 Task: Play online Dominion games in medium mode.
Action: Mouse moved to (220, 336)
Screenshot: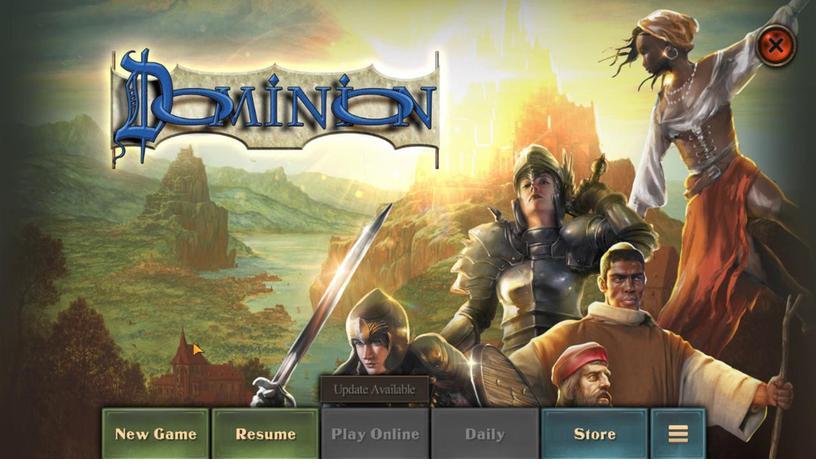 
Action: Mouse pressed left at (220, 336)
Screenshot: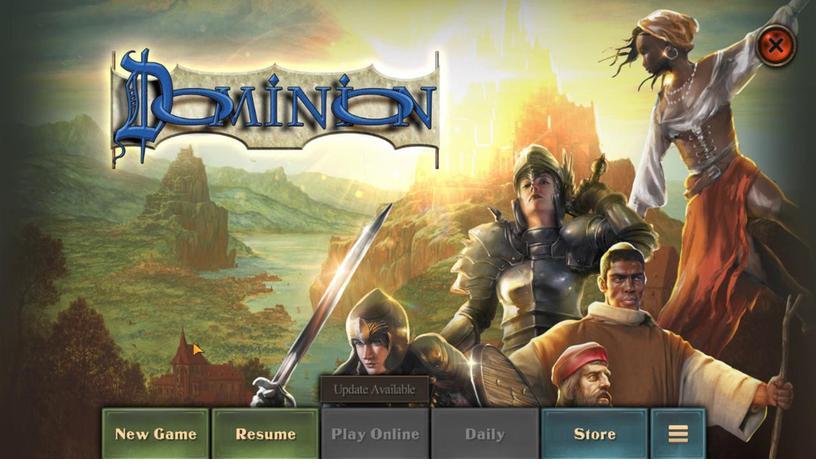 
Action: Mouse moved to (351, 368)
Screenshot: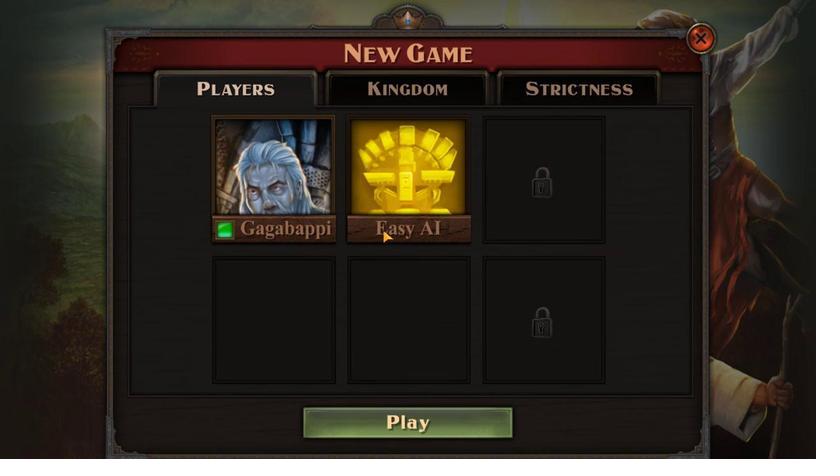 
Action: Mouse pressed left at (351, 368)
Screenshot: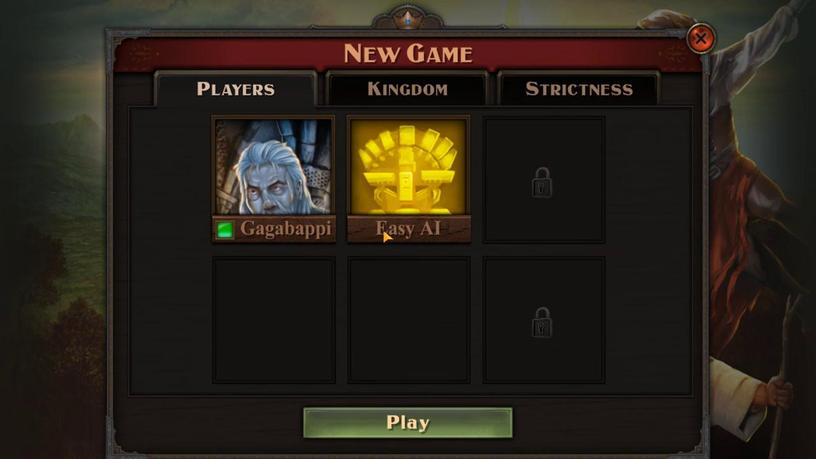 
Action: Mouse moved to (248, 352)
Screenshot: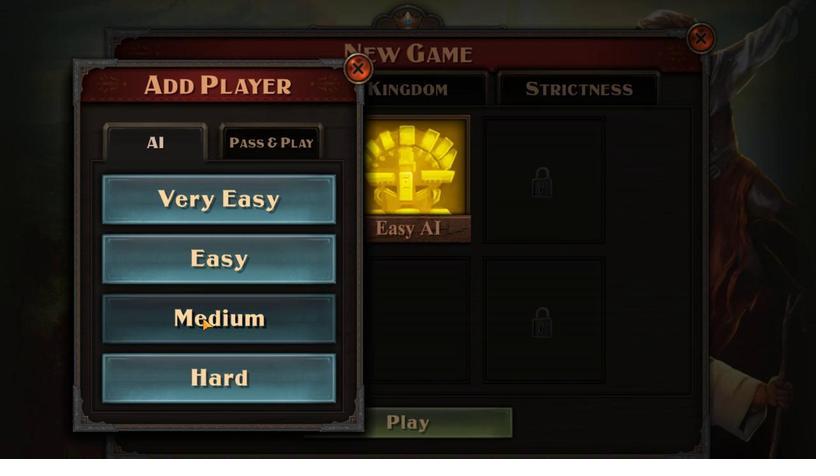 
Action: Mouse pressed left at (248, 352)
Screenshot: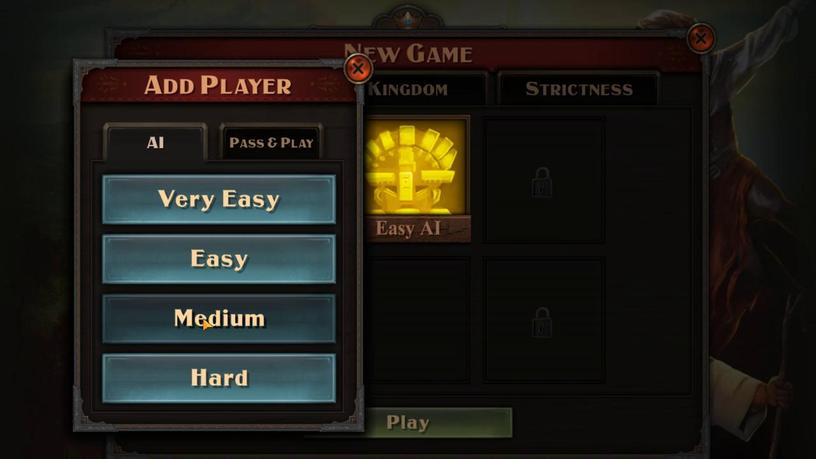 
Action: Mouse moved to (351, 335)
Screenshot: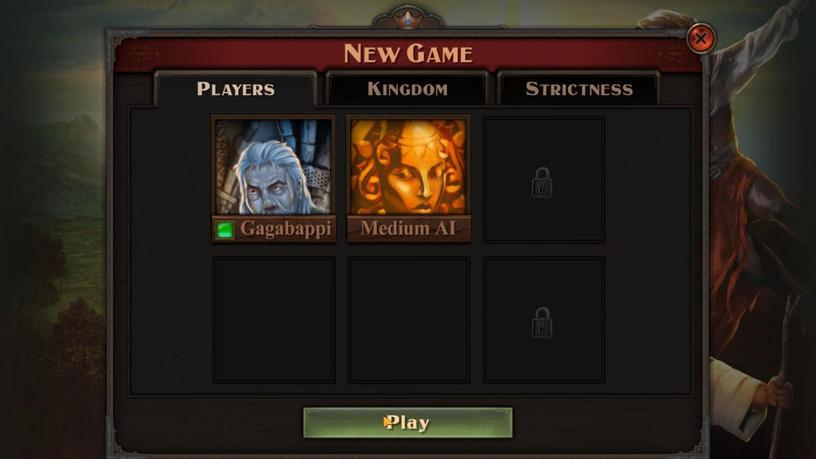 
Action: Mouse pressed left at (351, 335)
Screenshot: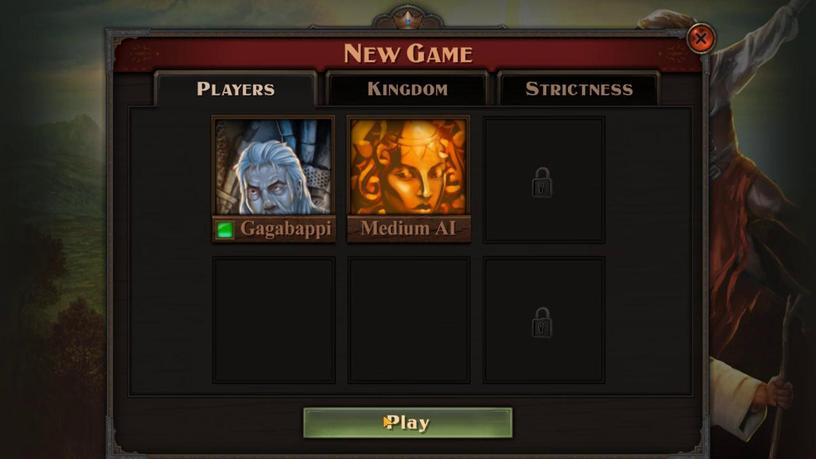 
Action: Mouse moved to (297, 339)
Screenshot: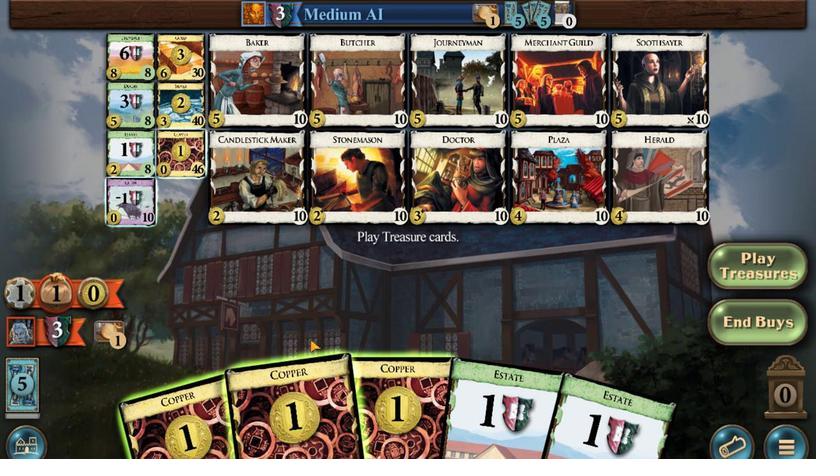 
Action: Mouse pressed left at (297, 339)
Screenshot: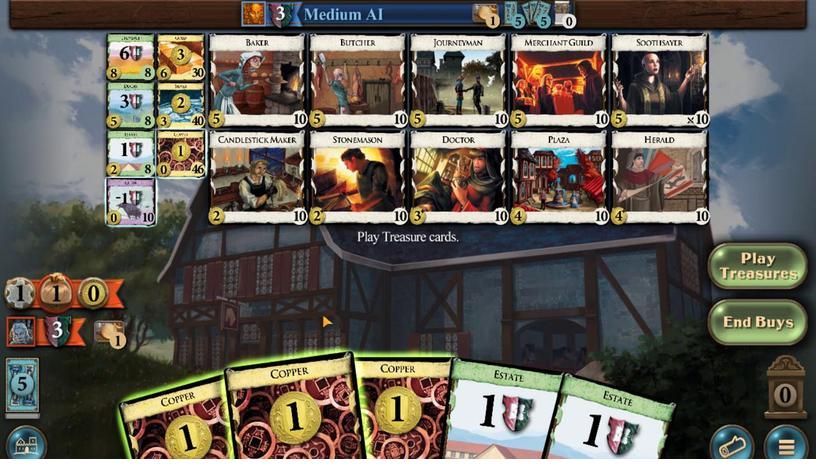 
Action: Mouse moved to (333, 338)
Screenshot: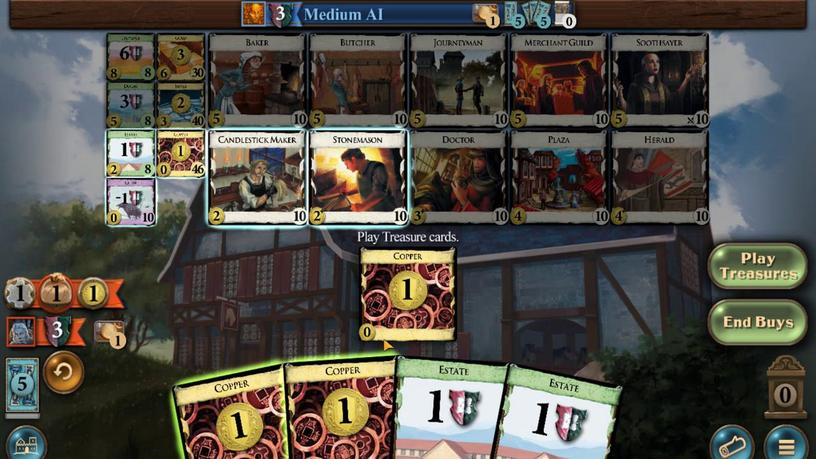 
Action: Mouse pressed left at (333, 338)
Screenshot: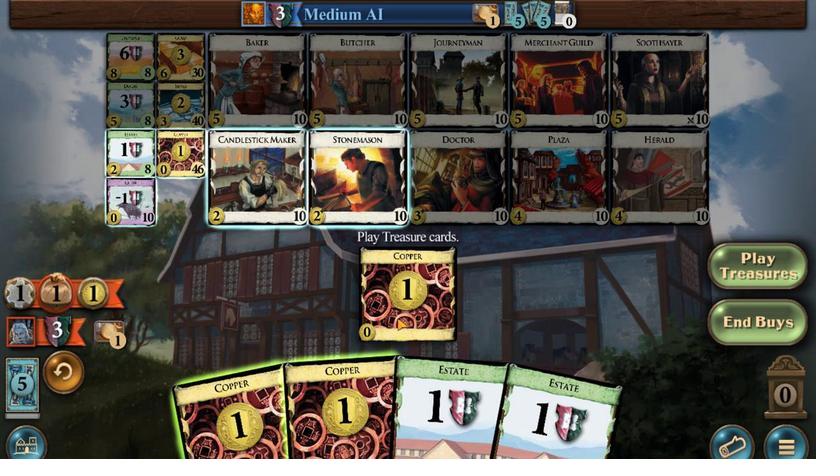 
Action: Mouse moved to (237, 391)
Screenshot: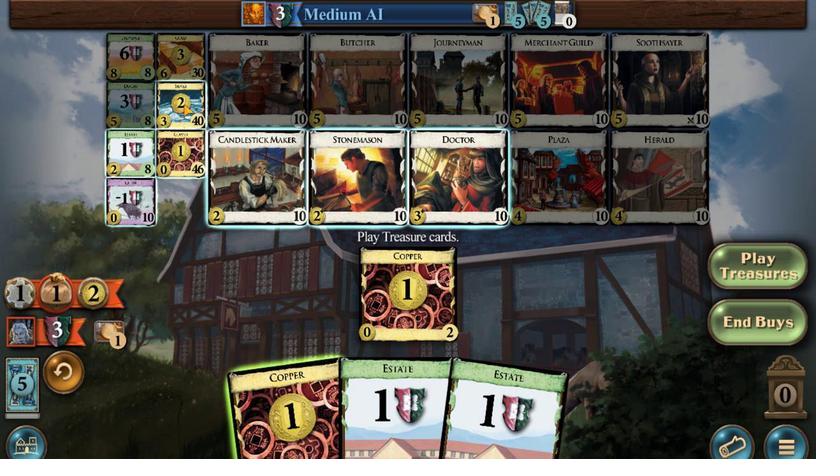 
Action: Mouse pressed left at (237, 391)
Screenshot: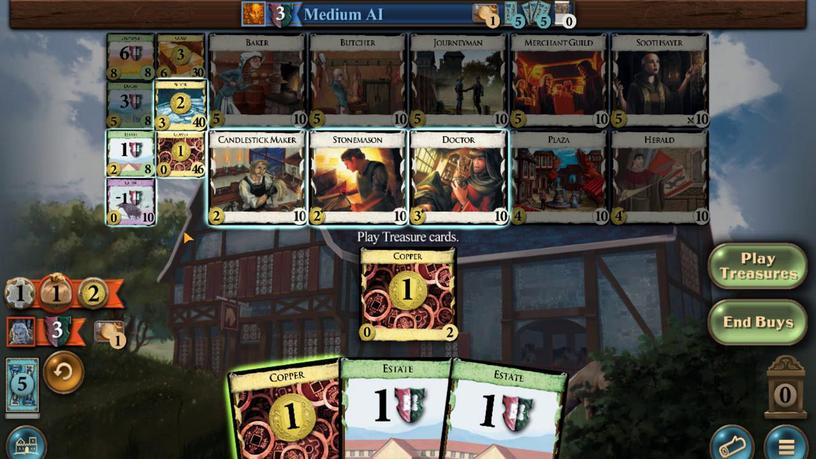 
Action: Mouse moved to (352, 337)
Screenshot: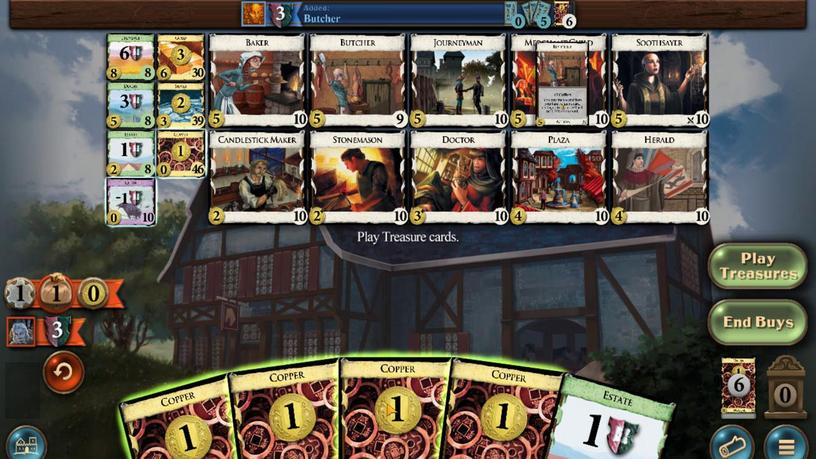 
Action: Mouse pressed left at (352, 337)
Screenshot: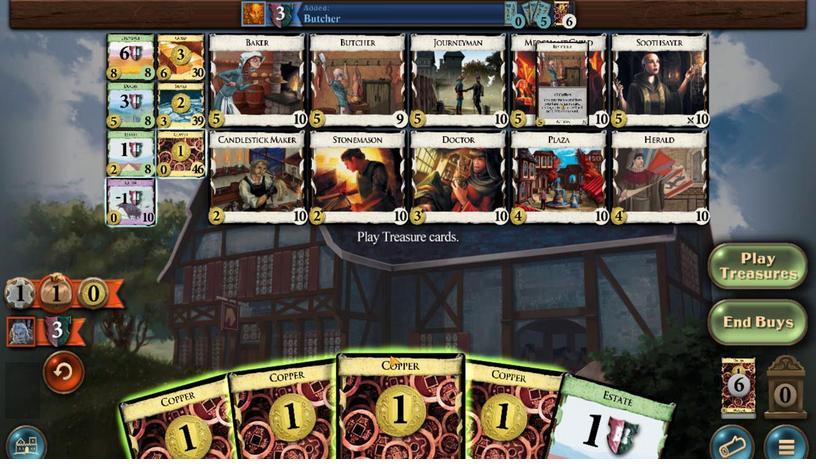 
Action: Mouse moved to (319, 333)
Screenshot: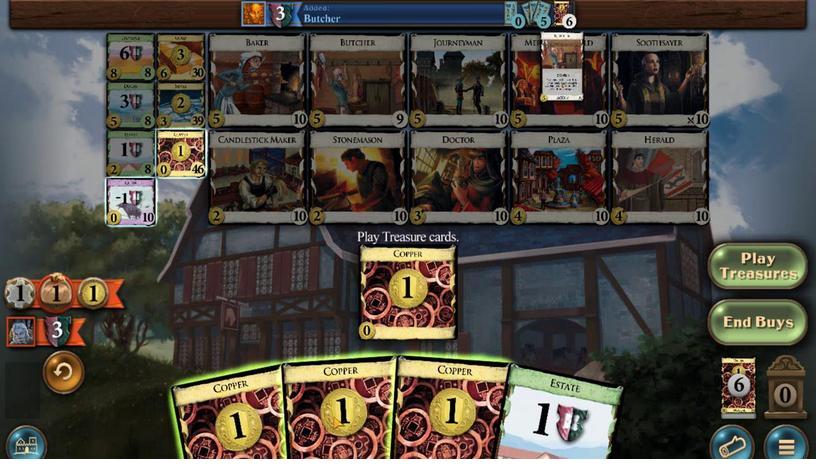 
Action: Mouse pressed left at (319, 333)
Screenshot: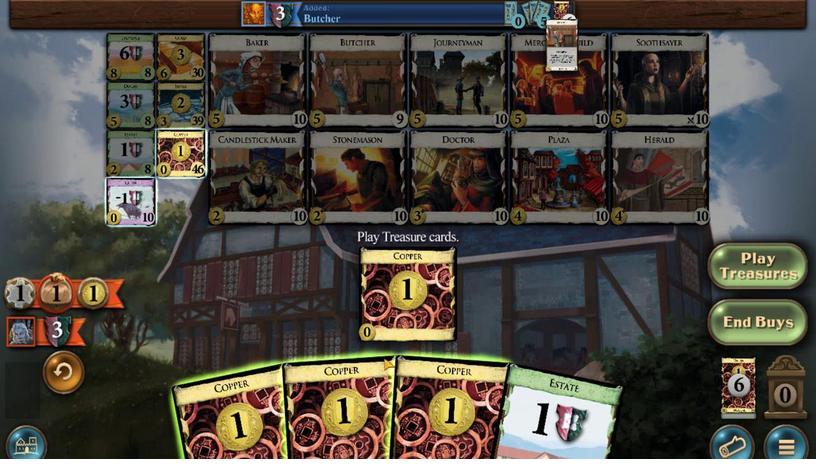 
Action: Mouse moved to (319, 338)
Screenshot: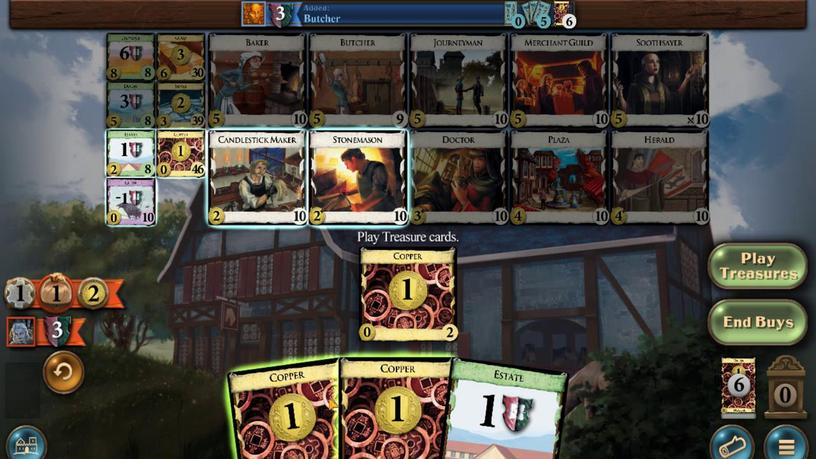 
Action: Mouse pressed left at (319, 338)
Screenshot: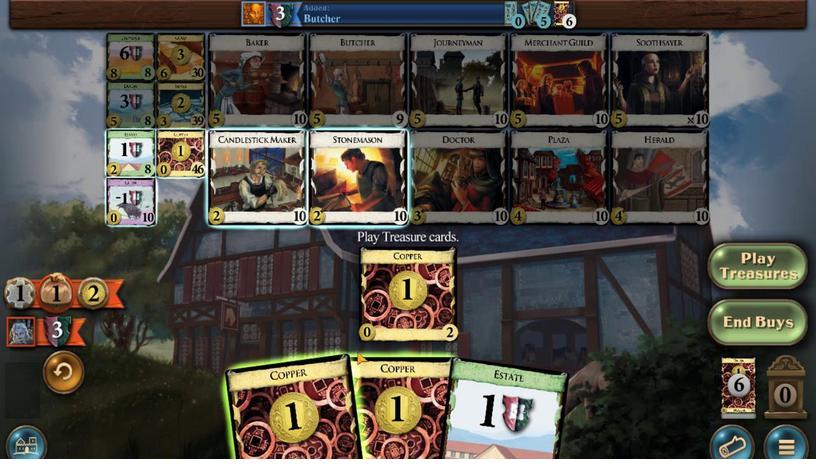 
Action: Mouse moved to (241, 391)
Screenshot: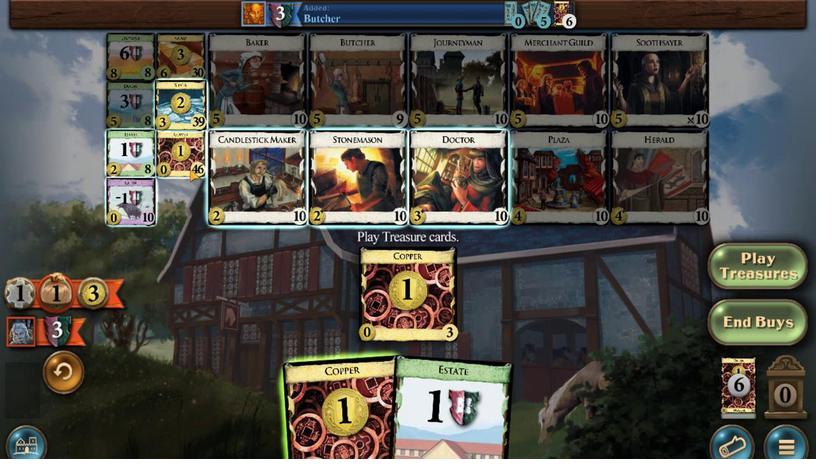 
Action: Mouse pressed left at (241, 391)
Screenshot: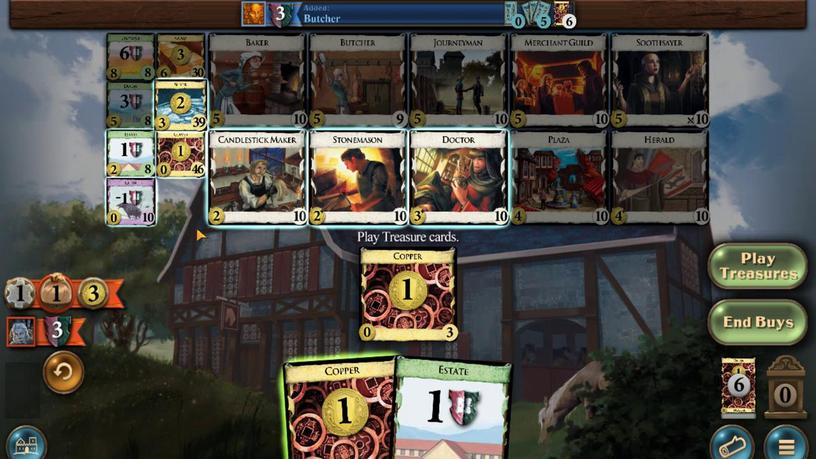 
Action: Mouse moved to (282, 335)
Screenshot: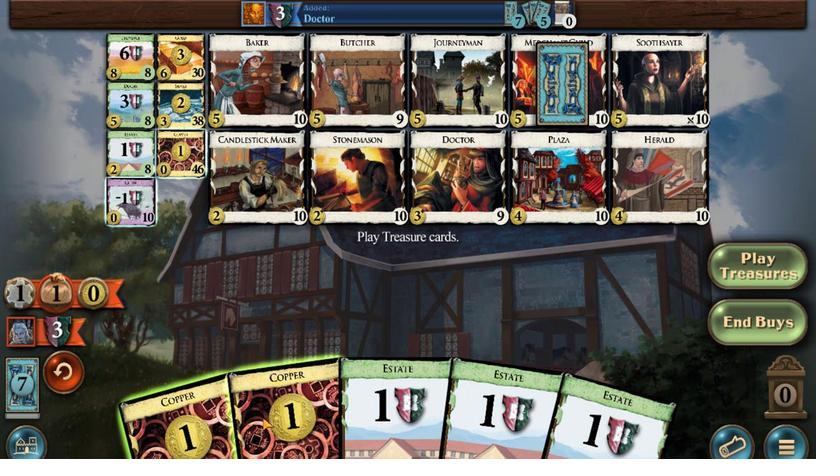 
Action: Mouse pressed left at (282, 335)
Screenshot: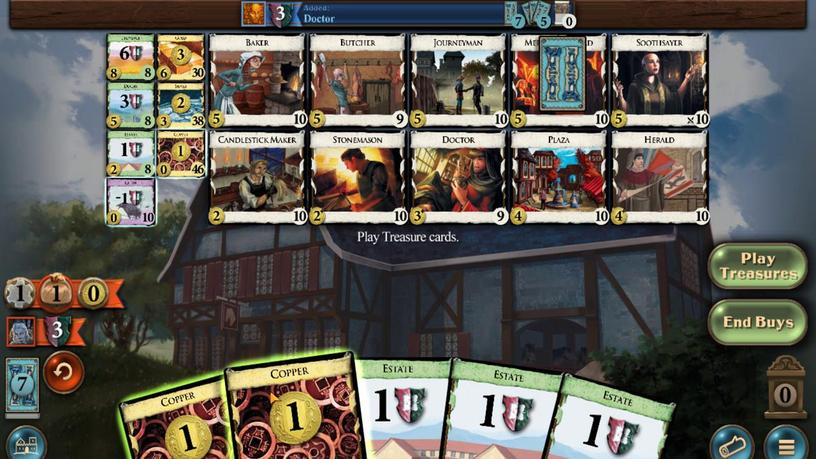 
Action: Mouse moved to (240, 380)
Screenshot: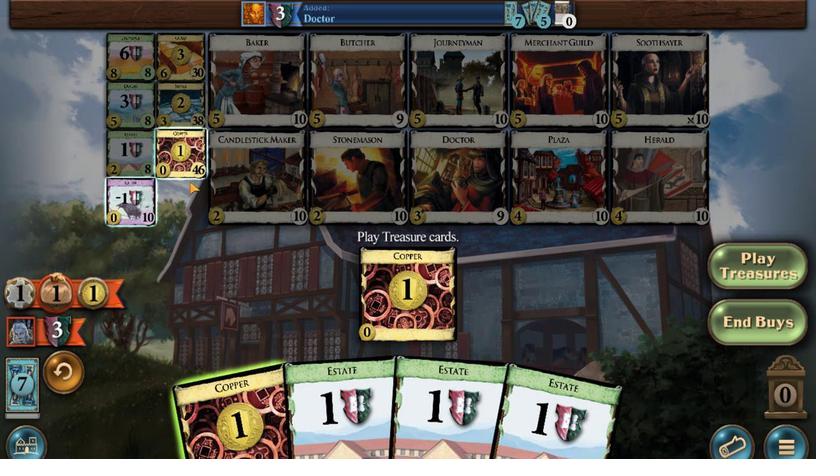 
Action: Mouse pressed left at (240, 380)
Screenshot: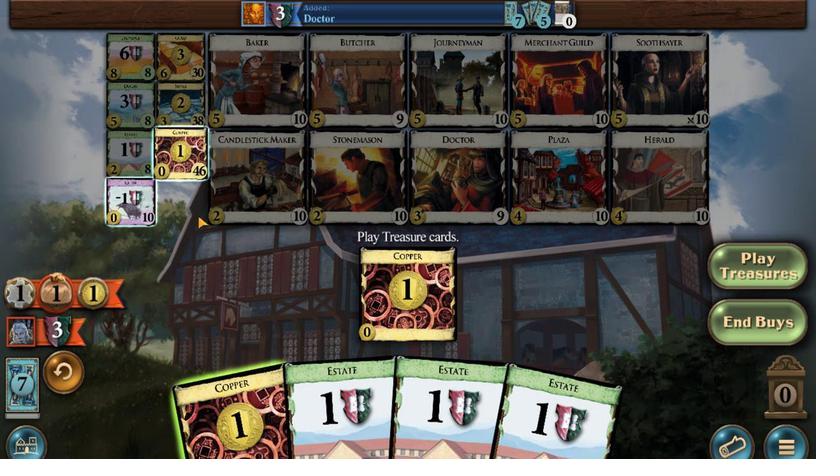 
Action: Mouse moved to (351, 334)
Screenshot: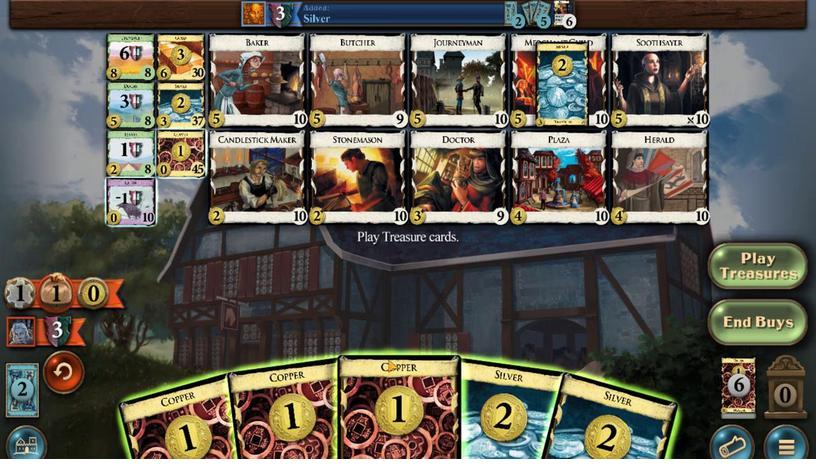 
Action: Mouse pressed left at (351, 334)
Screenshot: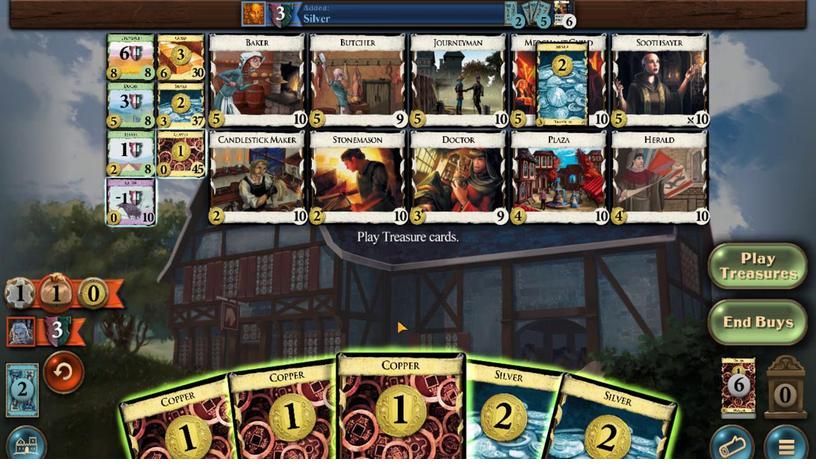 
Action: Mouse moved to (308, 338)
Screenshot: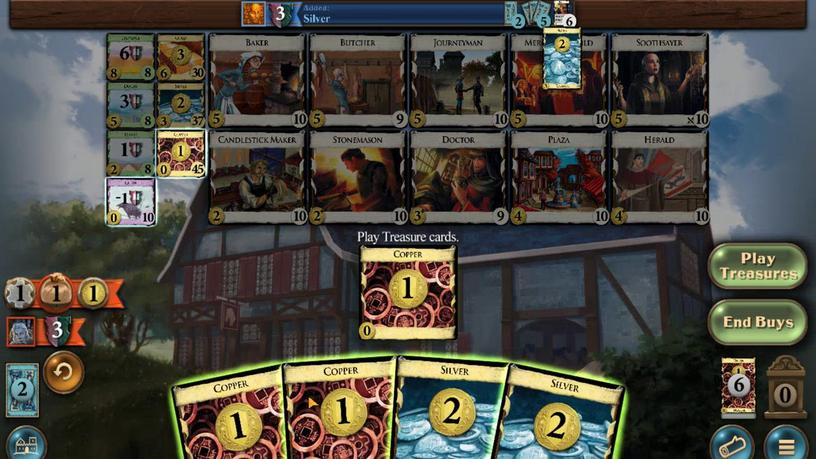 
Action: Mouse pressed left at (308, 338)
Screenshot: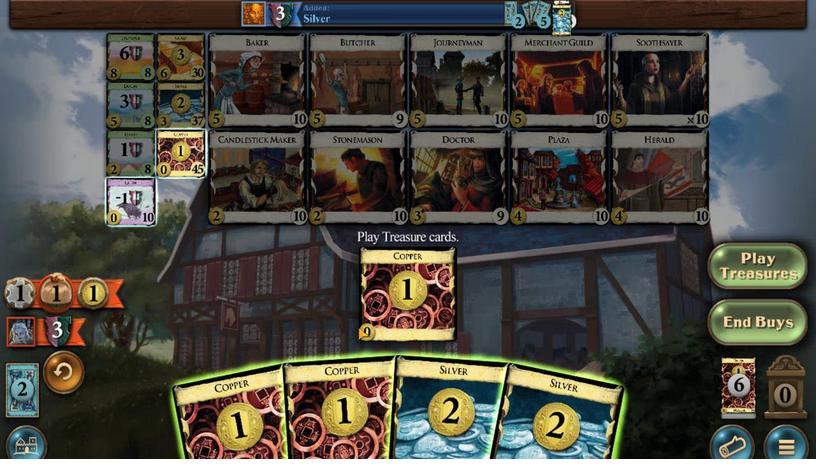 
Action: Mouse moved to (291, 336)
Screenshot: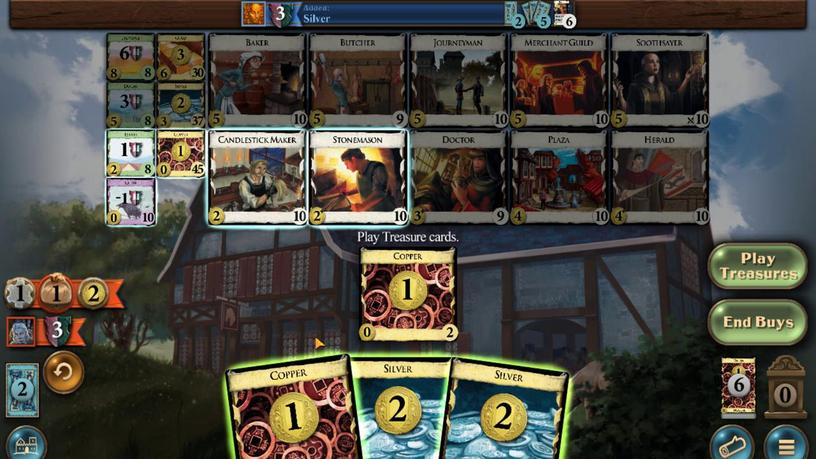 
Action: Mouse pressed left at (291, 336)
Screenshot: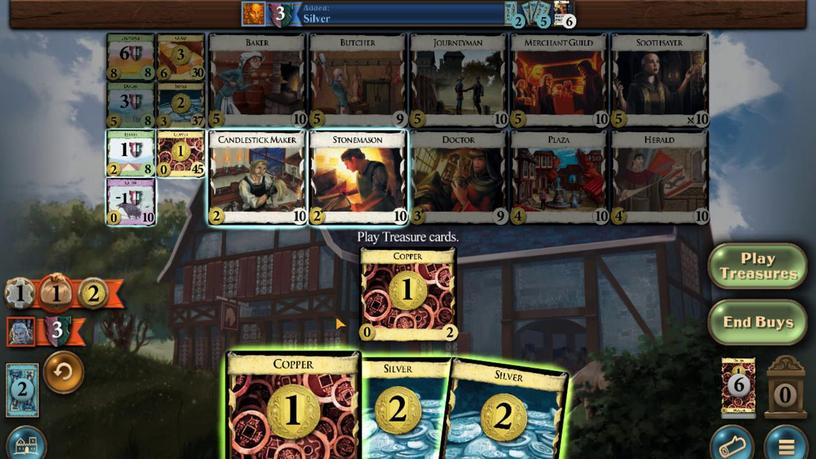 
Action: Mouse moved to (231, 389)
Screenshot: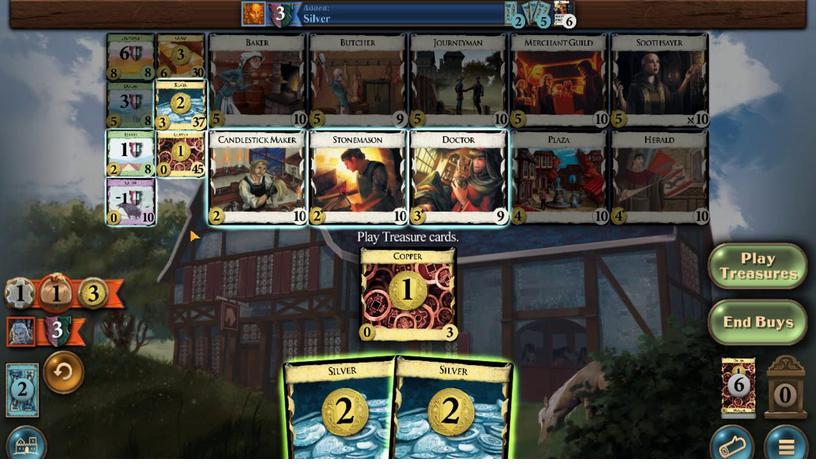 
Action: Mouse pressed left at (231, 389)
Screenshot: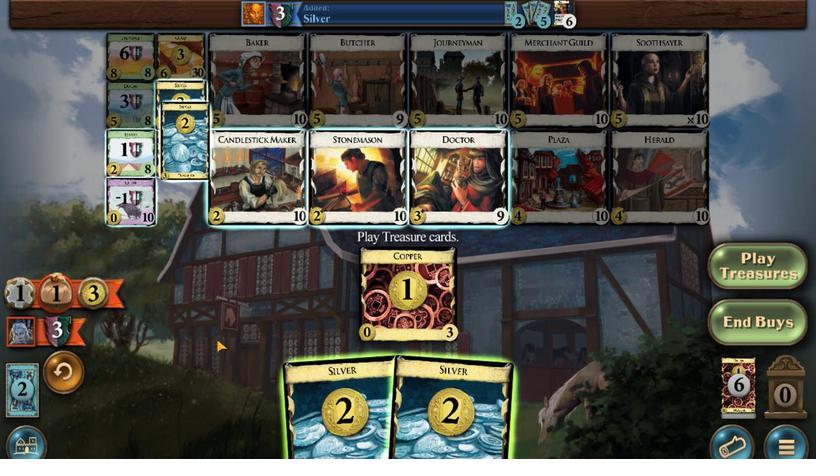
Action: Mouse moved to (458, 331)
Screenshot: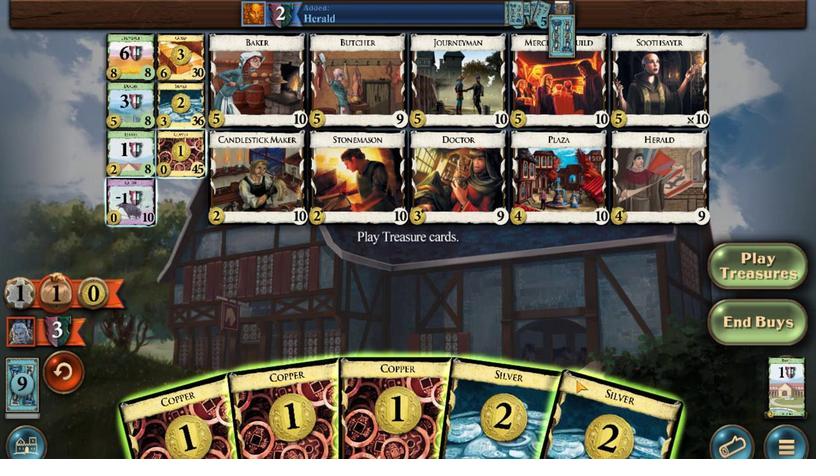 
Action: Mouse pressed left at (458, 331)
Screenshot: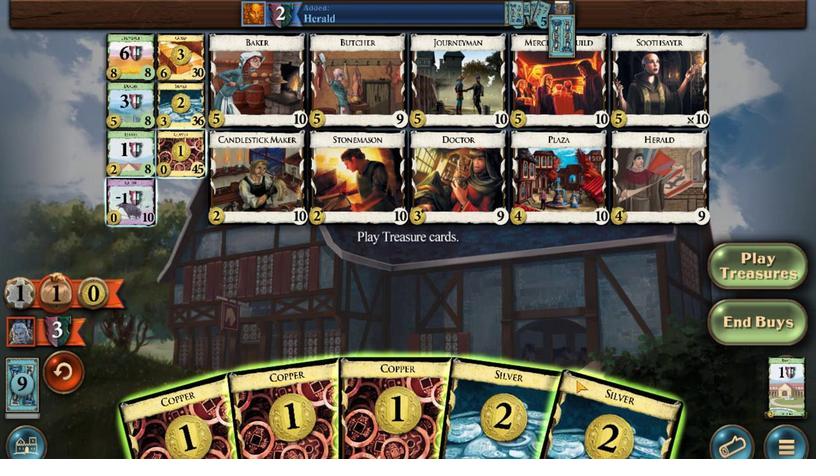 
Action: Mouse moved to (412, 335)
Screenshot: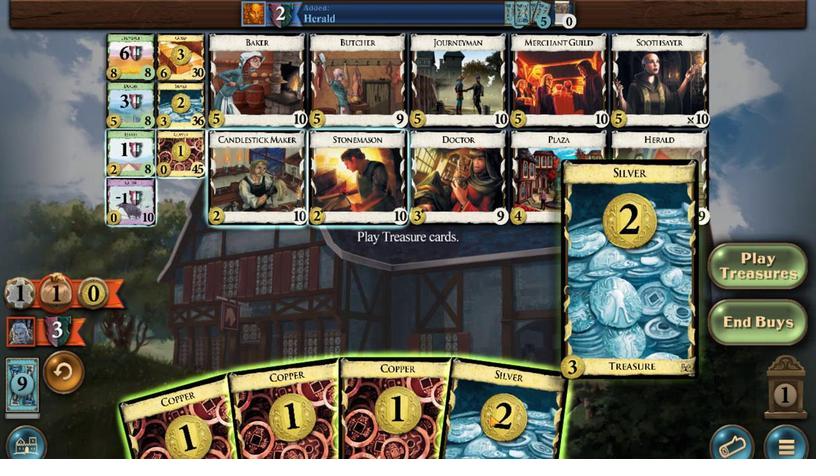 
Action: Mouse pressed left at (412, 335)
Screenshot: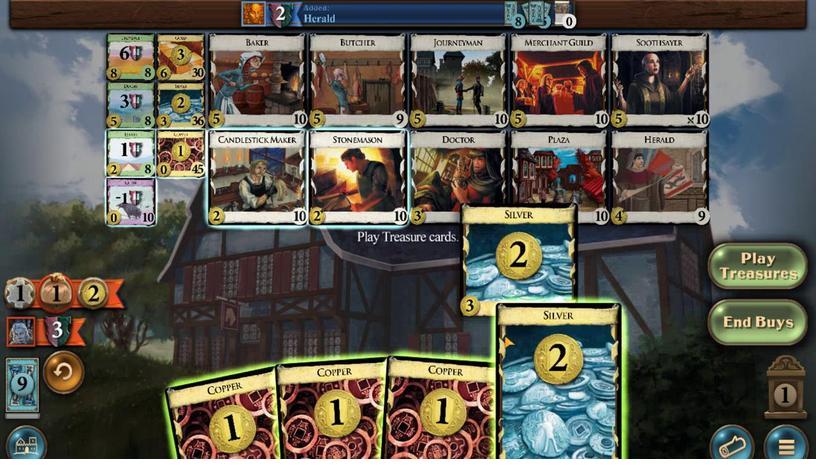 
Action: Mouse moved to (391, 335)
Screenshot: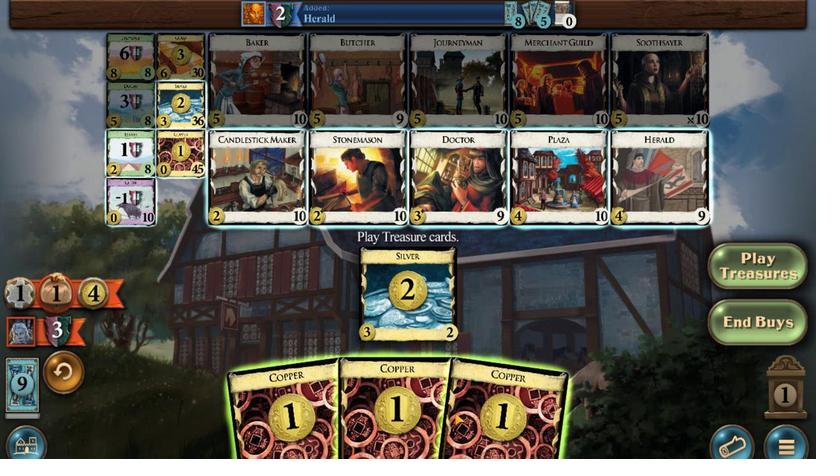 
Action: Mouse pressed left at (391, 335)
Screenshot: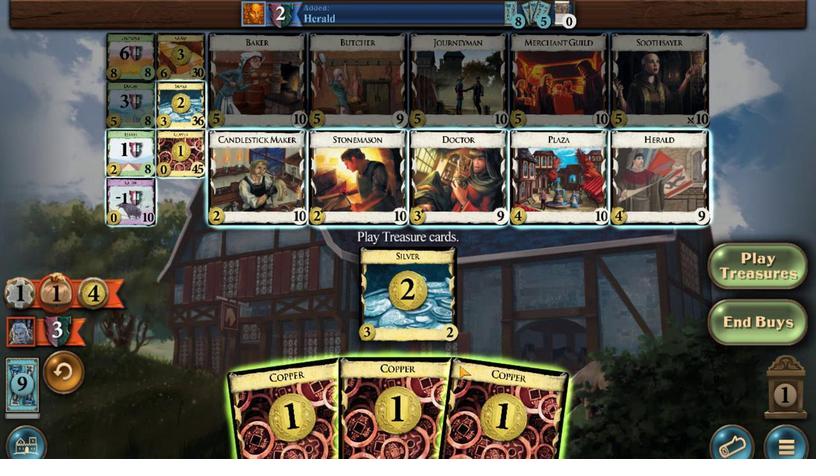 
Action: Mouse moved to (354, 336)
Screenshot: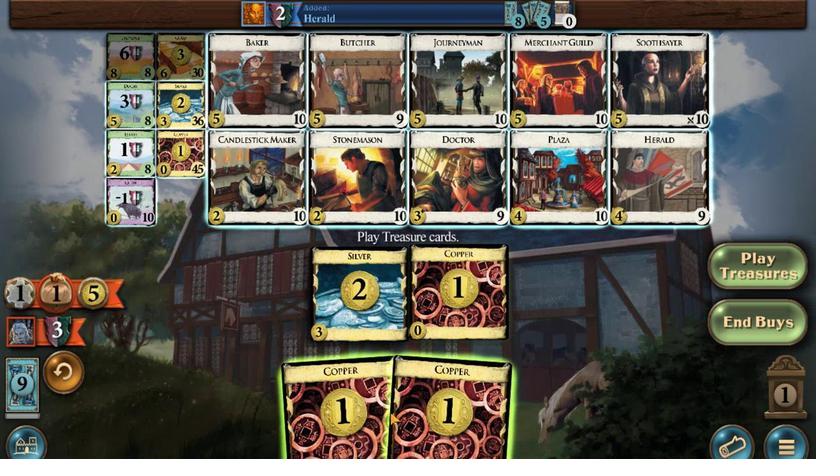 
Action: Mouse pressed left at (354, 336)
Screenshot: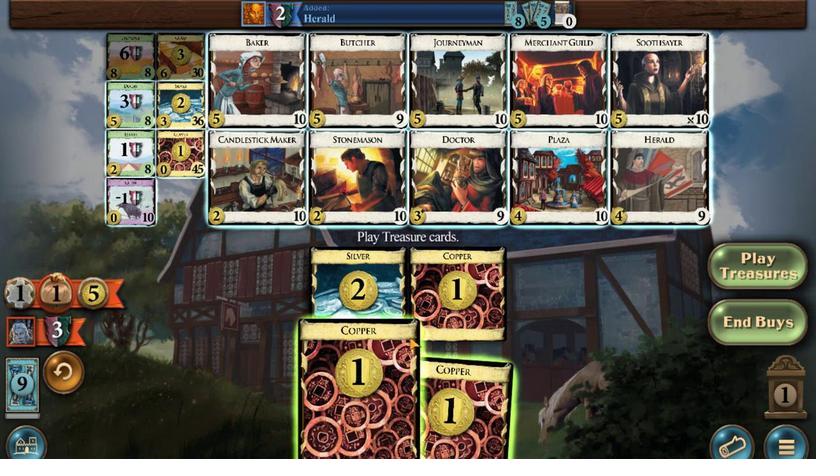 
Action: Mouse moved to (355, 336)
Screenshot: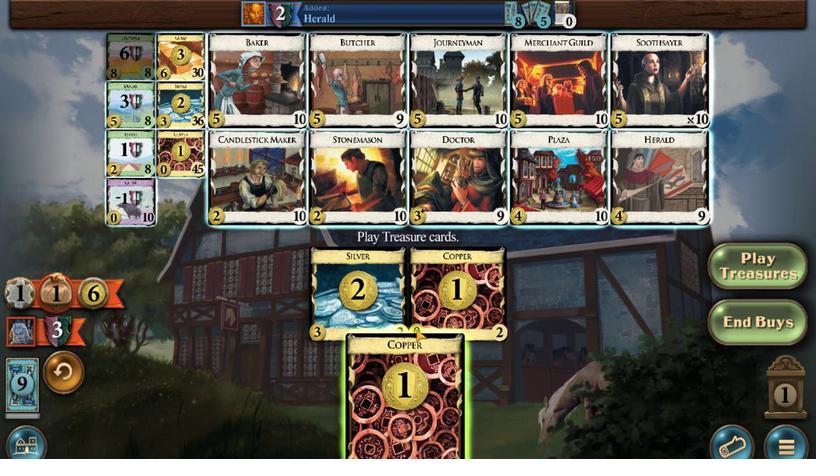 
Action: Mouse pressed left at (355, 336)
Screenshot: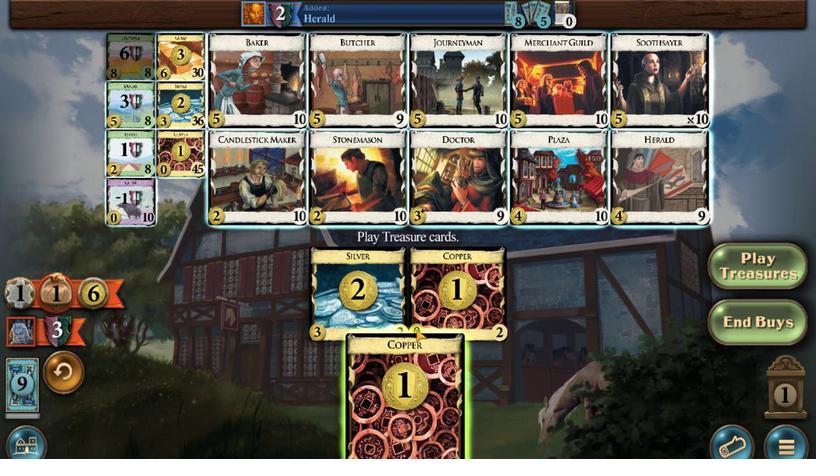 
Action: Mouse moved to (204, 390)
Screenshot: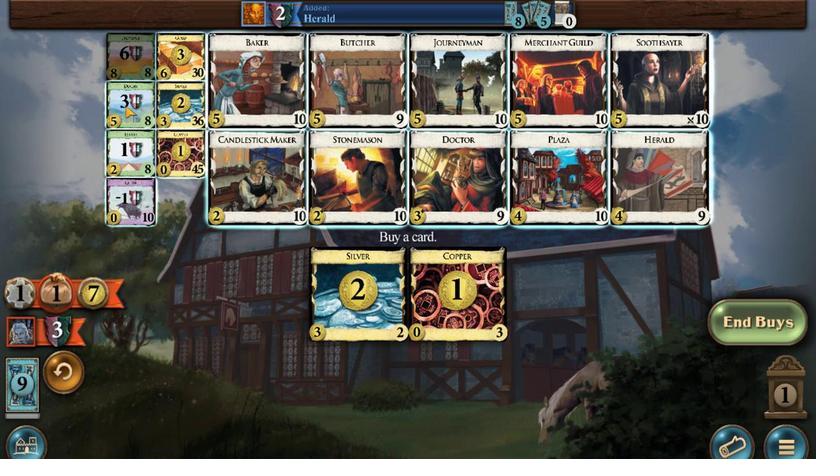 
Action: Mouse pressed left at (204, 390)
Screenshot: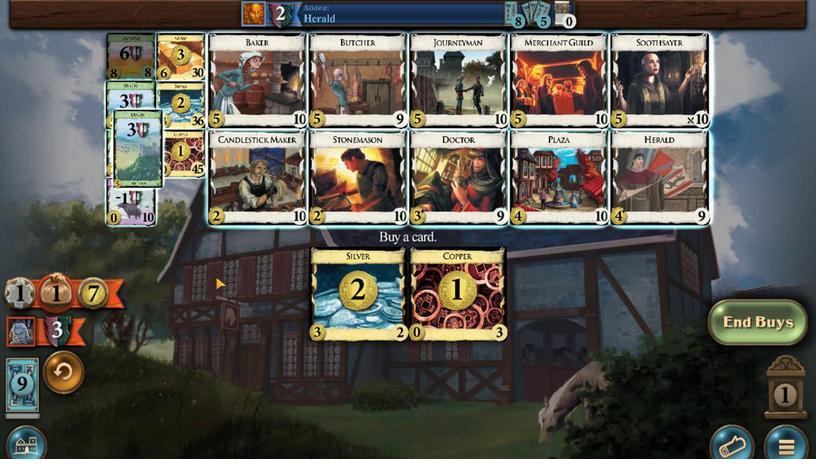 
Action: Mouse moved to (356, 335)
Screenshot: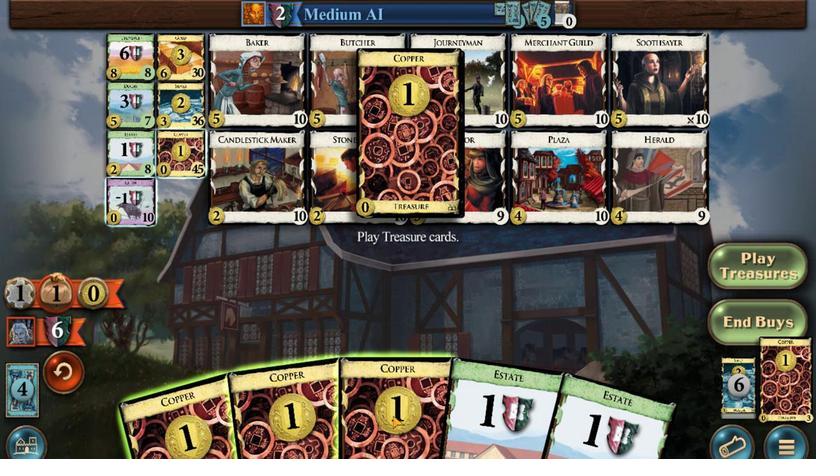 
Action: Mouse pressed left at (356, 335)
Screenshot: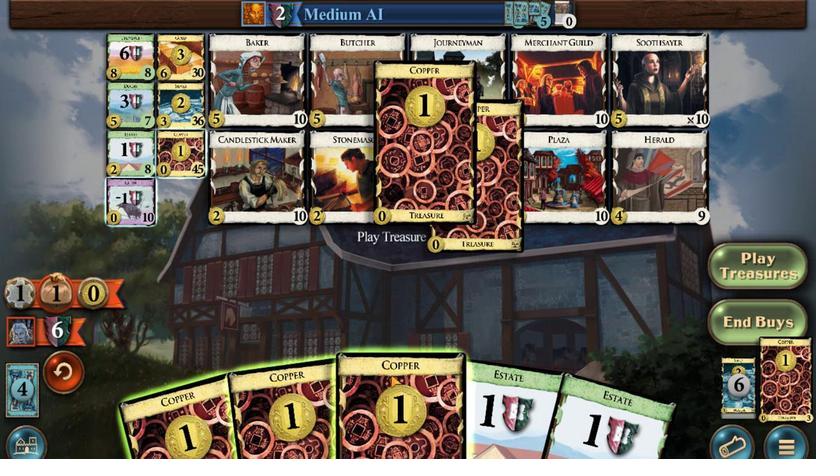 
Action: Mouse moved to (319, 332)
Screenshot: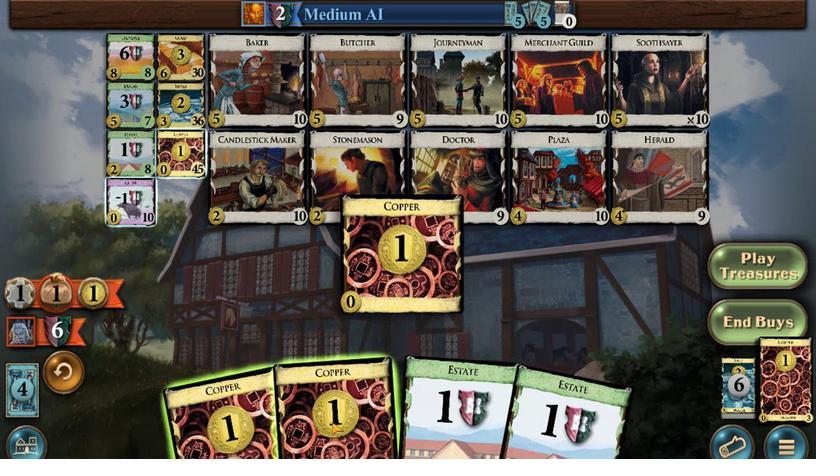 
Action: Mouse pressed left at (319, 332)
Screenshot: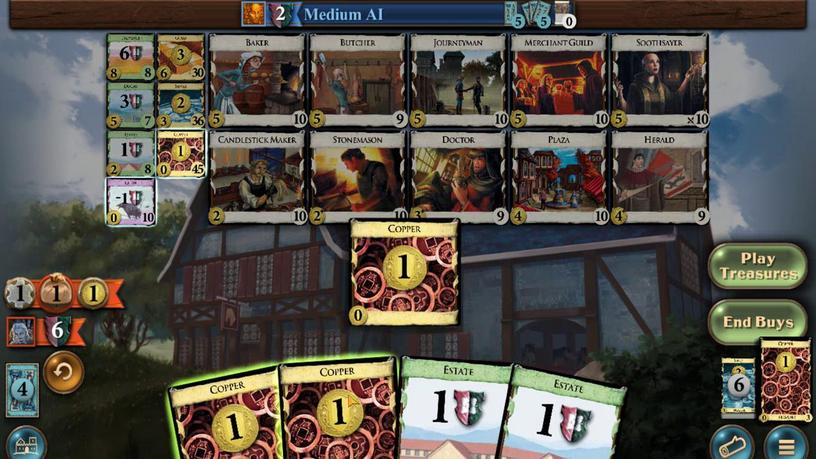 
Action: Mouse moved to (310, 336)
Screenshot: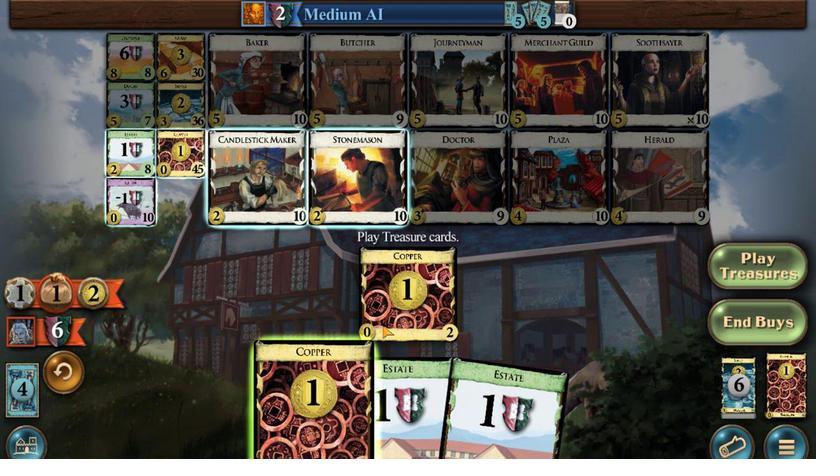 
Action: Mouse pressed left at (310, 336)
Screenshot: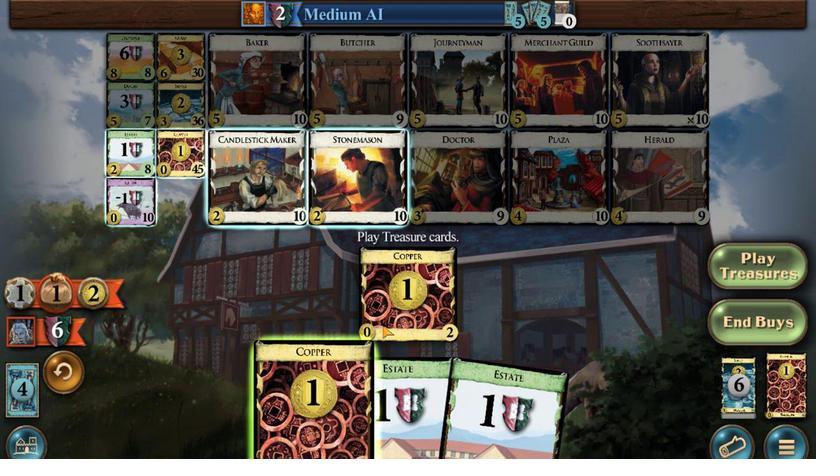 
Action: Mouse moved to (245, 388)
Screenshot: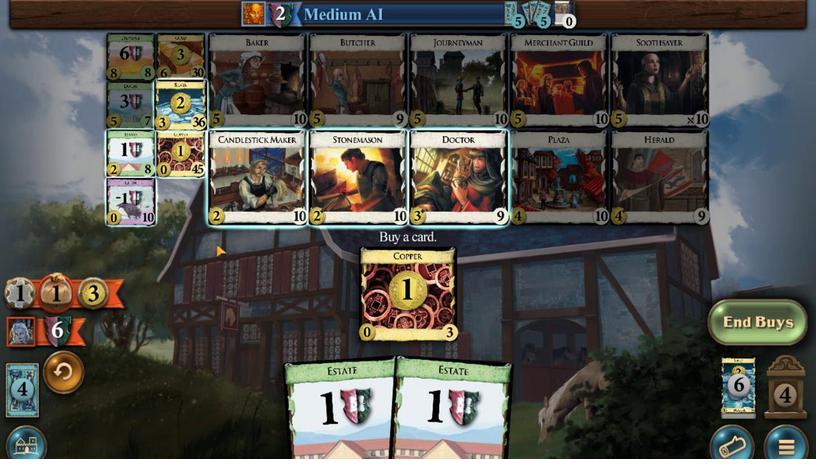 
Action: Mouse pressed left at (245, 388)
Screenshot: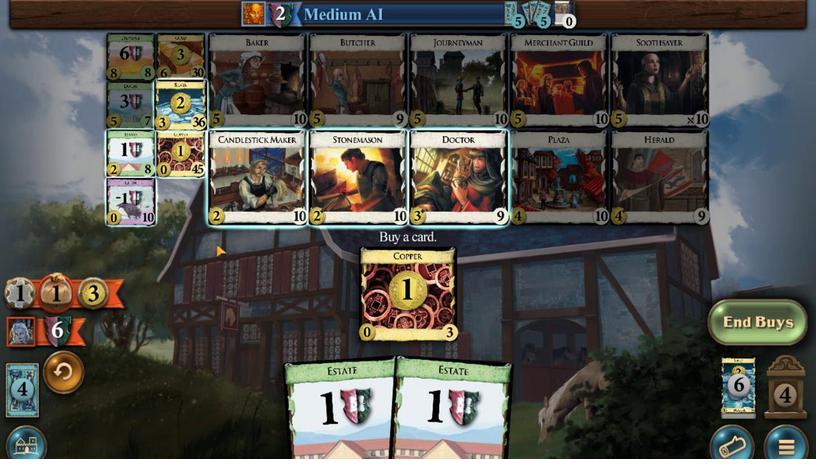 
Action: Mouse moved to (296, 334)
Screenshot: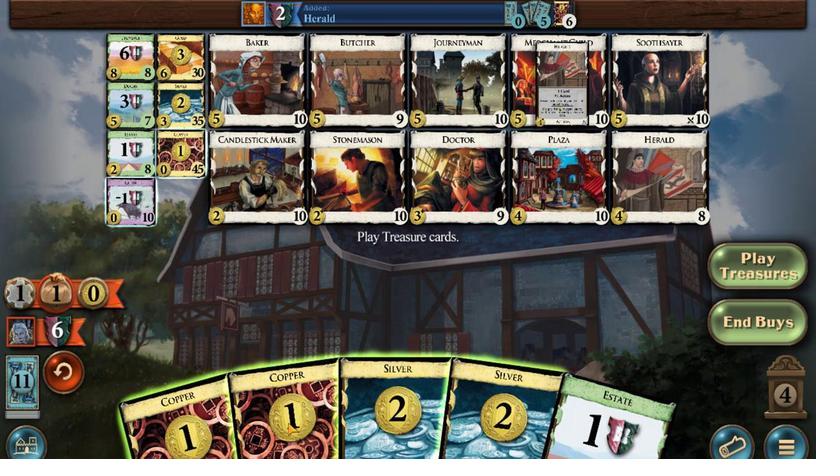 
Action: Mouse pressed left at (296, 334)
Screenshot: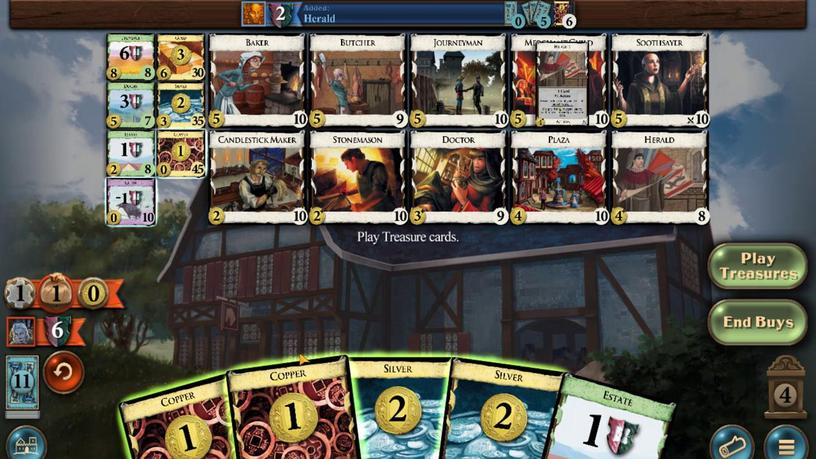 
Action: Mouse moved to (335, 333)
Screenshot: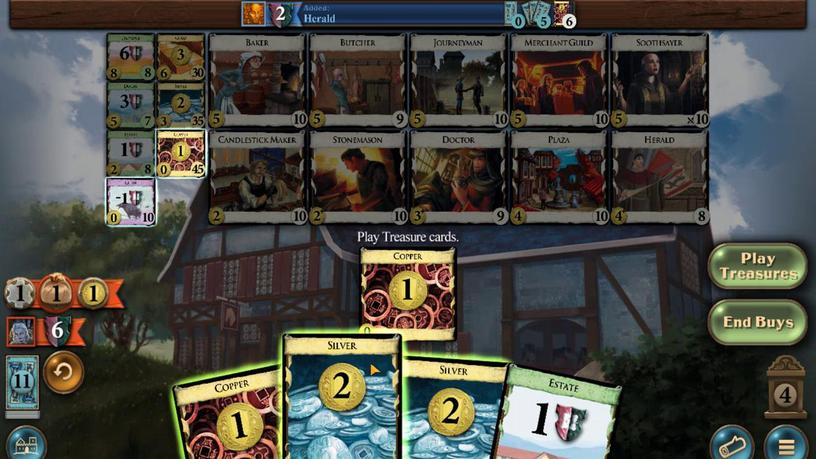 
Action: Mouse pressed left at (335, 333)
Screenshot: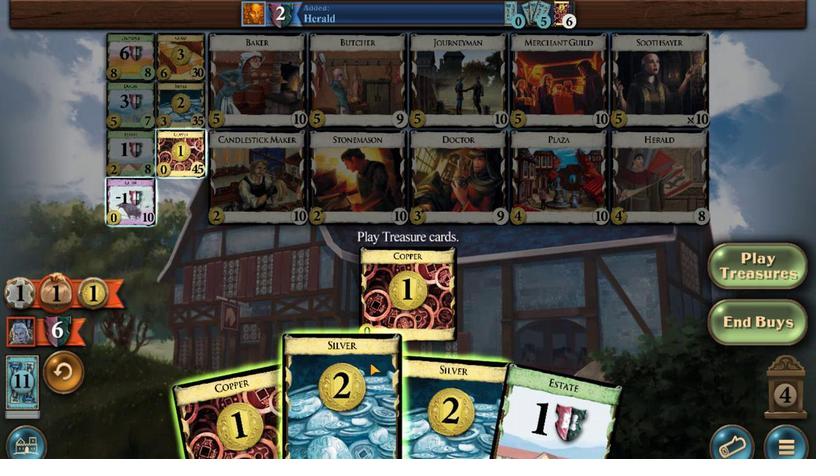 
Action: Mouse moved to (231, 389)
Screenshot: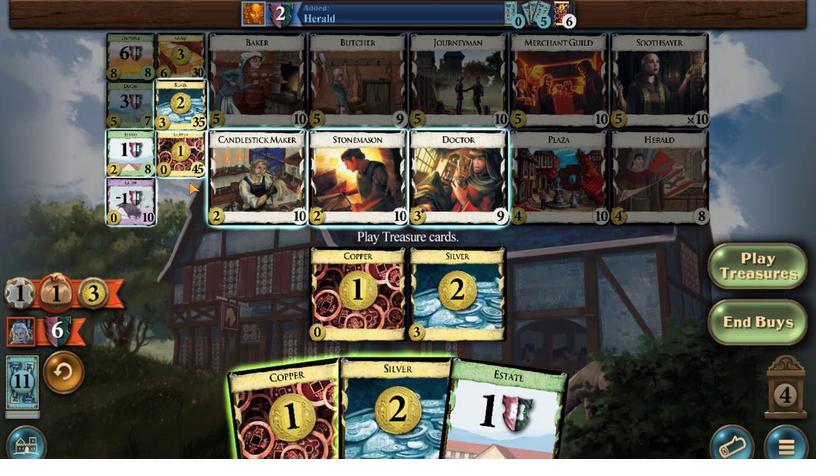 
Action: Mouse pressed left at (231, 389)
Screenshot: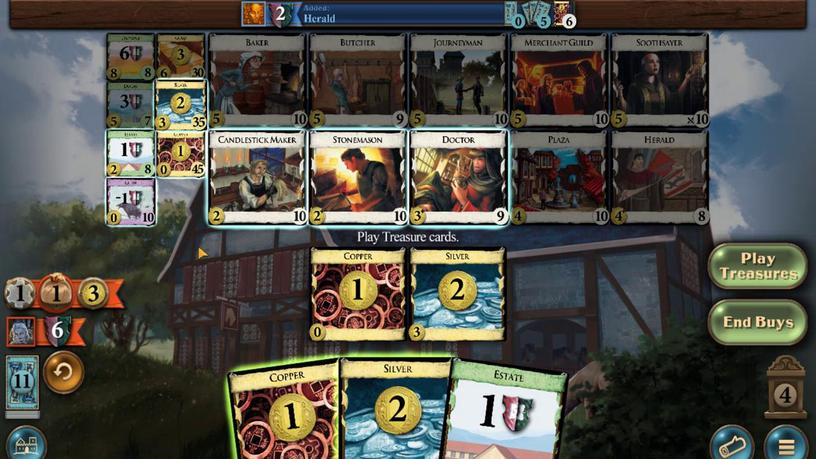 
Action: Mouse moved to (306, 335)
Screenshot: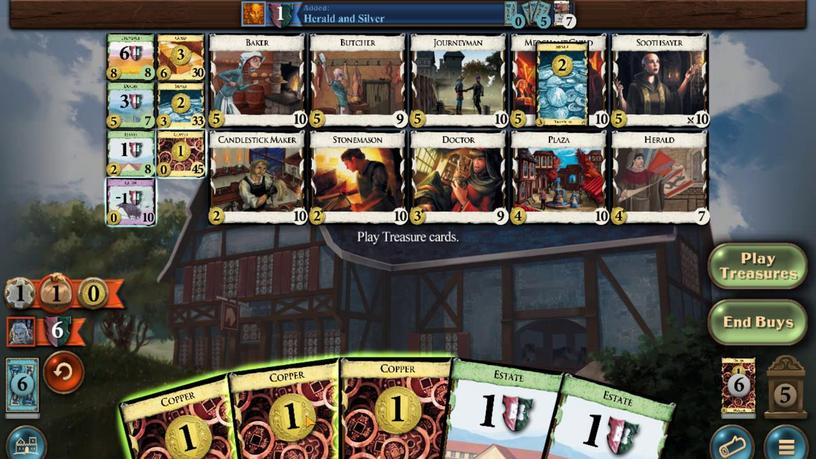 
Action: Mouse pressed left at (306, 335)
Screenshot: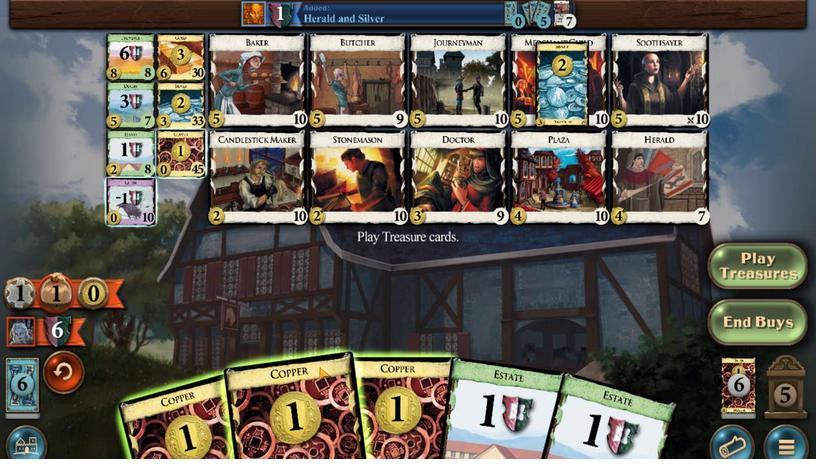 
Action: Mouse moved to (328, 341)
Screenshot: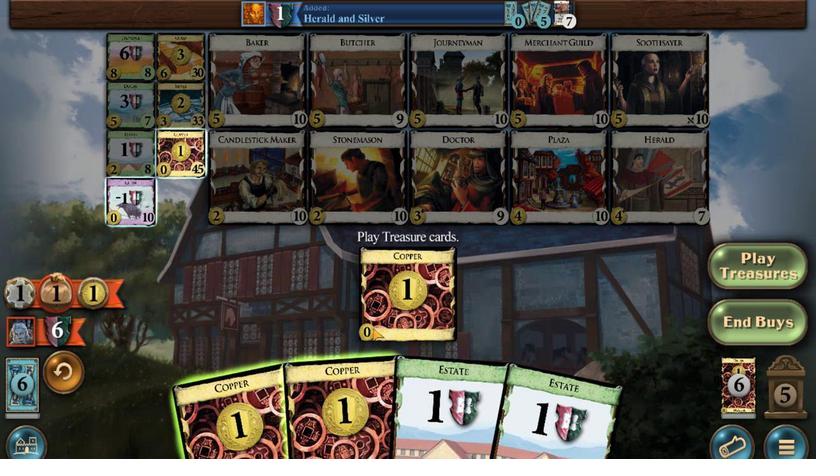 
Action: Mouse pressed left at (328, 341)
Screenshot: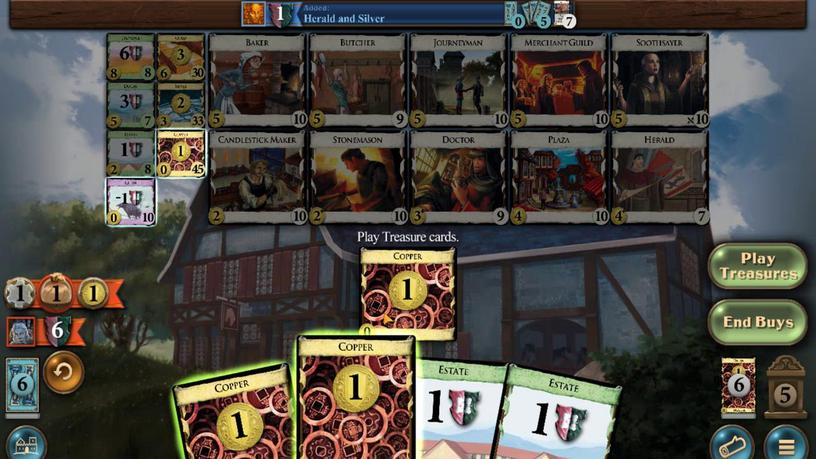
Action: Mouse moved to (307, 341)
Screenshot: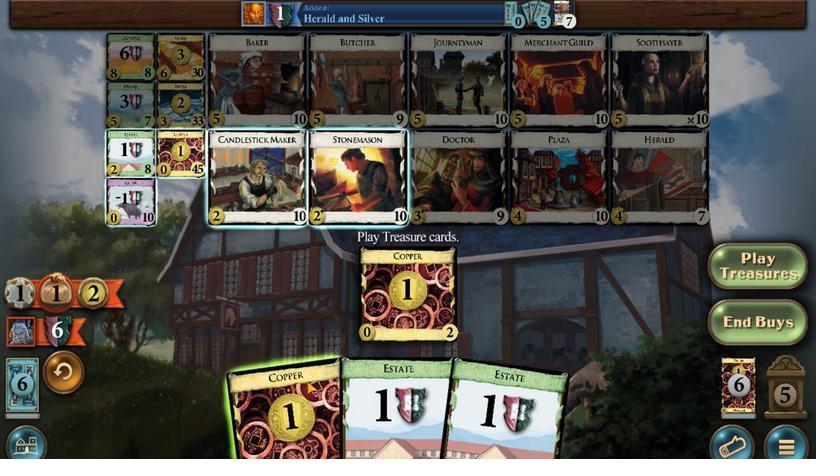 
Action: Mouse pressed left at (307, 341)
Screenshot: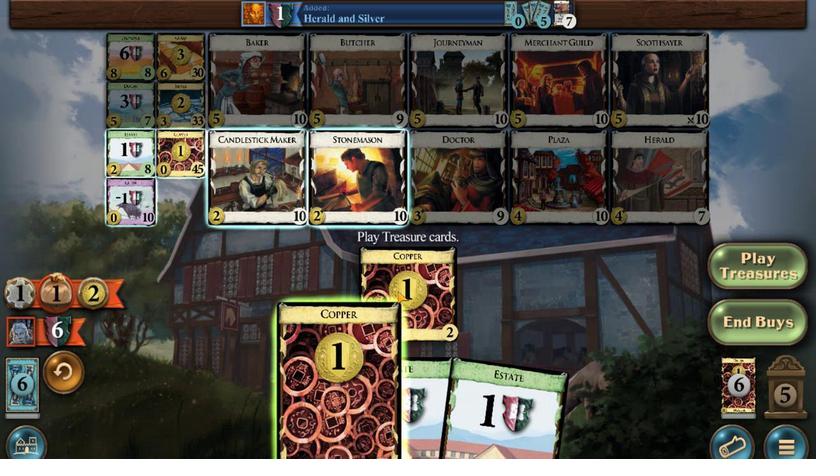 
Action: Mouse moved to (246, 389)
Screenshot: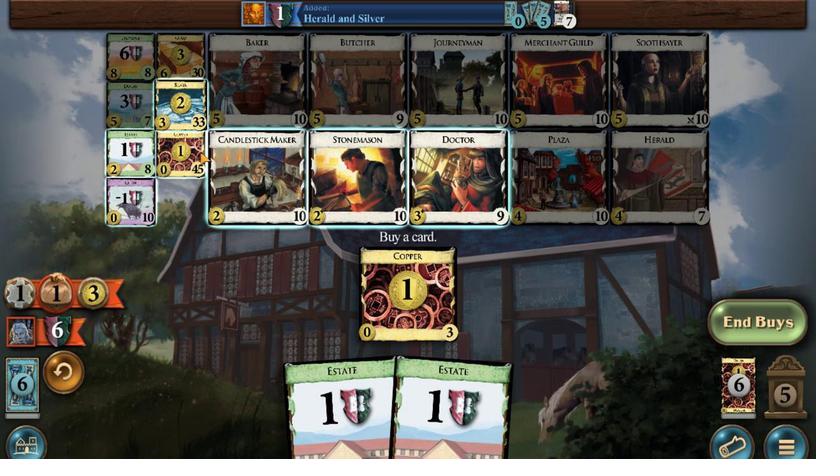 
Action: Mouse pressed left at (246, 389)
Screenshot: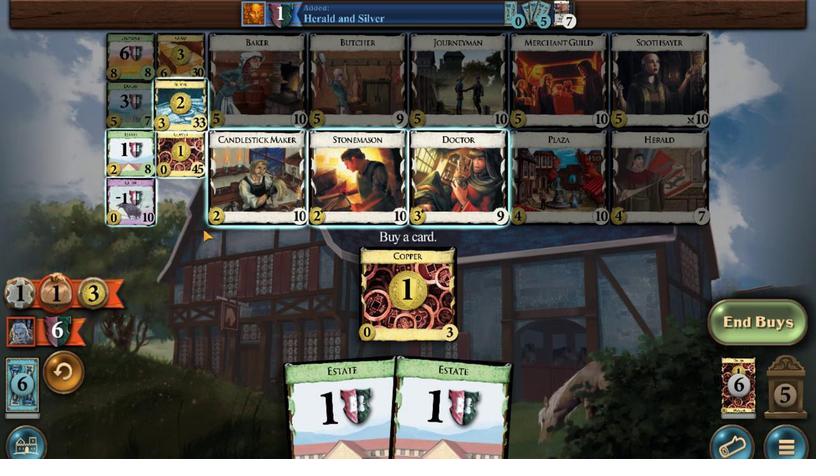 
Action: Mouse moved to (365, 336)
Screenshot: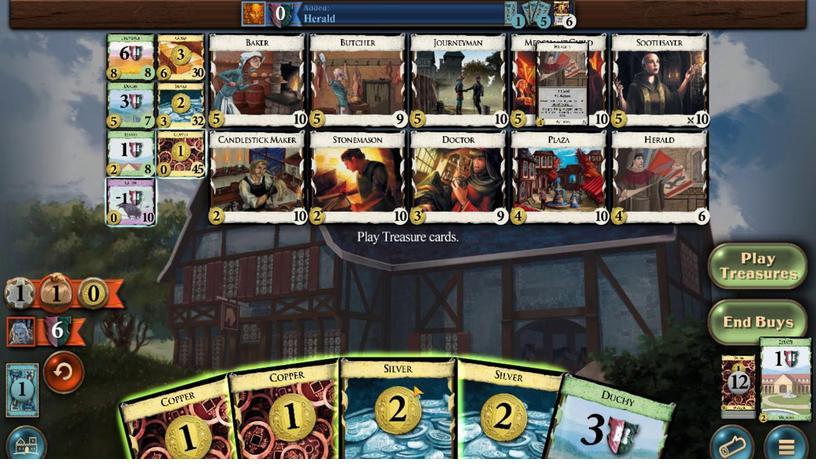 
Action: Mouse pressed left at (365, 336)
Screenshot: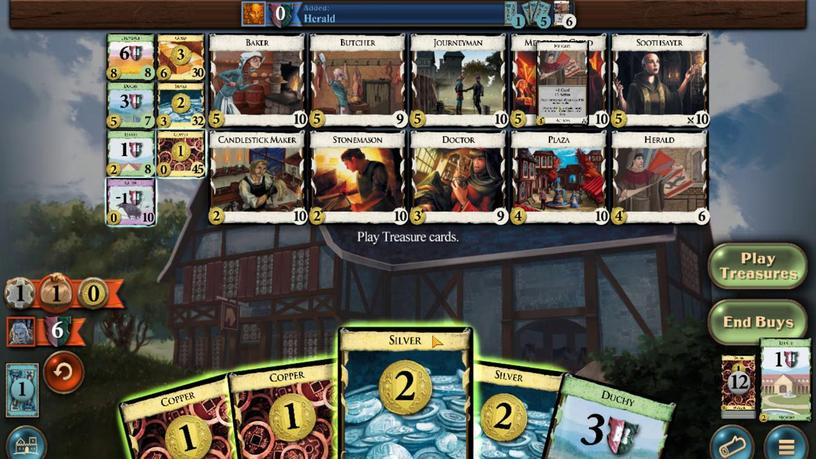 
Action: Mouse moved to (291, 333)
Screenshot: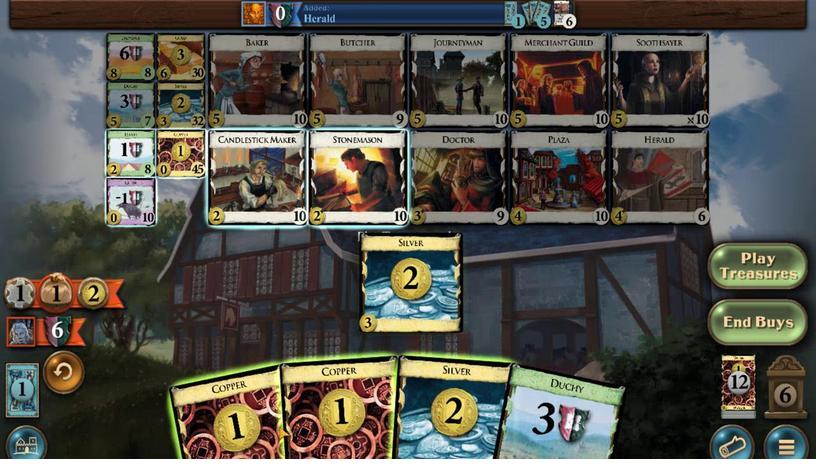 
Action: Mouse pressed left at (291, 333)
Screenshot: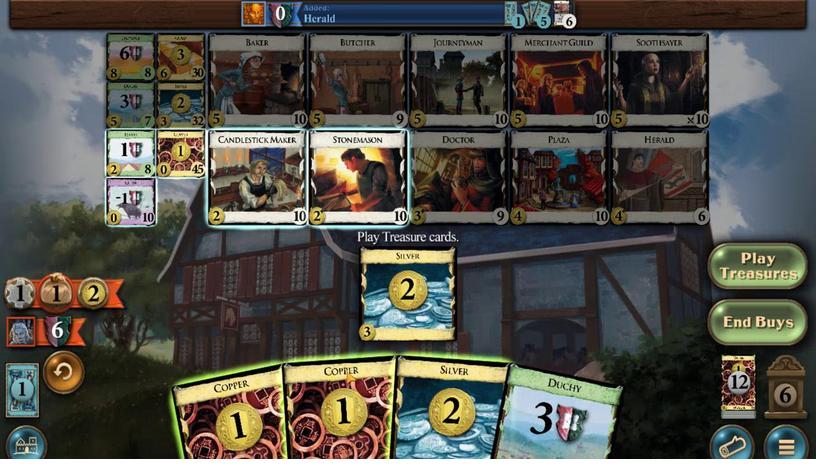 
Action: Mouse moved to (229, 391)
Screenshot: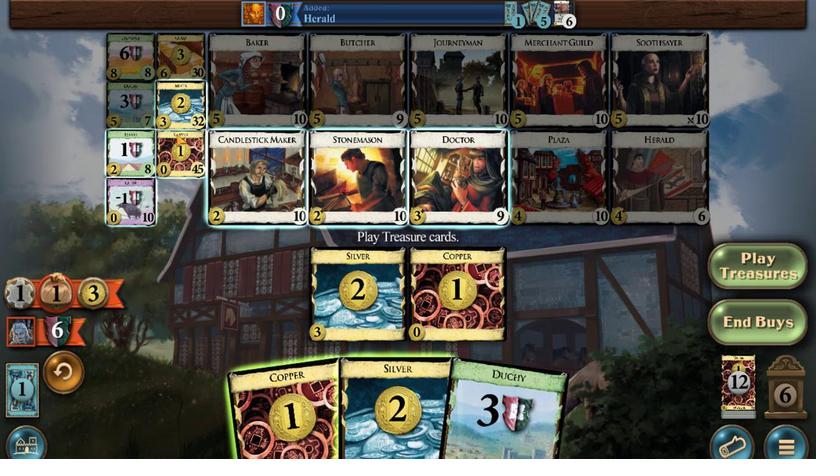 
Action: Mouse pressed left at (229, 391)
Screenshot: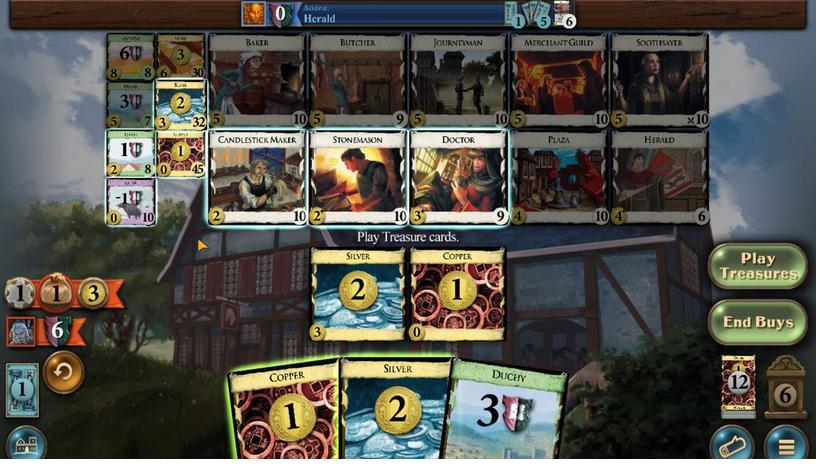 
Action: Mouse moved to (410, 335)
Screenshot: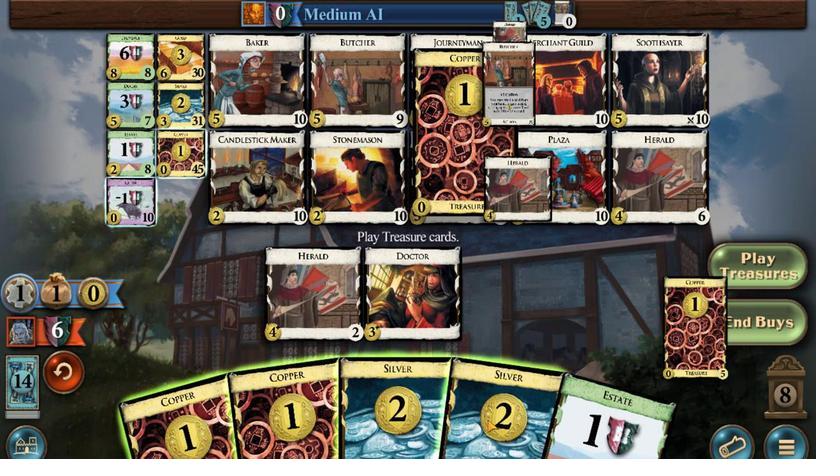 
Action: Mouse pressed left at (410, 335)
Screenshot: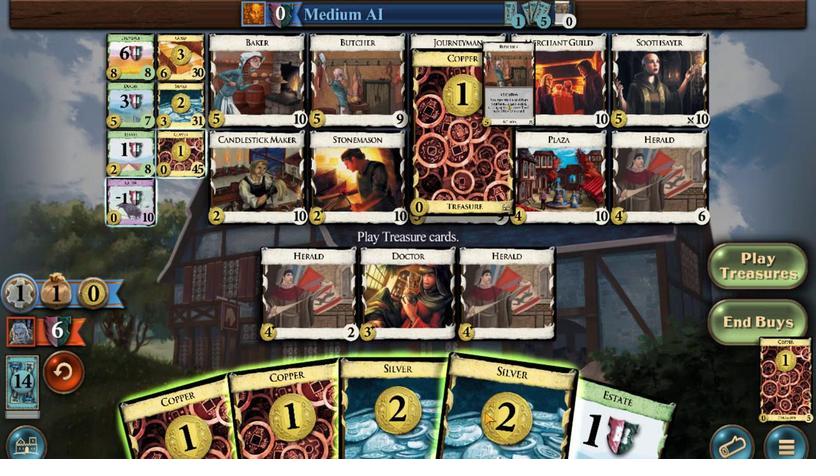 
Action: Mouse moved to (364, 351)
Screenshot: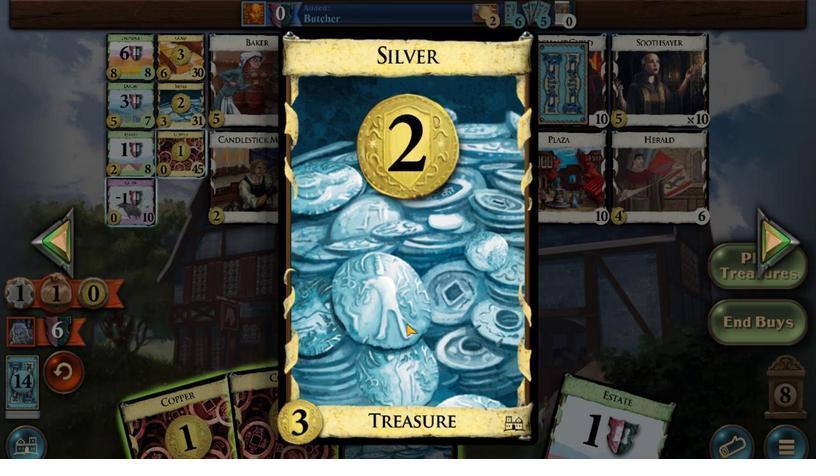 
Action: Mouse pressed left at (364, 351)
Screenshot: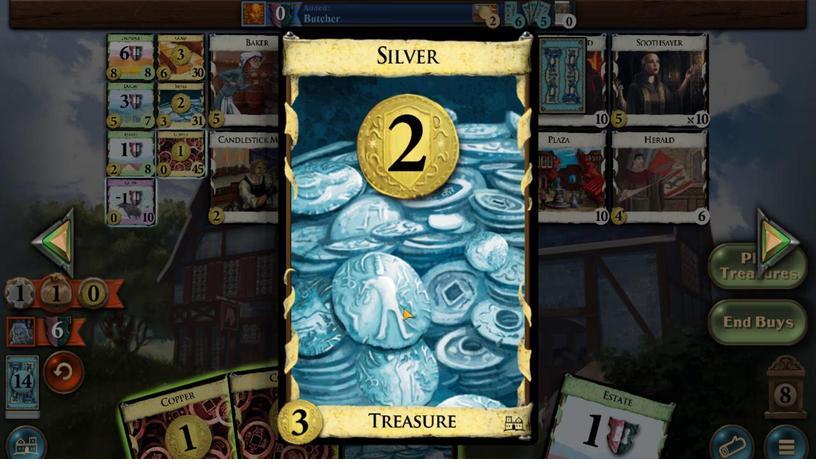 
Action: Mouse moved to (400, 340)
Screenshot: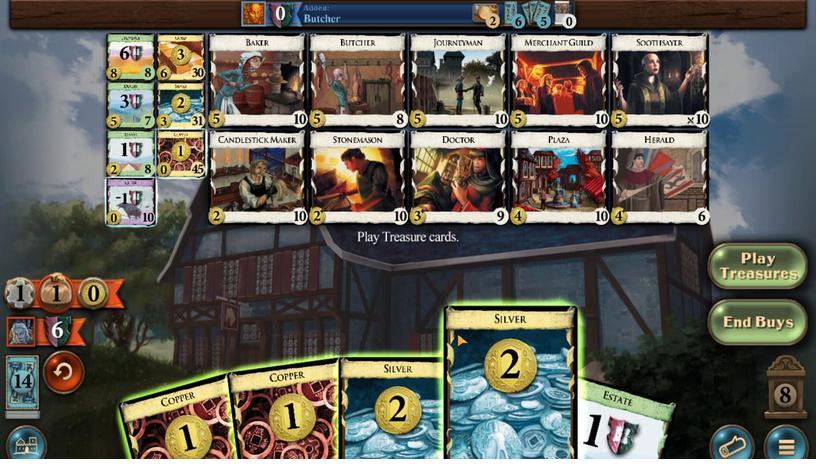 
Action: Mouse pressed left at (400, 340)
Screenshot: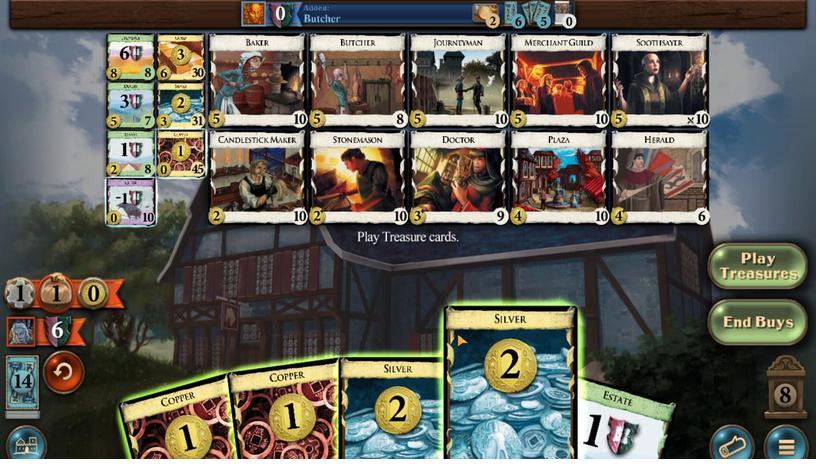 
Action: Mouse moved to (375, 338)
Screenshot: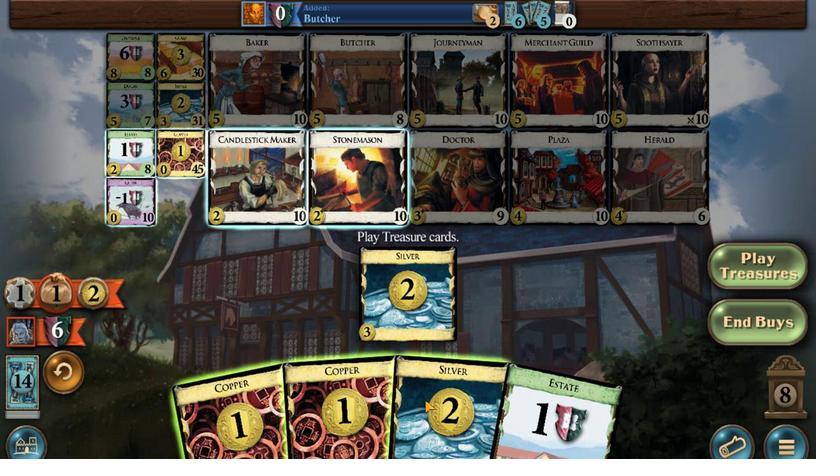 
Action: Mouse pressed left at (375, 338)
Screenshot: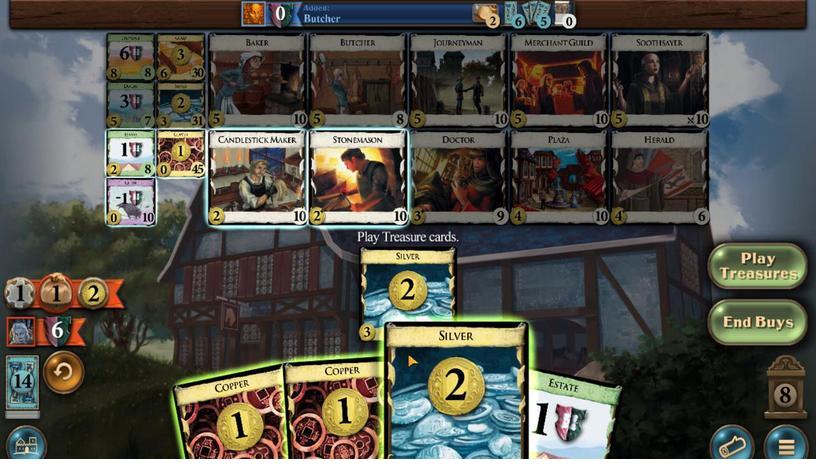 
Action: Mouse moved to (341, 337)
Screenshot: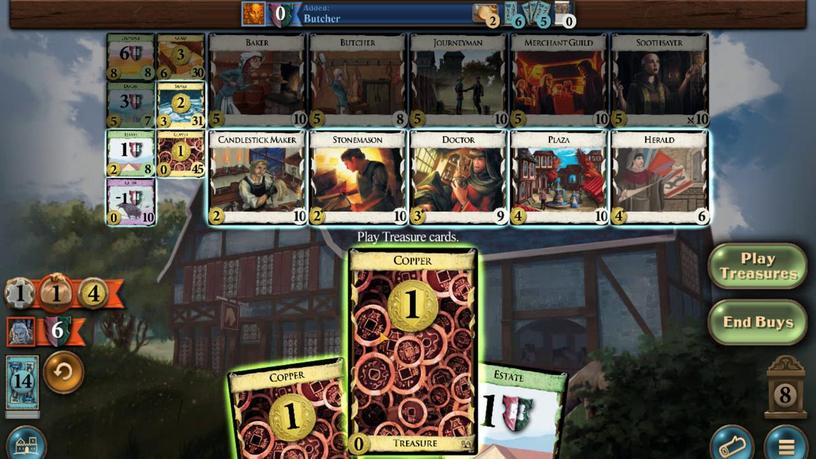 
Action: Mouse pressed left at (341, 337)
Screenshot: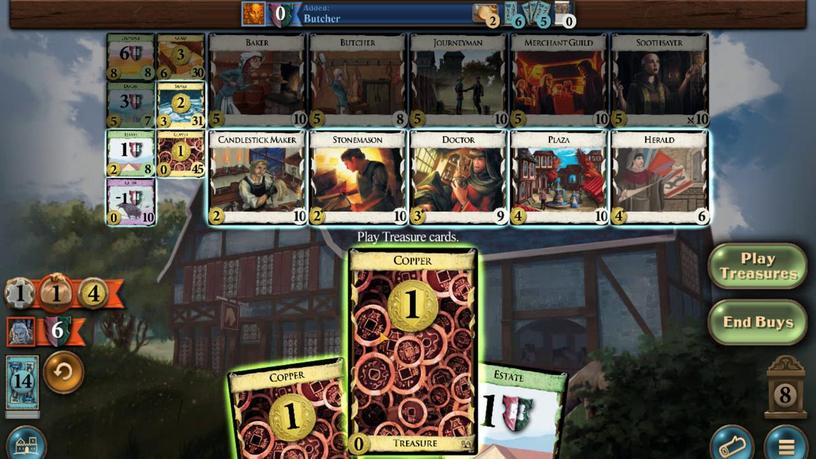 
Action: Mouse moved to (323, 338)
Screenshot: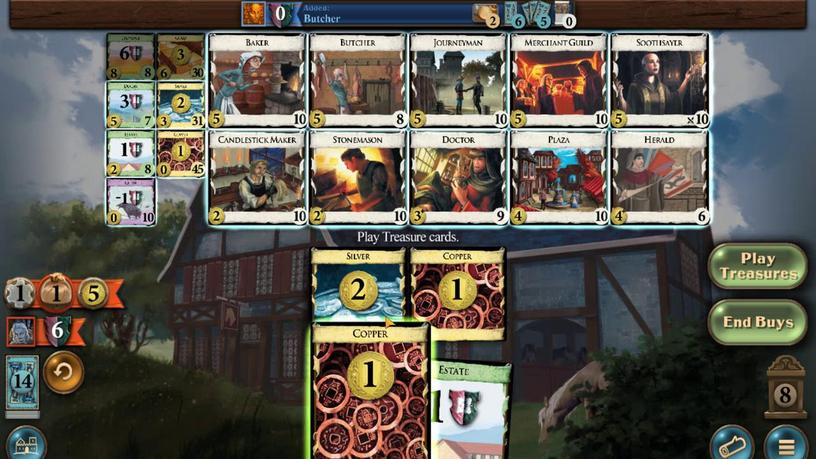 
Action: Mouse pressed left at (323, 338)
Screenshot: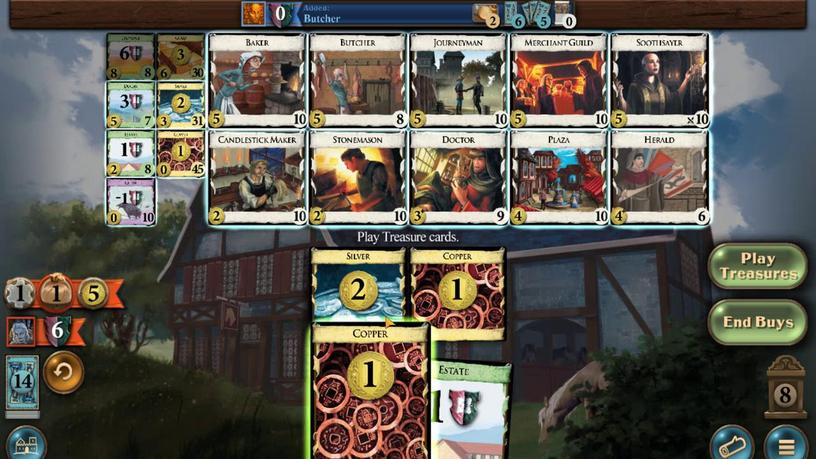 
Action: Mouse moved to (233, 397)
Screenshot: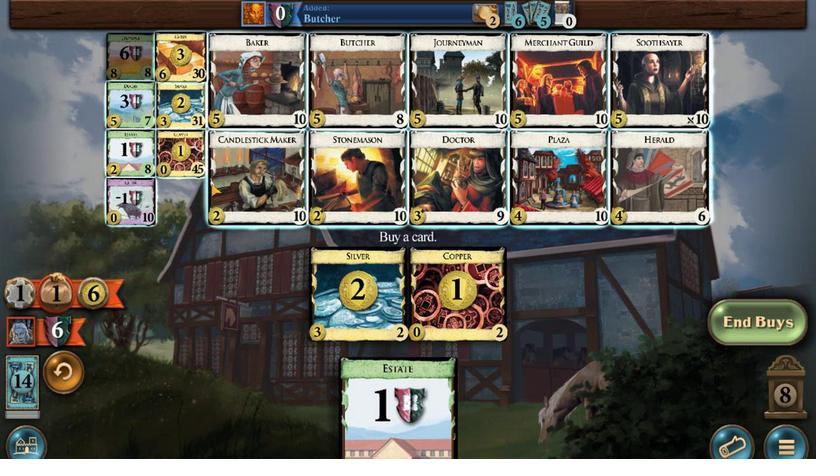 
Action: Mouse pressed left at (233, 397)
Screenshot: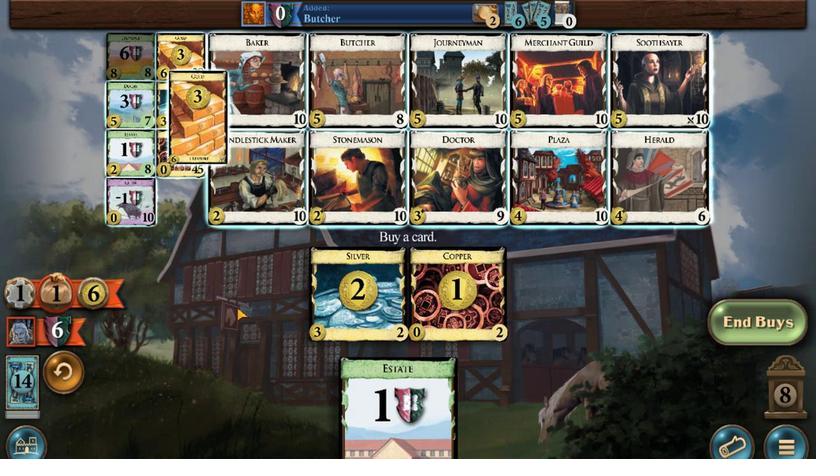 
Action: Mouse moved to (301, 335)
Screenshot: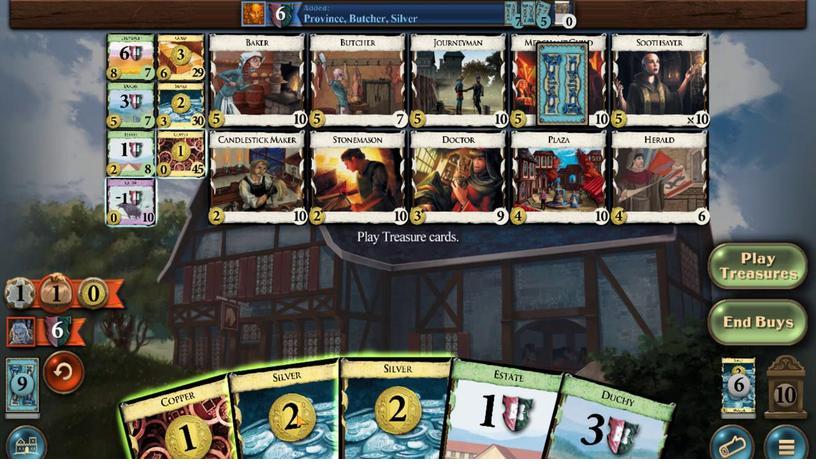 
Action: Mouse pressed left at (301, 335)
Screenshot: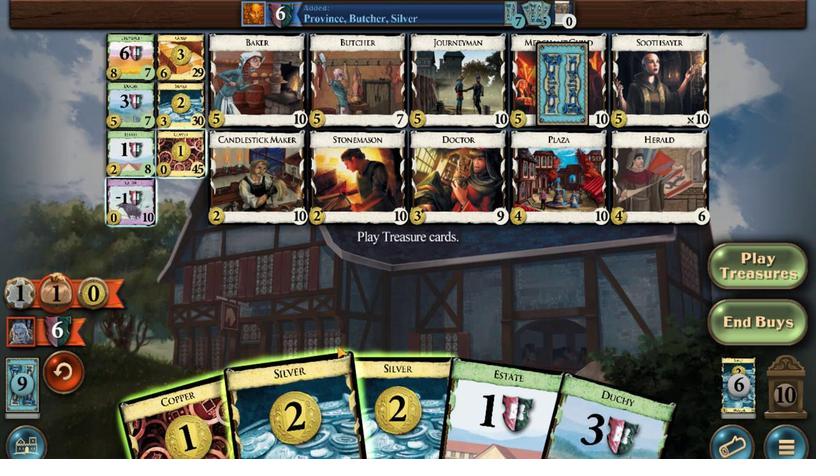 
Action: Mouse moved to (332, 339)
Screenshot: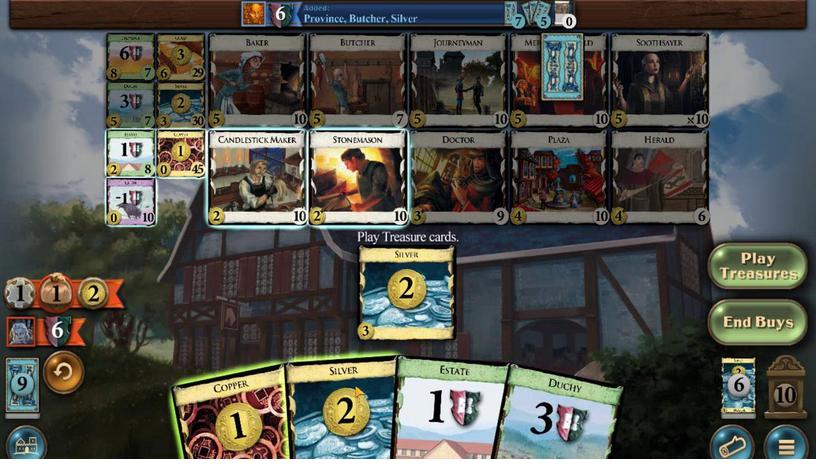 
Action: Mouse pressed left at (332, 339)
Screenshot: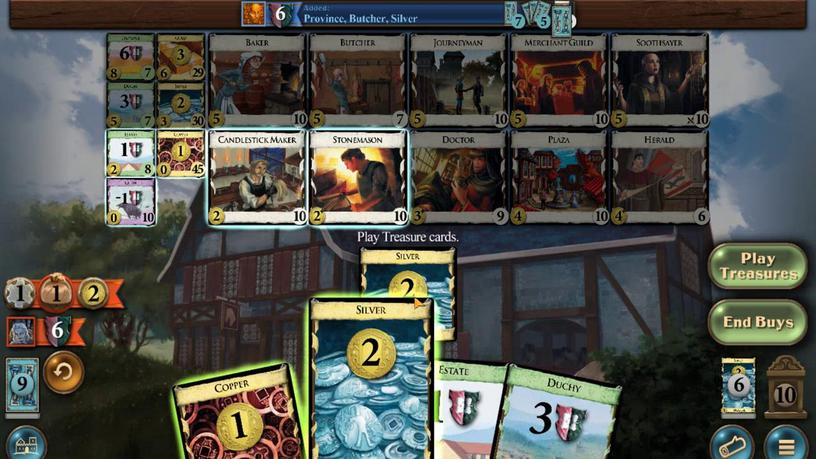 
Action: Mouse moved to (306, 342)
Screenshot: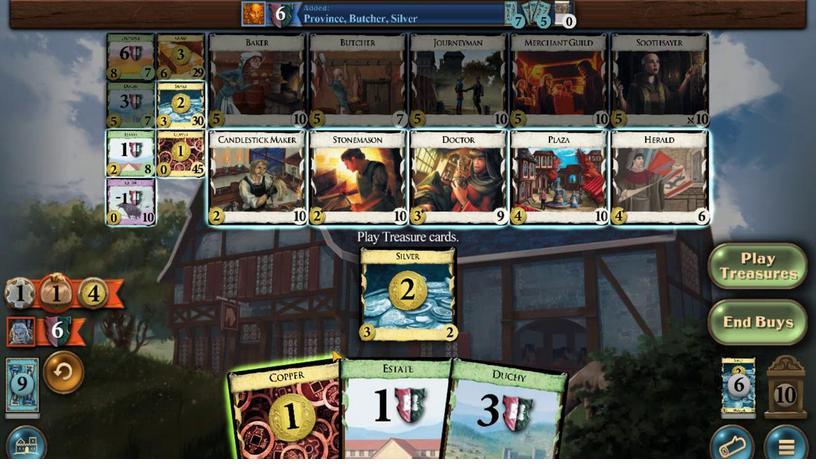 
Action: Mouse pressed left at (306, 342)
Screenshot: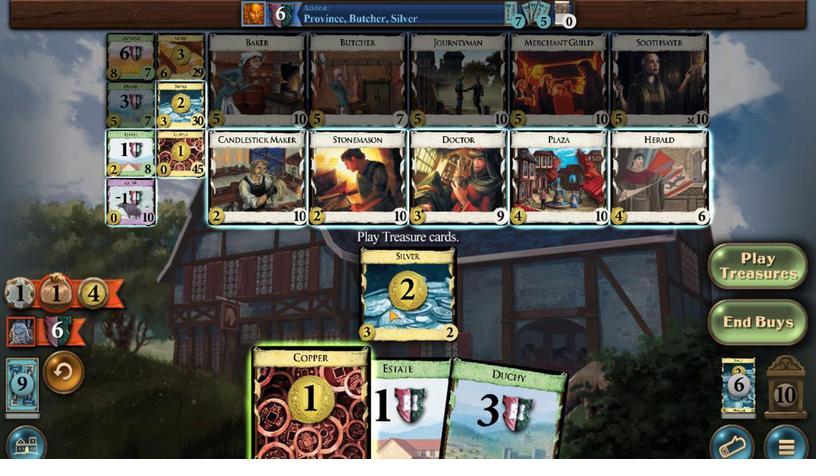 
Action: Mouse moved to (206, 389)
Screenshot: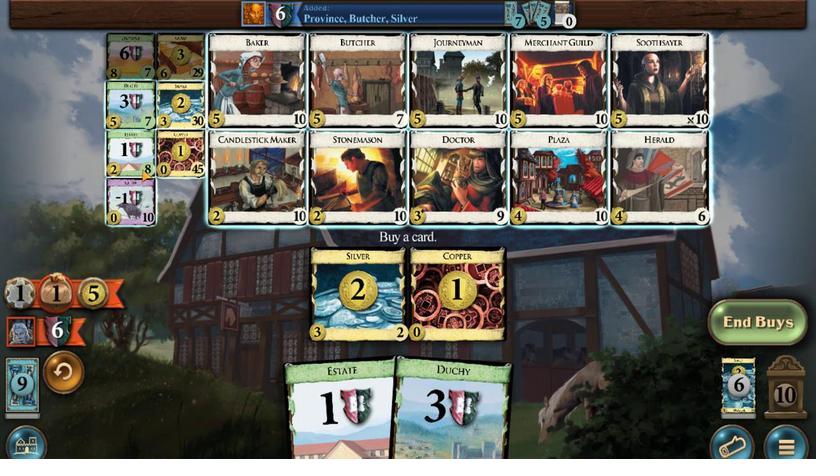
Action: Mouse pressed left at (206, 389)
Screenshot: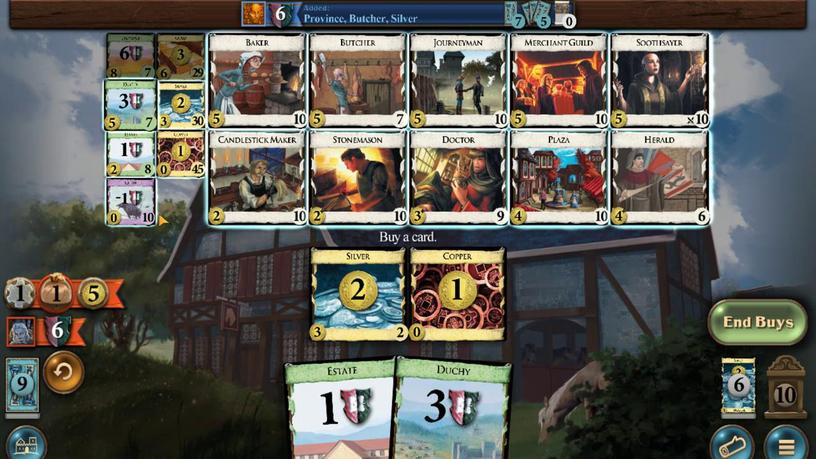 
Action: Mouse moved to (402, 337)
Screenshot: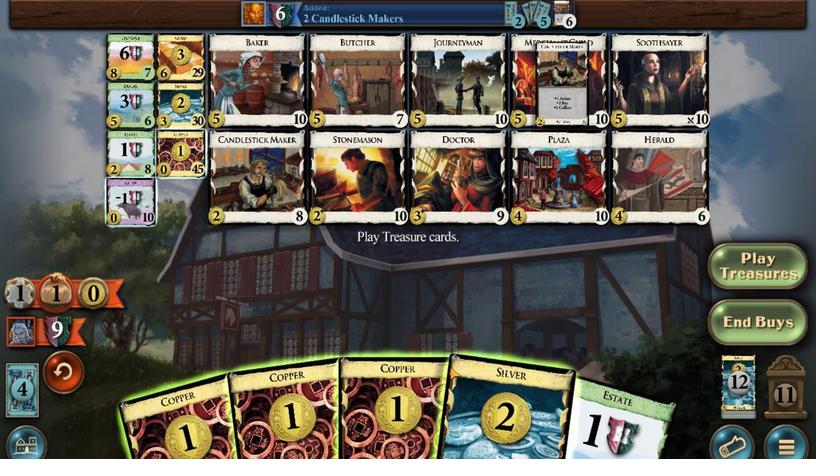 
Action: Mouse pressed left at (402, 337)
Screenshot: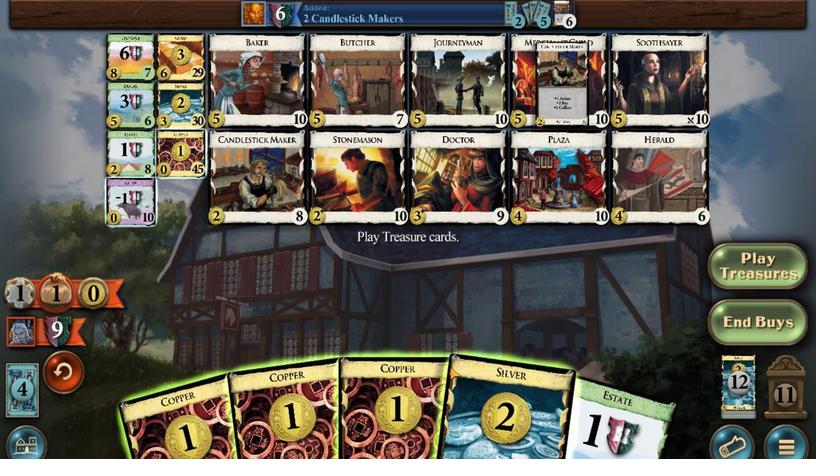 
Action: Mouse moved to (365, 338)
Screenshot: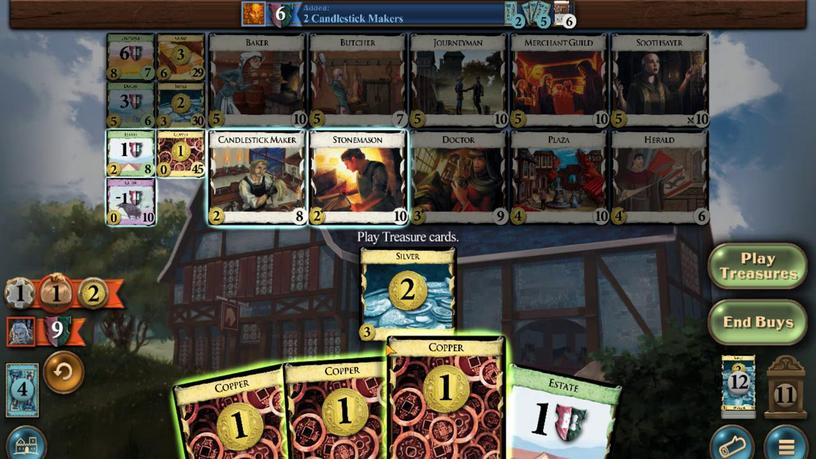 
Action: Mouse pressed left at (365, 338)
Screenshot: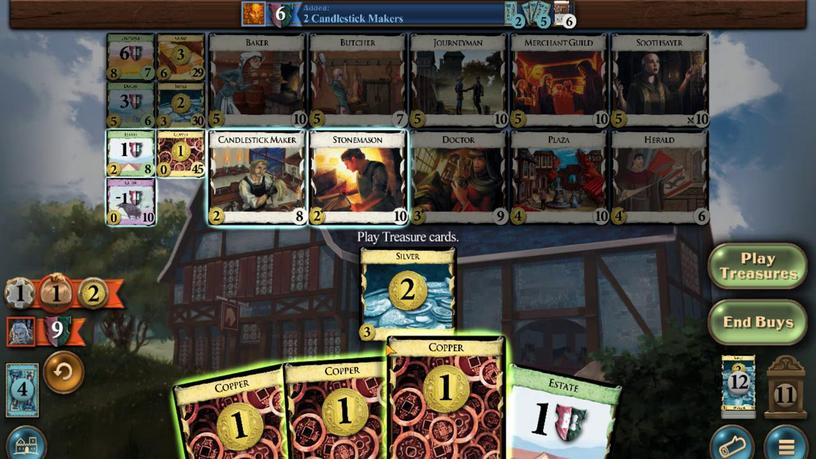 
Action: Mouse moved to (347, 338)
Screenshot: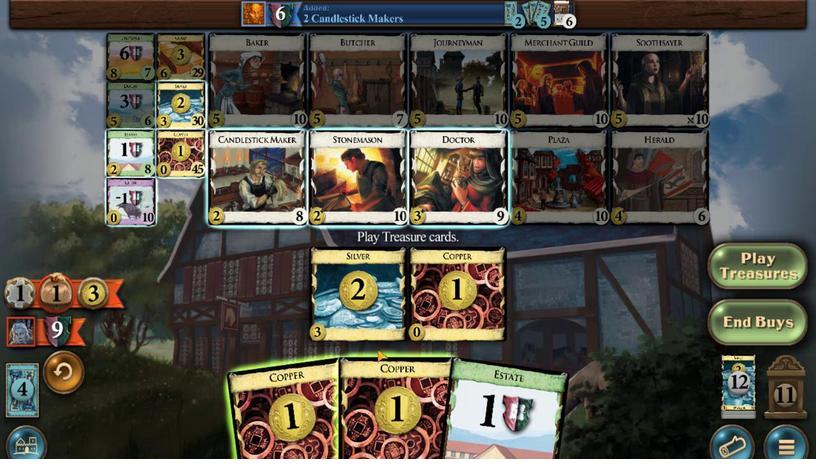 
Action: Mouse pressed left at (347, 338)
Screenshot: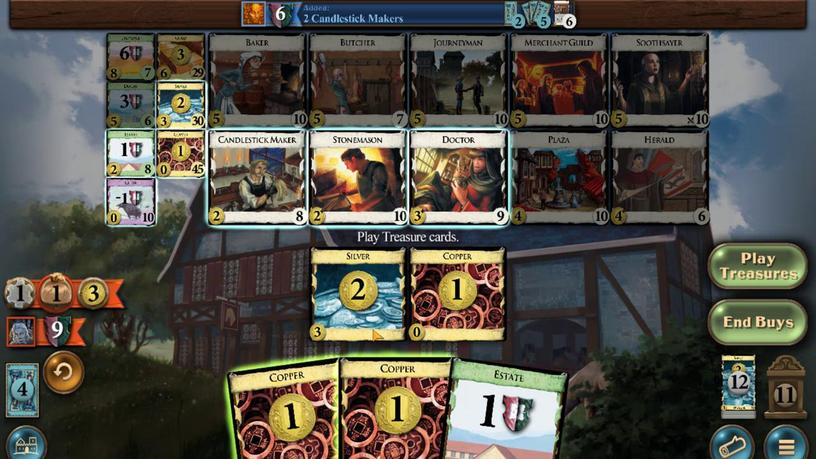 
Action: Mouse moved to (322, 341)
Screenshot: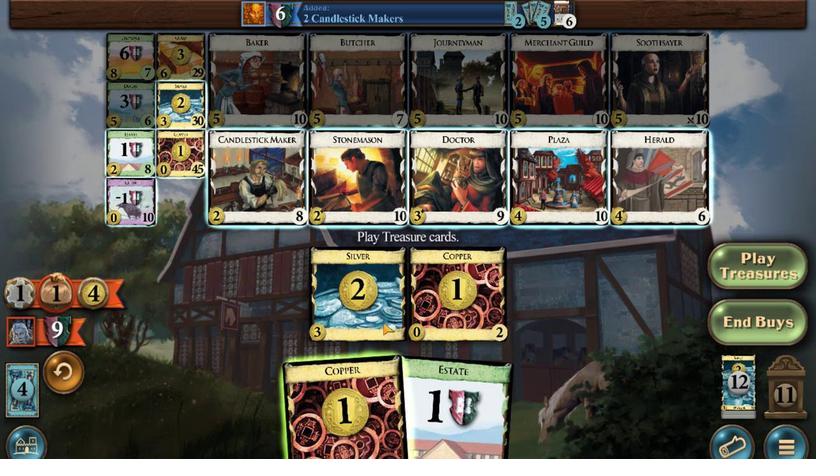
Action: Mouse pressed left at (322, 341)
Screenshot: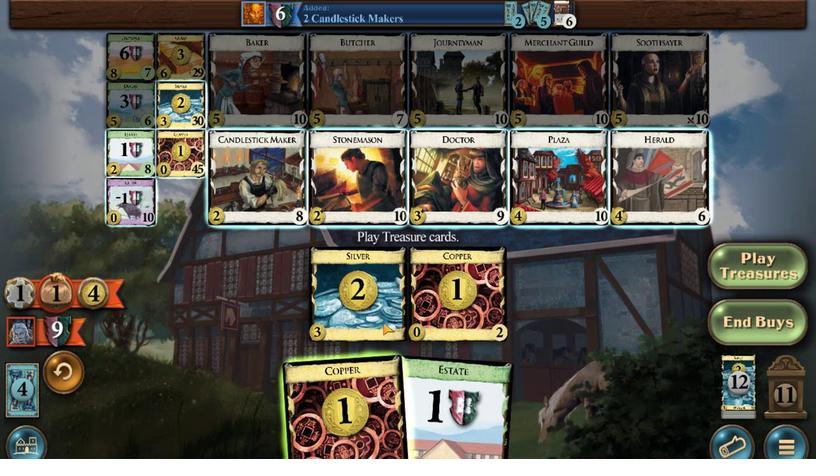 
Action: Mouse moved to (204, 391)
Screenshot: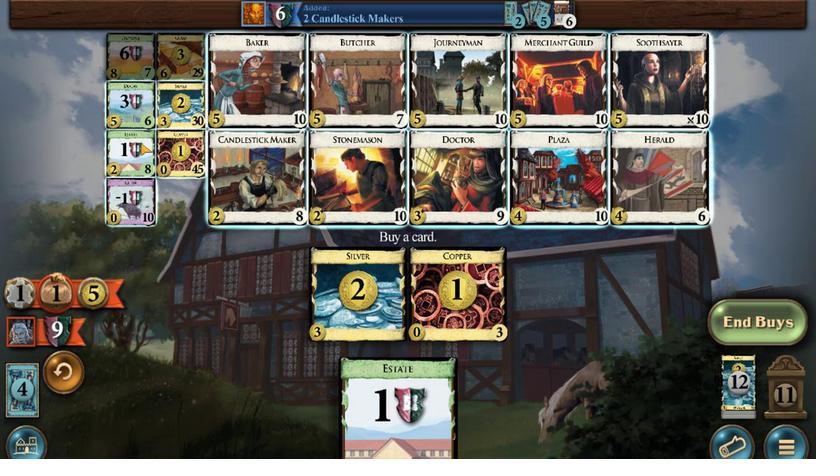 
Action: Mouse pressed left at (204, 391)
Screenshot: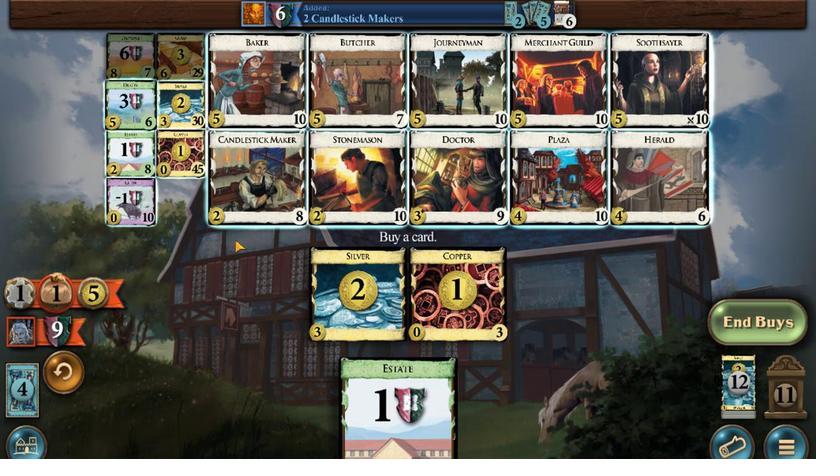 
Action: Mouse moved to (396, 333)
Screenshot: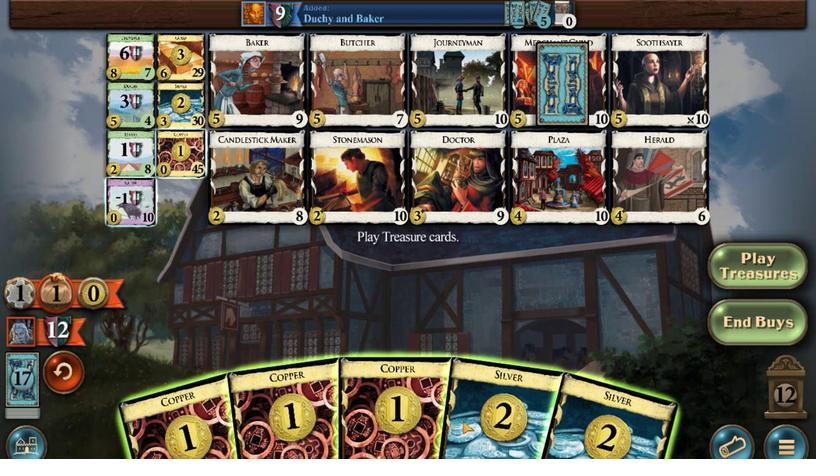 
Action: Mouse pressed left at (396, 333)
Screenshot: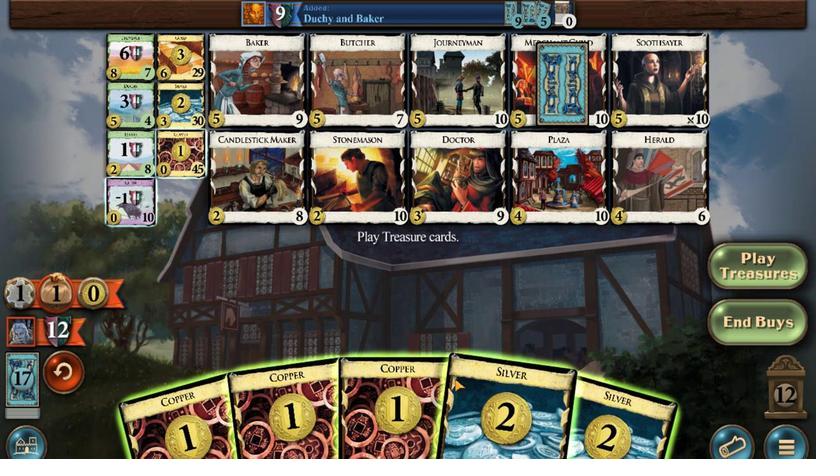 
Action: Mouse moved to (366, 333)
Screenshot: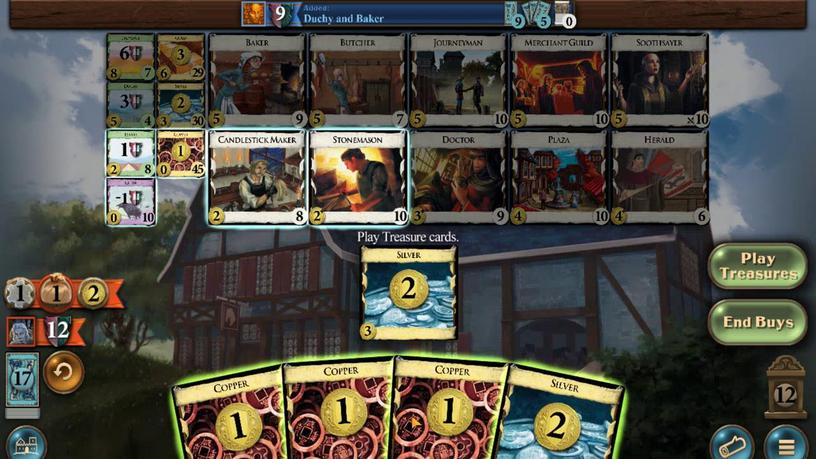 
Action: Mouse pressed left at (366, 333)
Screenshot: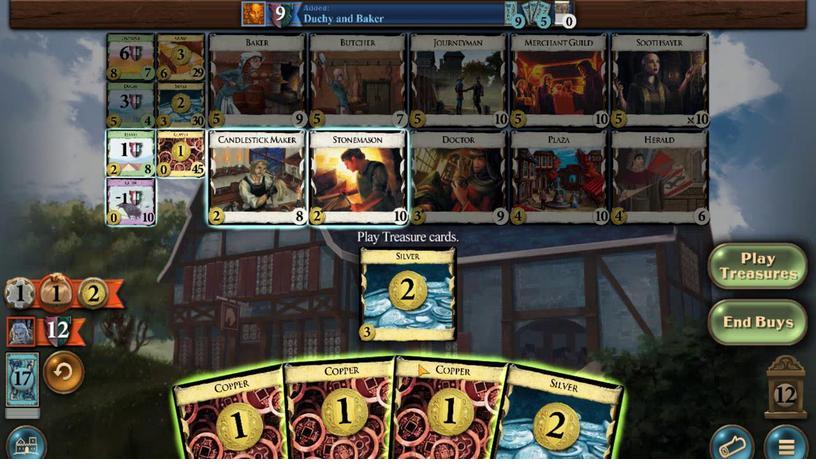 
Action: Mouse moved to (349, 338)
Screenshot: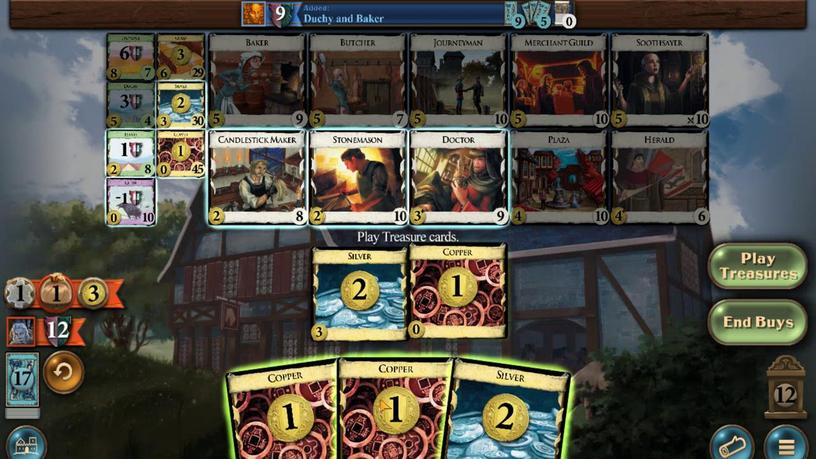 
Action: Mouse pressed left at (349, 338)
Screenshot: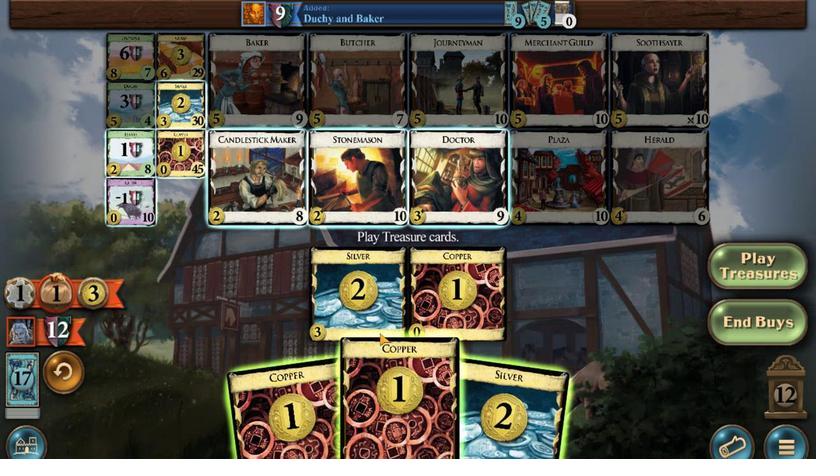 
Action: Mouse moved to (317, 339)
Screenshot: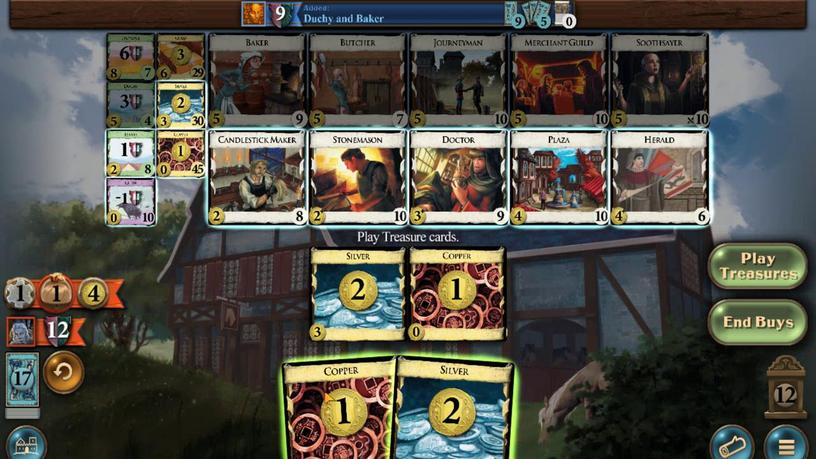 
Action: Mouse pressed left at (317, 339)
Screenshot: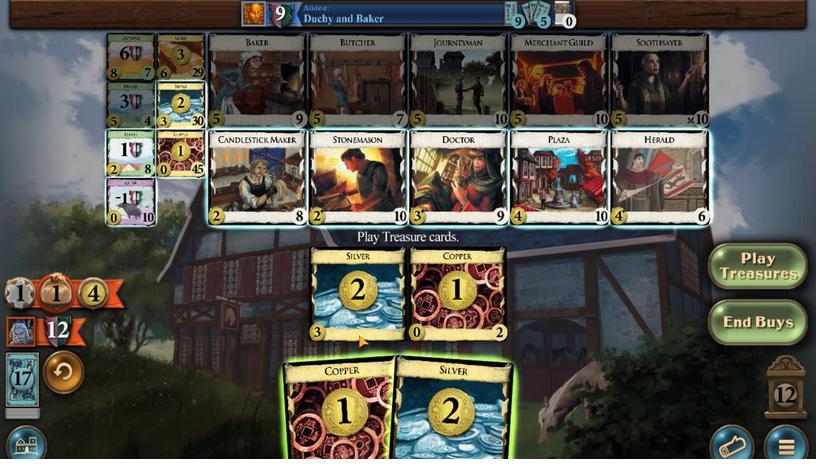 
Action: Mouse moved to (201, 389)
Screenshot: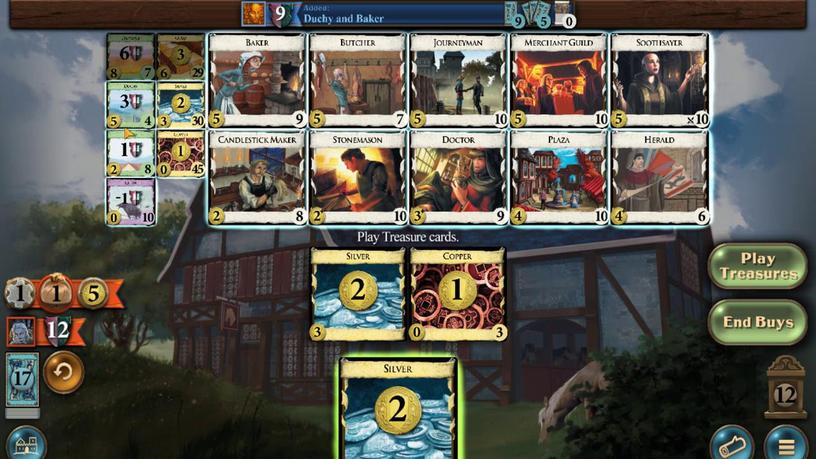 
Action: Mouse pressed left at (201, 389)
Screenshot: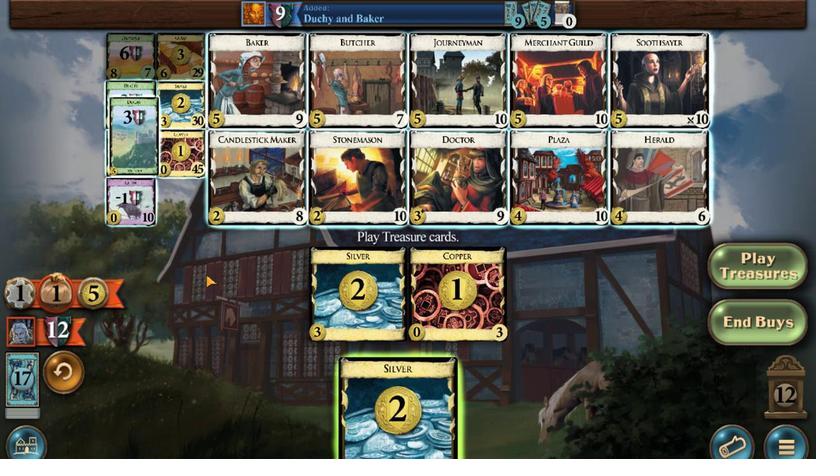
Action: Mouse moved to (354, 333)
Screenshot: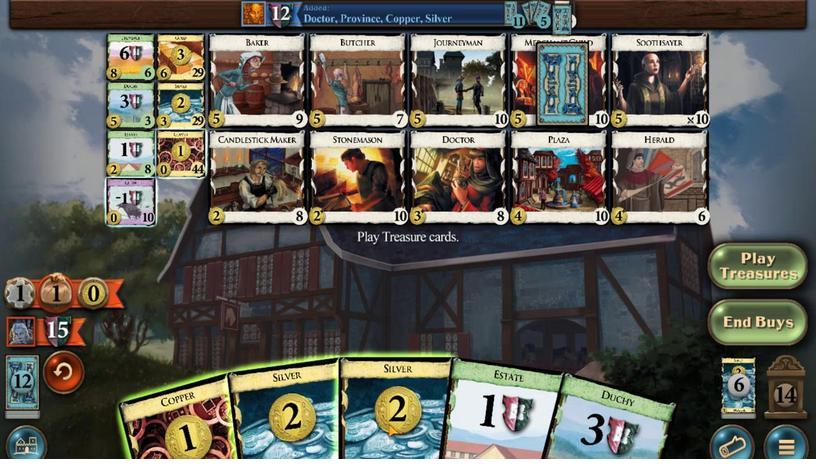 
Action: Mouse pressed left at (354, 333)
Screenshot: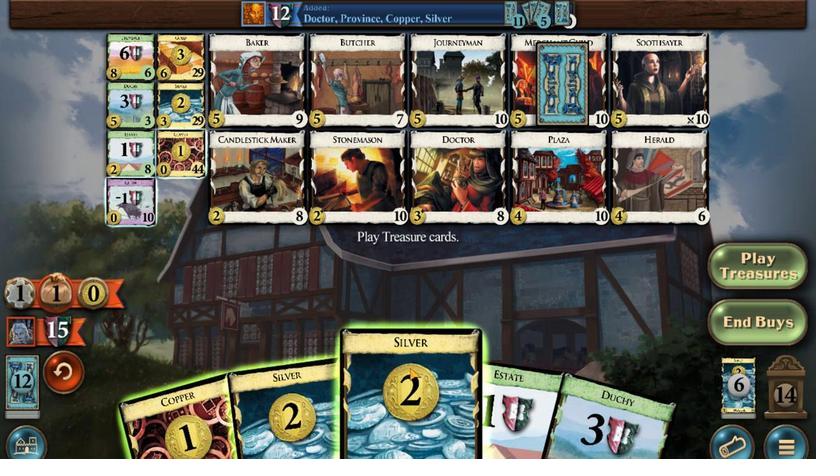 
Action: Mouse moved to (323, 336)
Screenshot: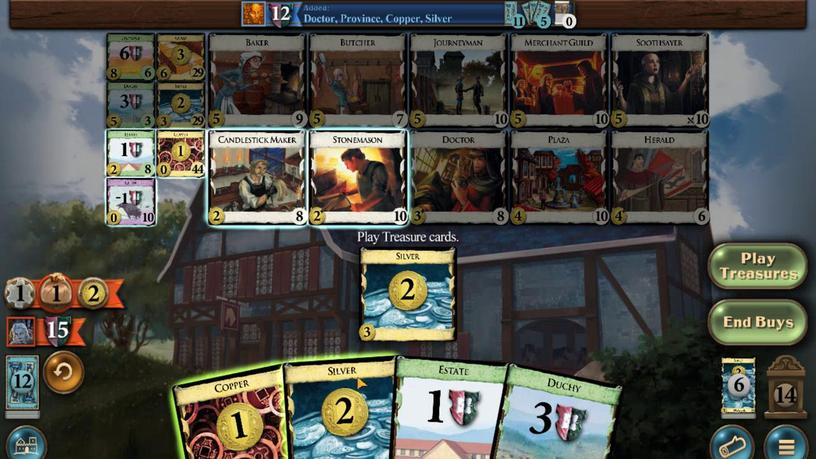 
Action: Mouse pressed left at (323, 336)
Screenshot: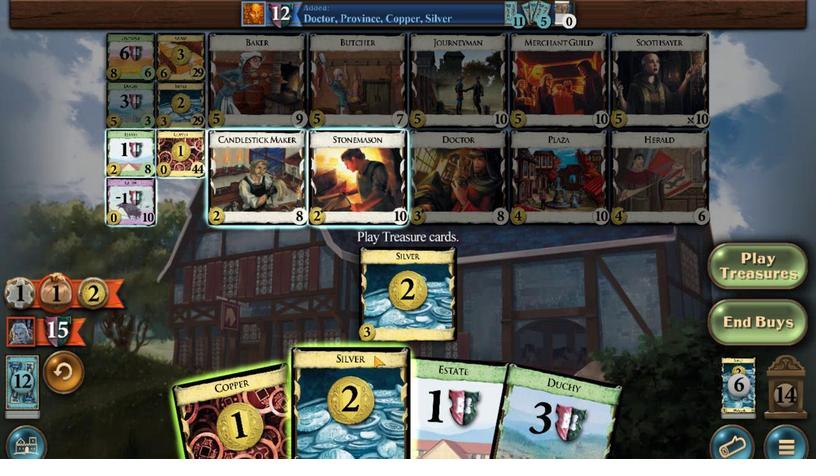 
Action: Mouse moved to (304, 338)
Screenshot: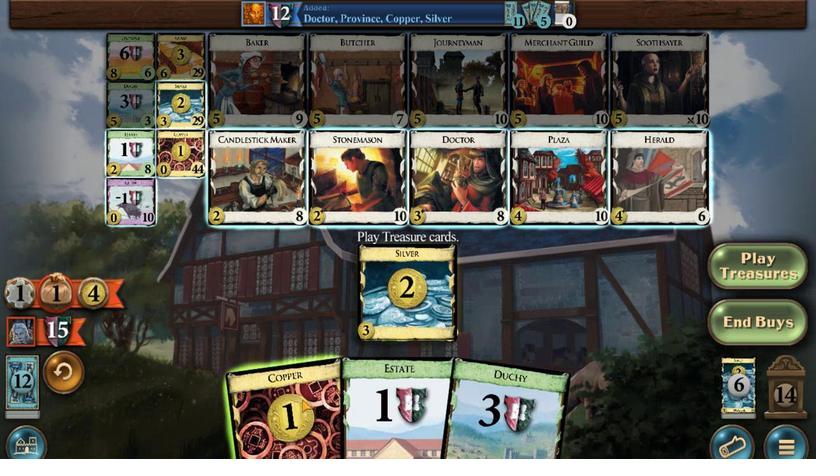 
Action: Mouse pressed left at (304, 338)
Screenshot: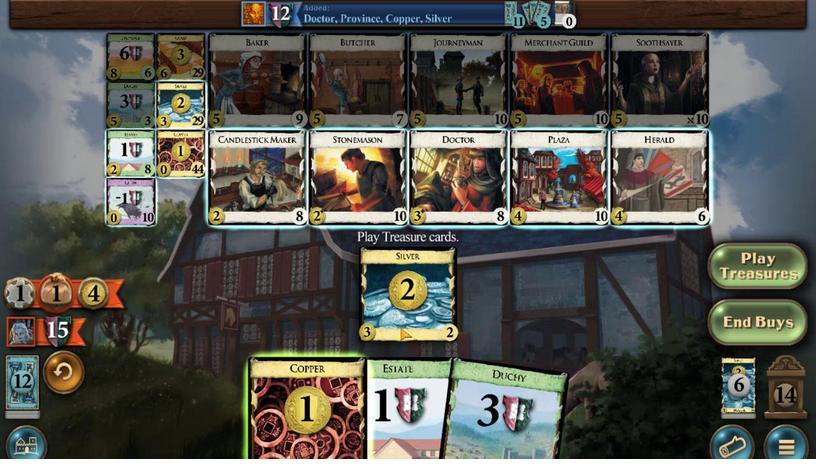 
Action: Mouse moved to (208, 389)
Screenshot: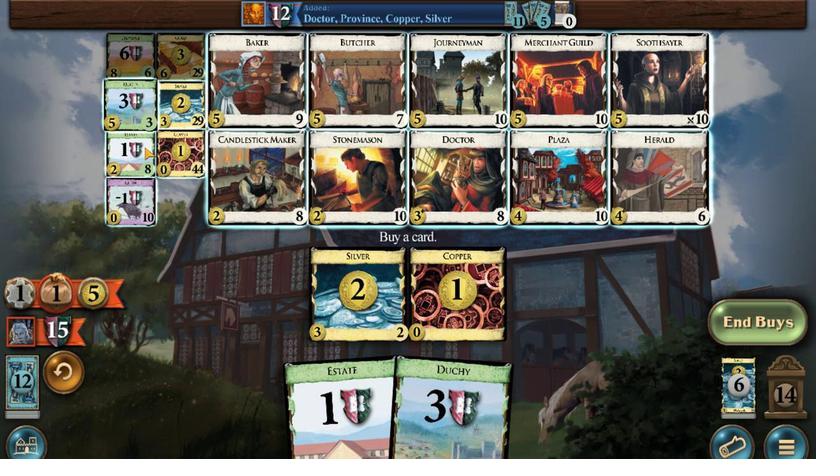 
Action: Mouse pressed left at (208, 389)
Screenshot: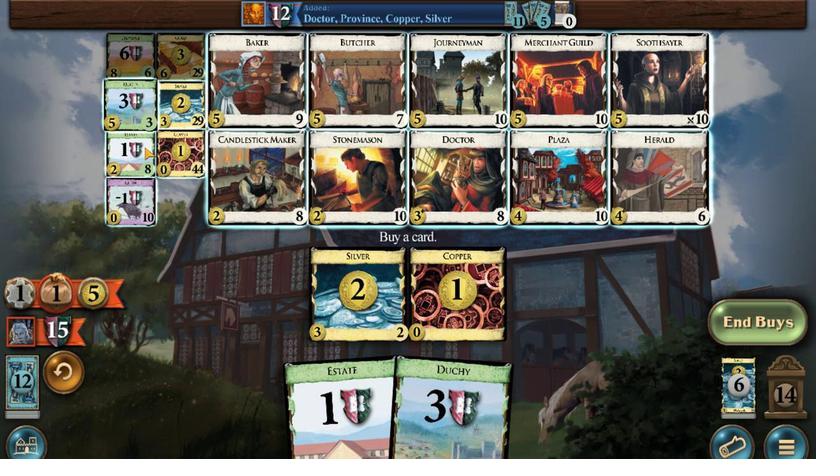 
Action: Mouse moved to (346, 335)
Screenshot: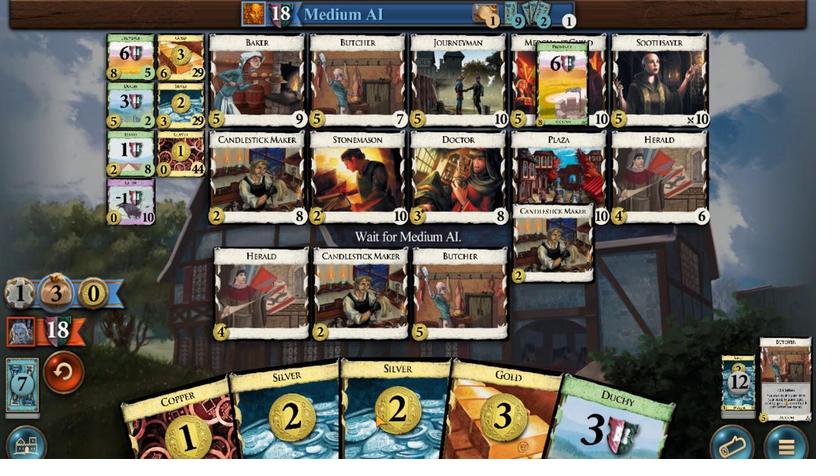 
Action: Mouse pressed left at (346, 335)
Screenshot: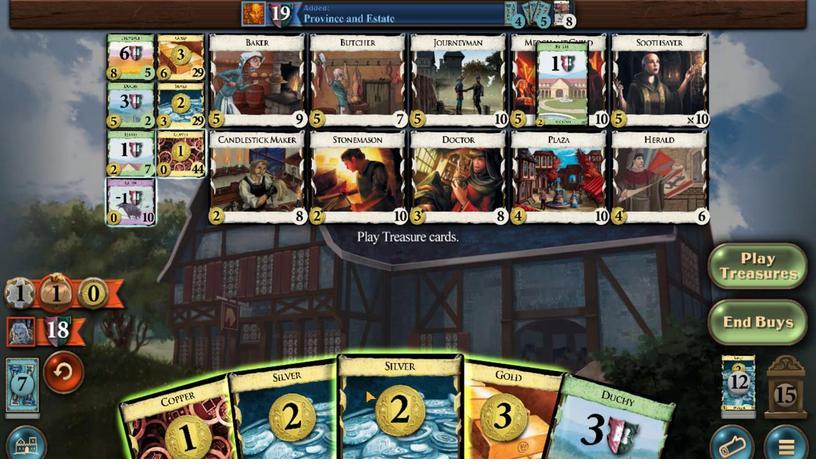 
Action: Mouse moved to (310, 333)
Screenshot: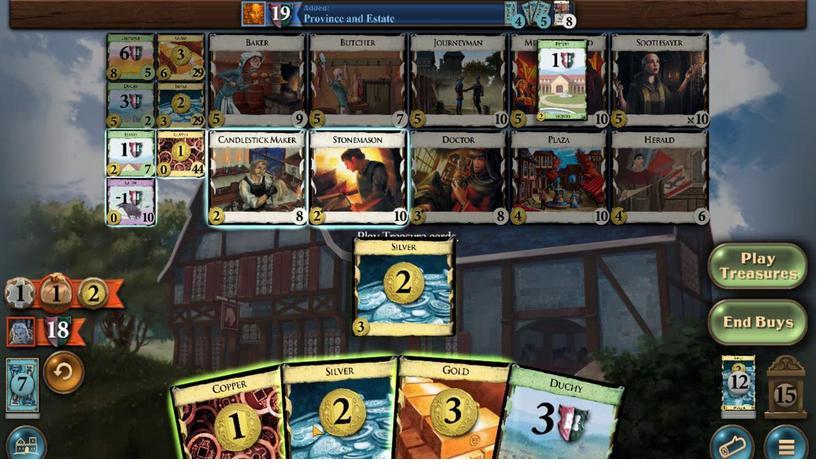 
Action: Mouse pressed left at (310, 333)
Screenshot: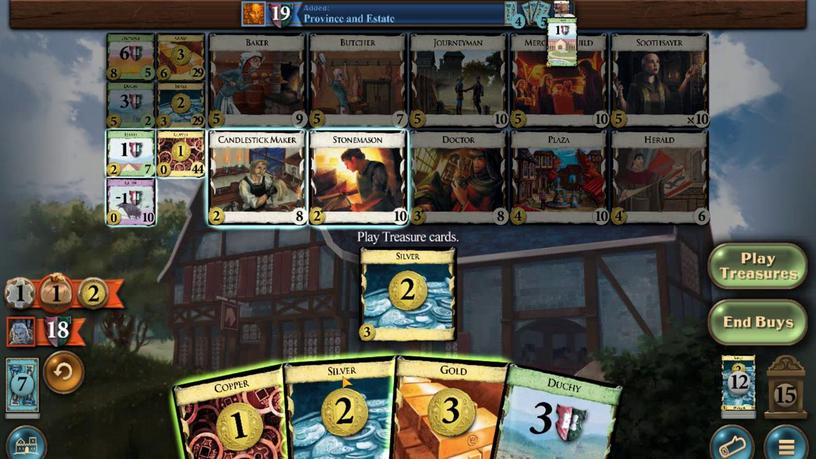 
Action: Mouse moved to (297, 335)
Screenshot: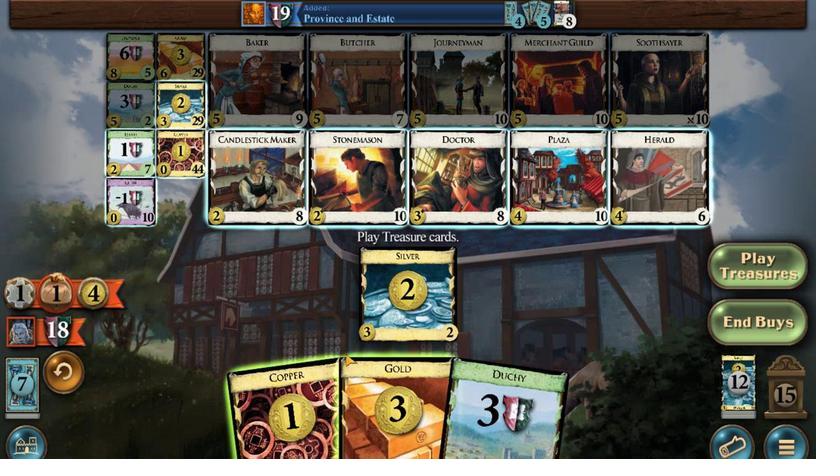 
Action: Mouse pressed left at (297, 335)
Screenshot: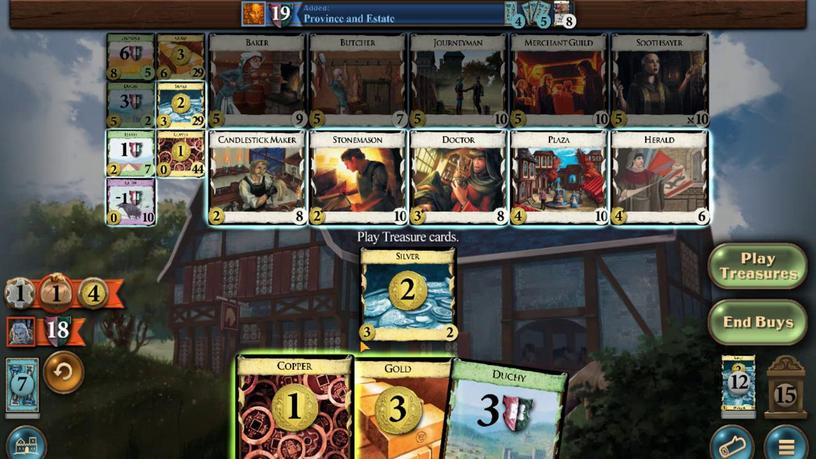 
Action: Mouse moved to (208, 389)
Screenshot: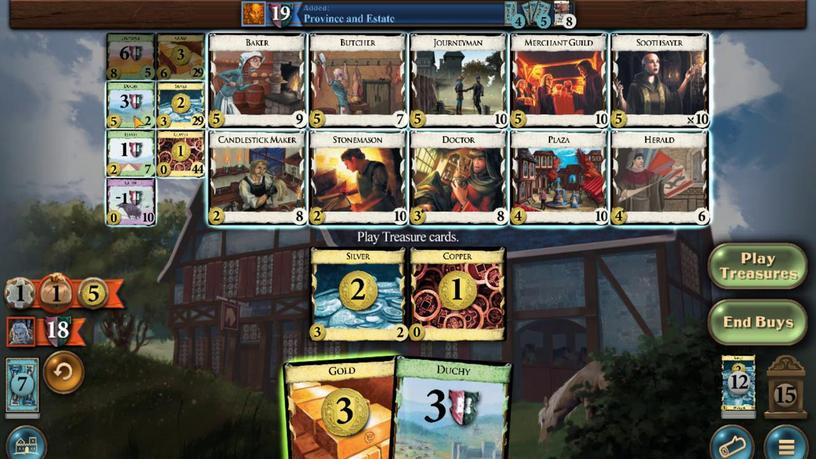 
Action: Mouse pressed left at (208, 389)
Screenshot: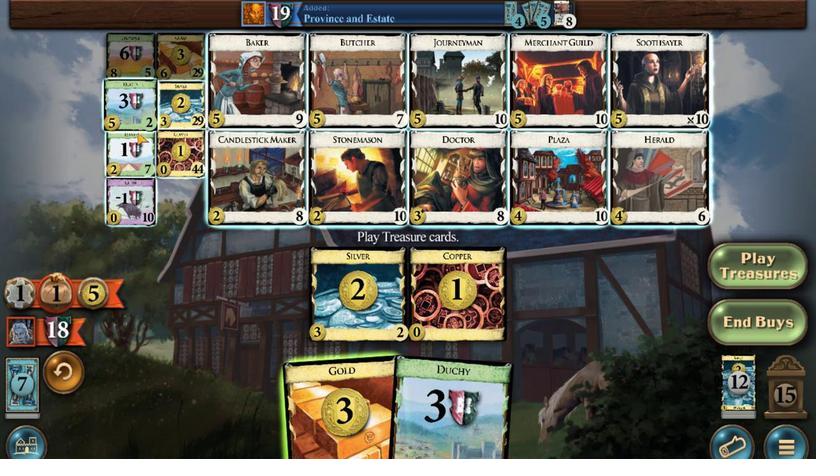 
Action: Mouse moved to (347, 335)
Screenshot: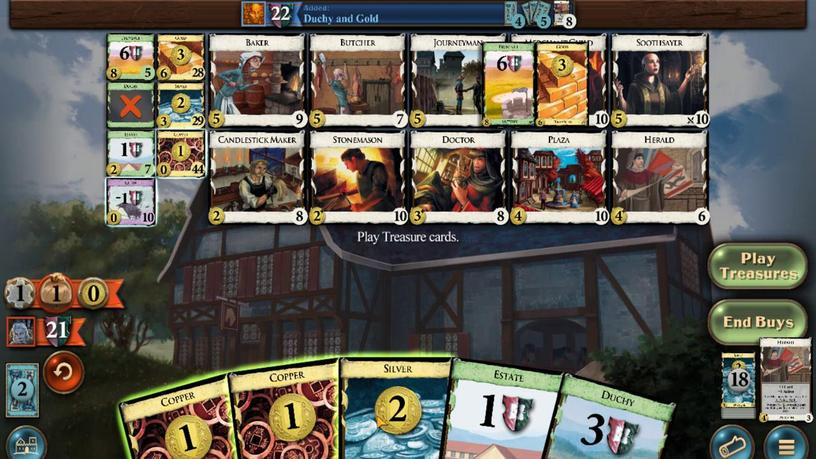 
Action: Mouse pressed left at (347, 335)
Screenshot: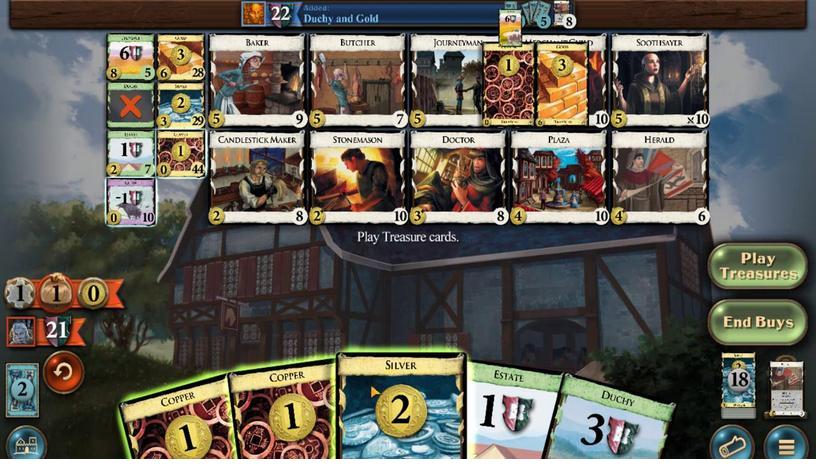 
Action: Mouse moved to (315, 336)
Screenshot: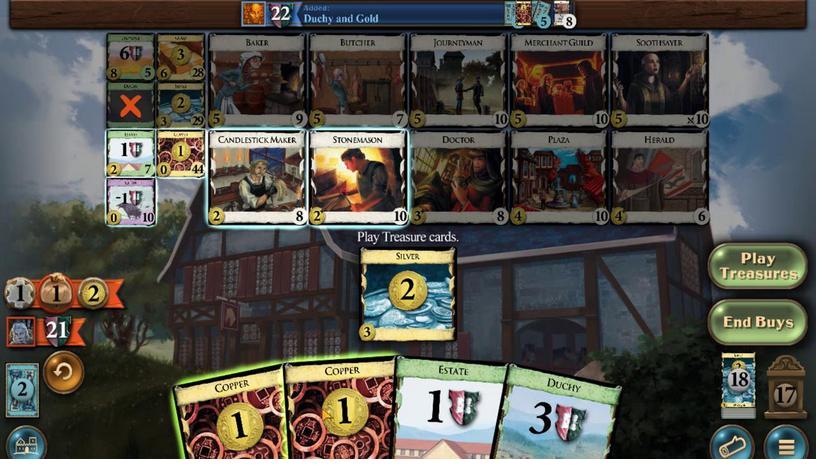 
Action: Mouse pressed left at (315, 336)
Screenshot: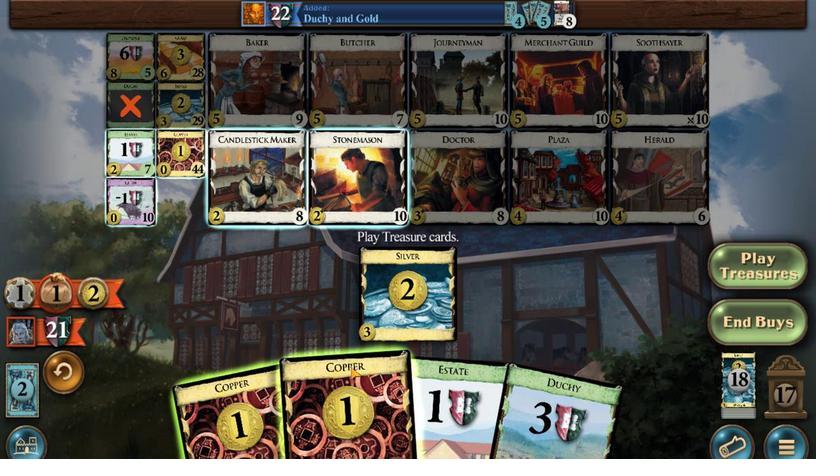 
Action: Mouse moved to (237, 393)
Screenshot: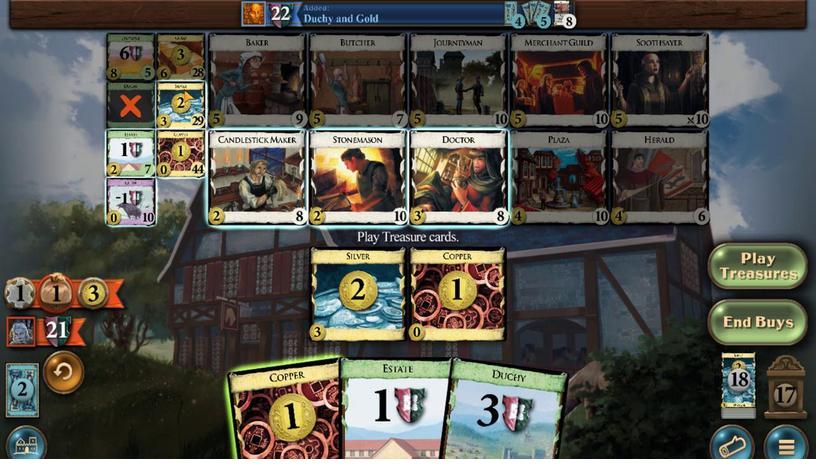 
Action: Mouse pressed left at (237, 393)
Screenshot: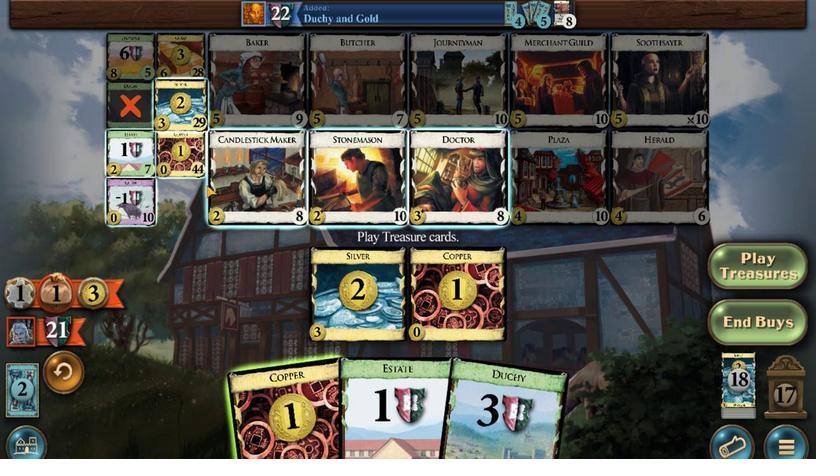 
Action: Mouse moved to (296, 336)
Screenshot: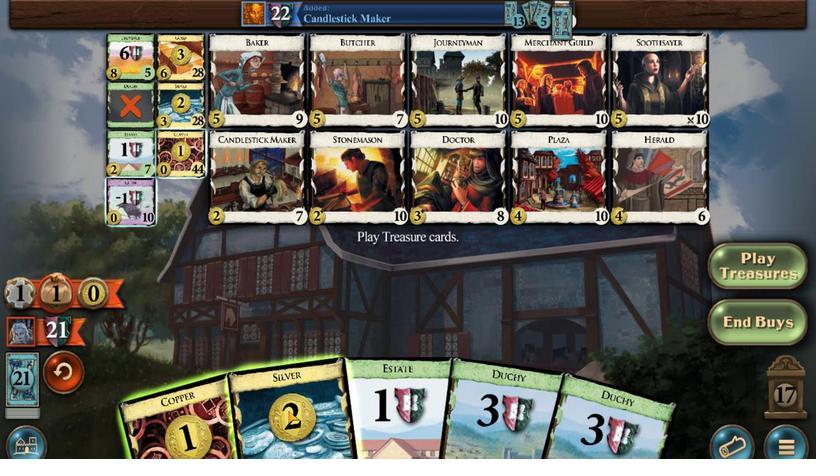 
Action: Mouse pressed left at (296, 336)
Screenshot: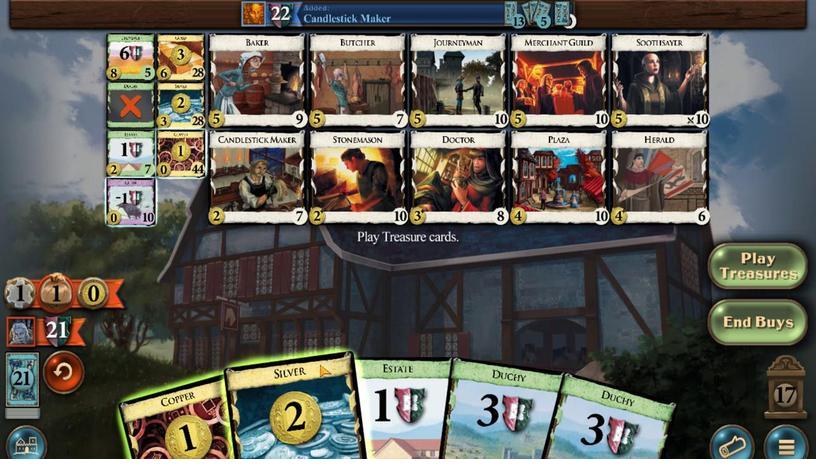 
Action: Mouse moved to (265, 340)
Screenshot: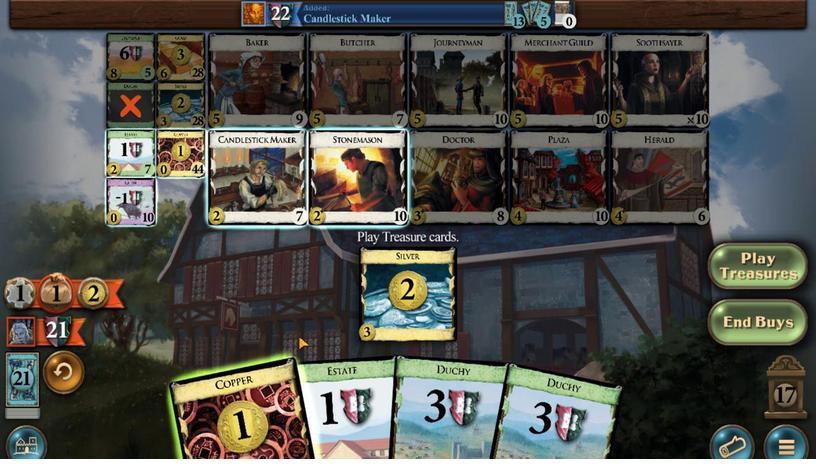 
Action: Mouse pressed left at (265, 340)
Screenshot: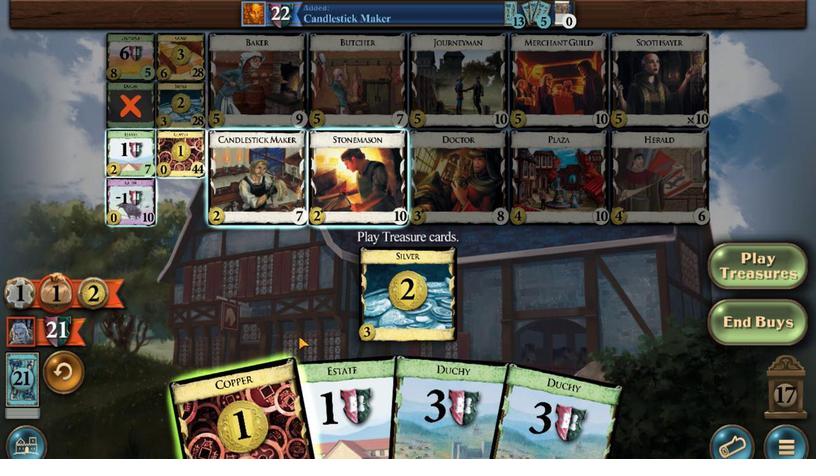 
Action: Mouse moved to (232, 391)
Screenshot: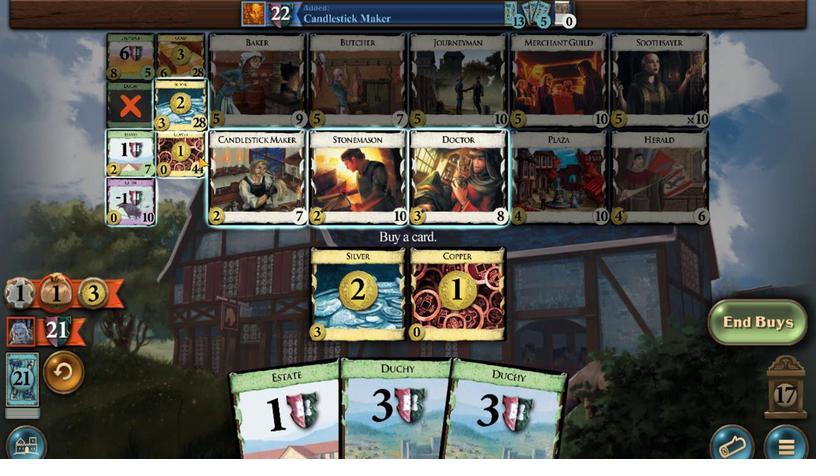 
Action: Mouse pressed left at (232, 391)
Screenshot: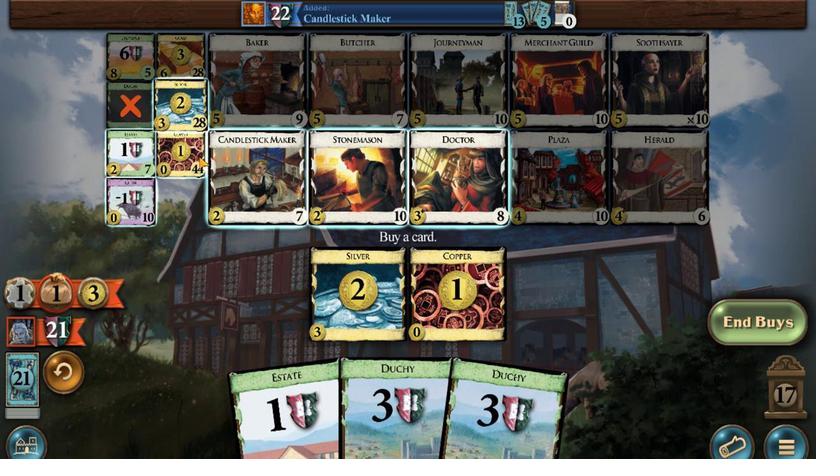 
Action: Mouse moved to (351, 332)
Screenshot: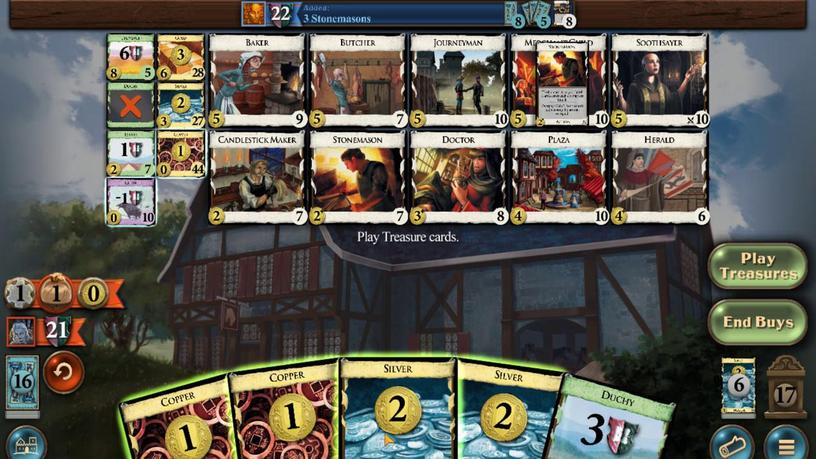 
Action: Mouse pressed left at (351, 332)
Screenshot: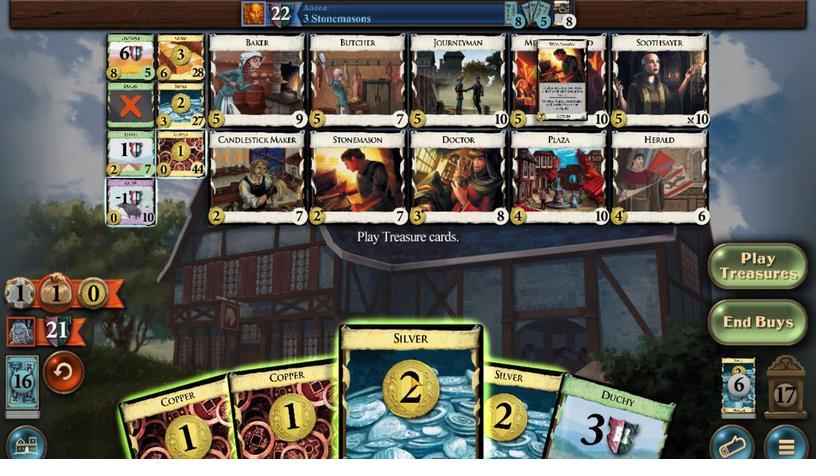
Action: Mouse moved to (348, 335)
Screenshot: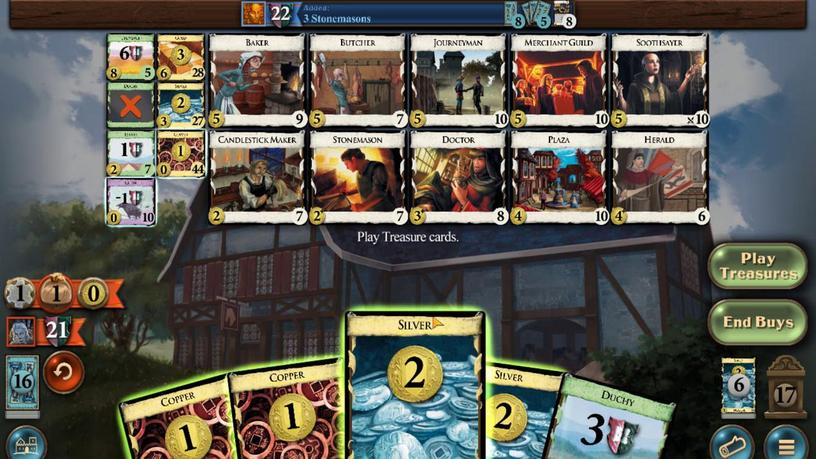 
Action: Mouse pressed left at (348, 335)
Screenshot: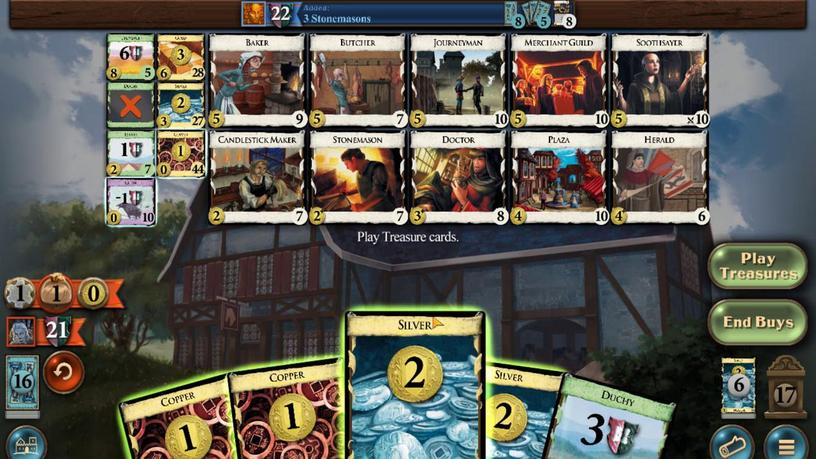 
Action: Mouse moved to (406, 336)
Screenshot: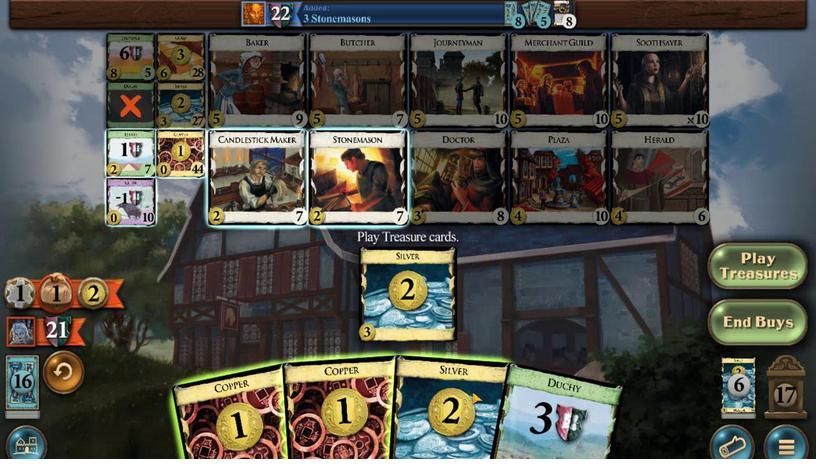 
Action: Mouse pressed left at (406, 336)
Screenshot: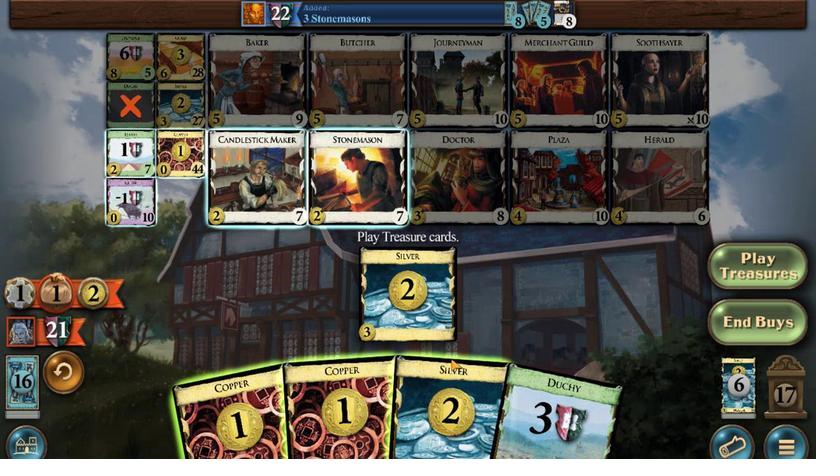 
Action: Mouse moved to (353, 338)
Screenshot: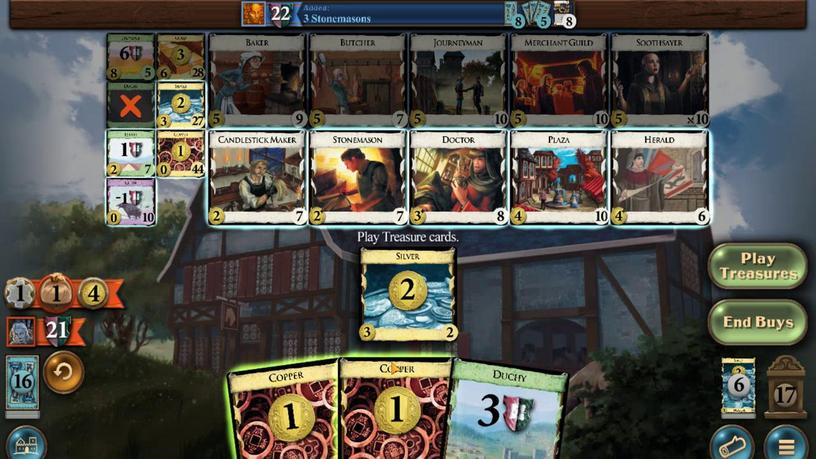 
Action: Mouse pressed left at (353, 338)
Screenshot: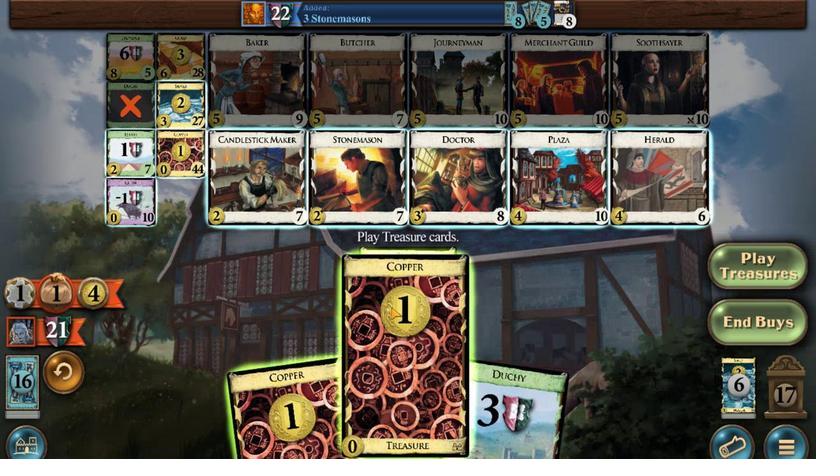 
Action: Mouse moved to (322, 335)
Screenshot: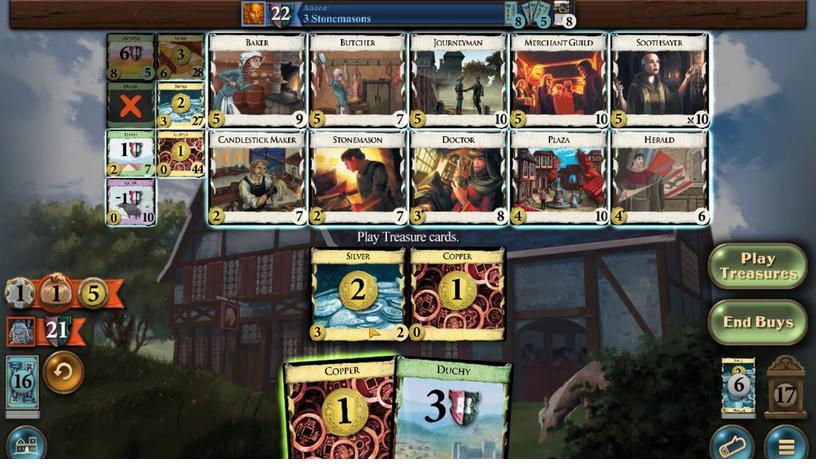 
Action: Mouse pressed left at (322, 335)
Screenshot: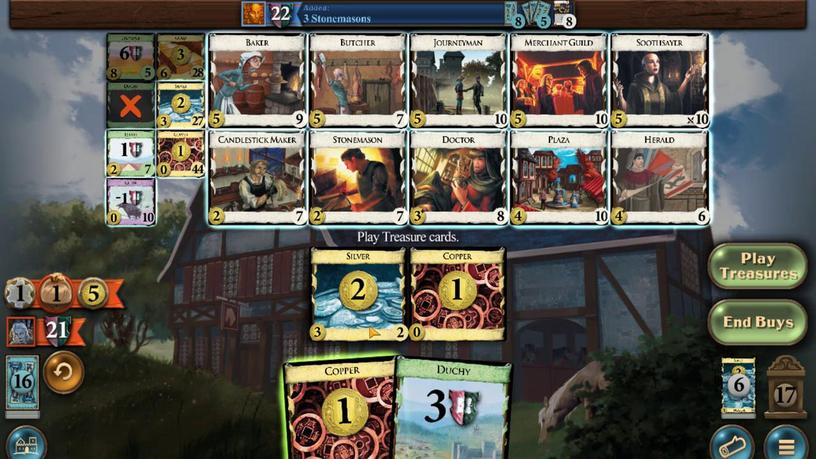 
Action: Mouse moved to (229, 398)
Screenshot: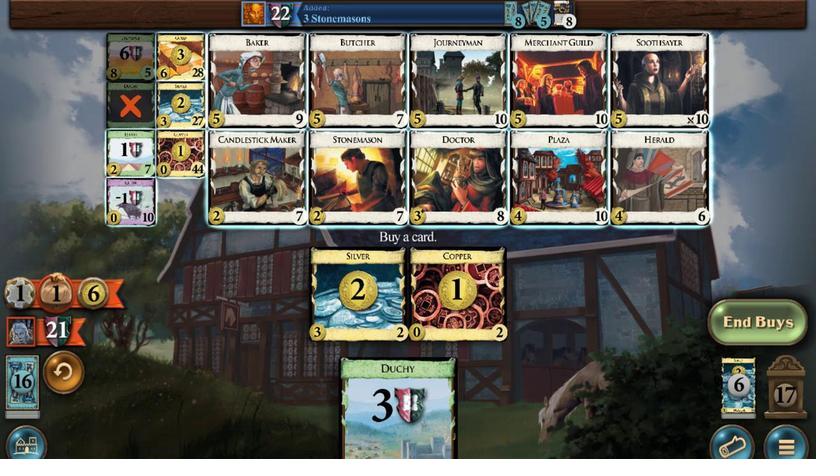 
Action: Mouse pressed left at (229, 398)
Screenshot: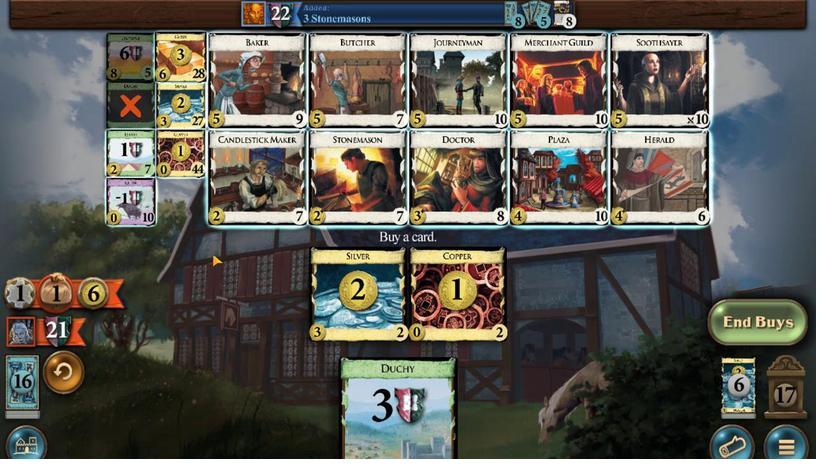
Action: Mouse moved to (419, 338)
Screenshot: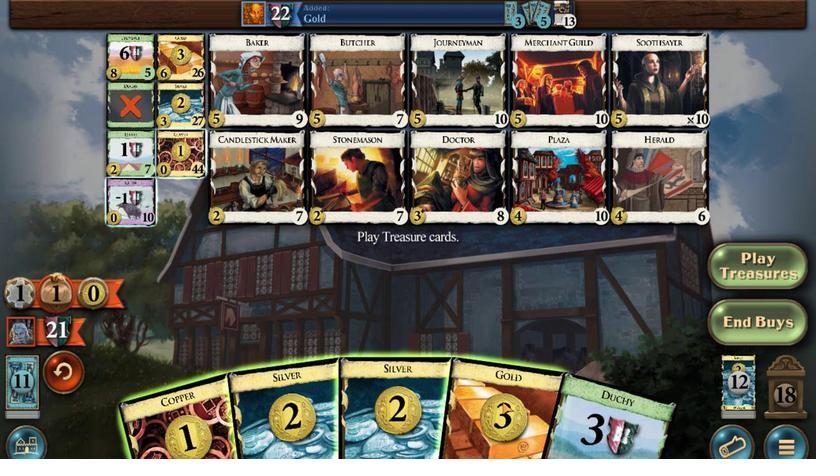 
Action: Mouse pressed left at (419, 338)
Screenshot: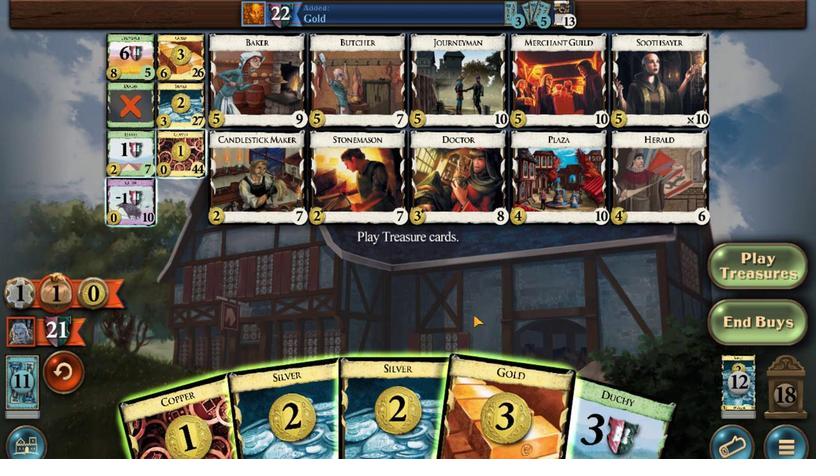 
Action: Mouse moved to (368, 341)
Screenshot: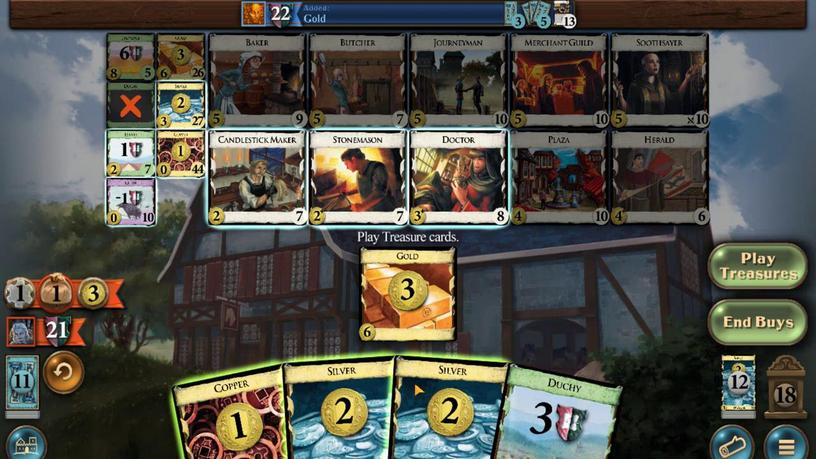 
Action: Mouse pressed left at (368, 341)
Screenshot: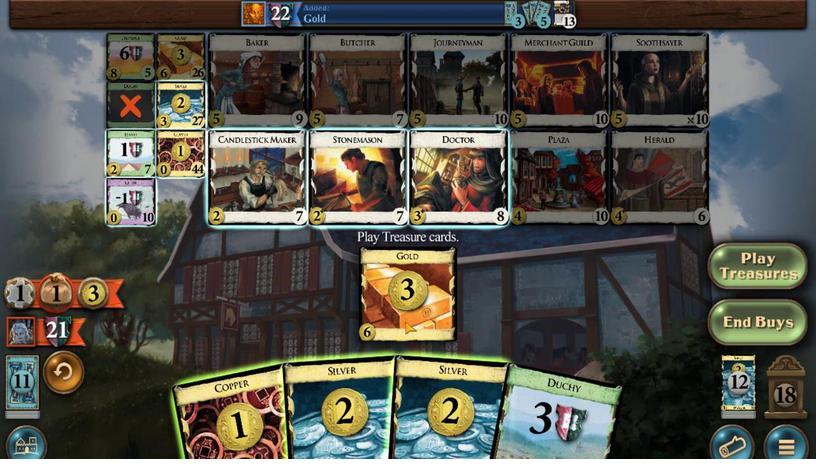
Action: Mouse moved to (354, 336)
Screenshot: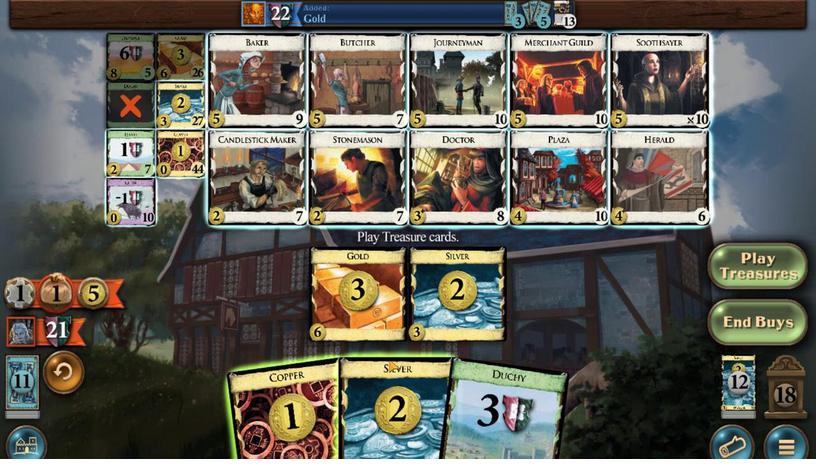 
Action: Mouse pressed left at (354, 336)
Screenshot: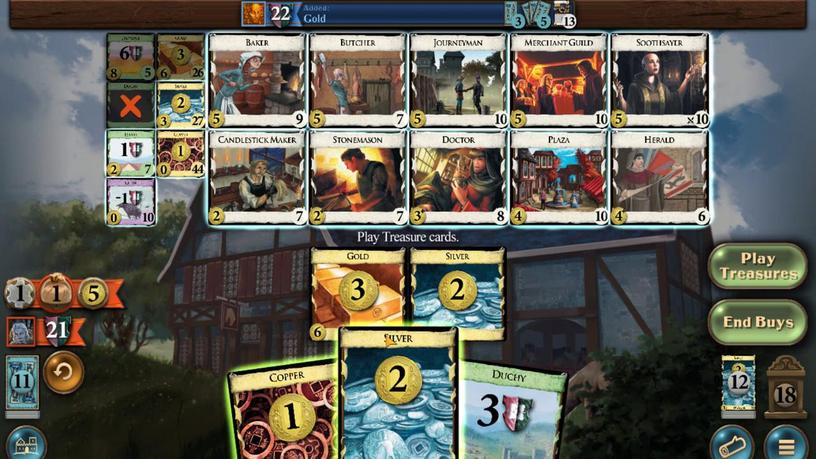 
Action: Mouse moved to (320, 330)
Screenshot: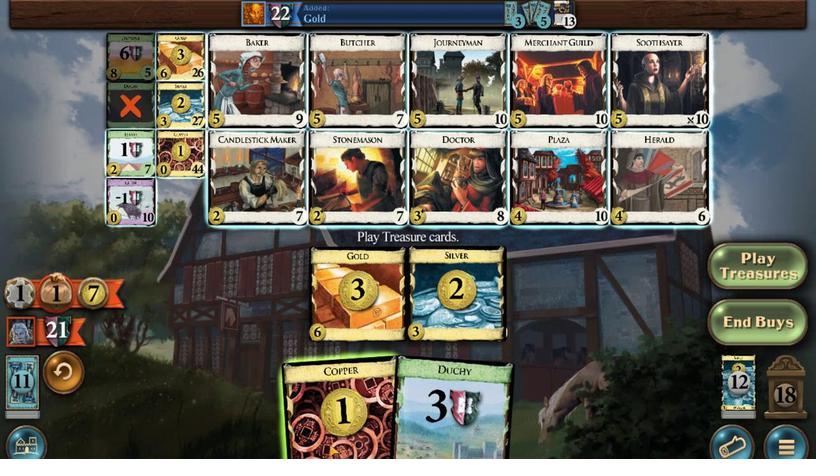 
Action: Mouse pressed left at (320, 330)
Screenshot: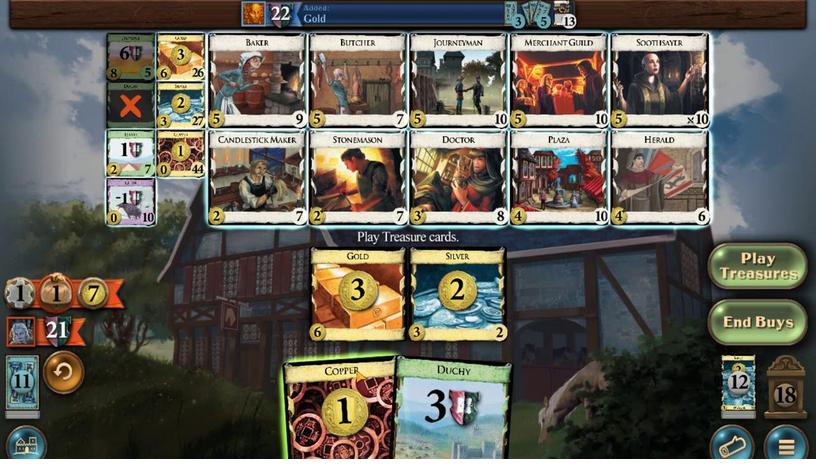 
Action: Mouse moved to (203, 397)
Screenshot: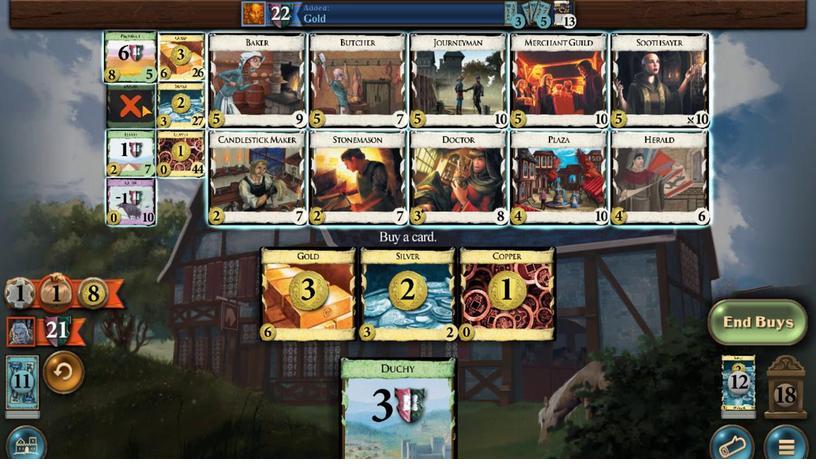 
Action: Mouse pressed left at (203, 397)
Screenshot: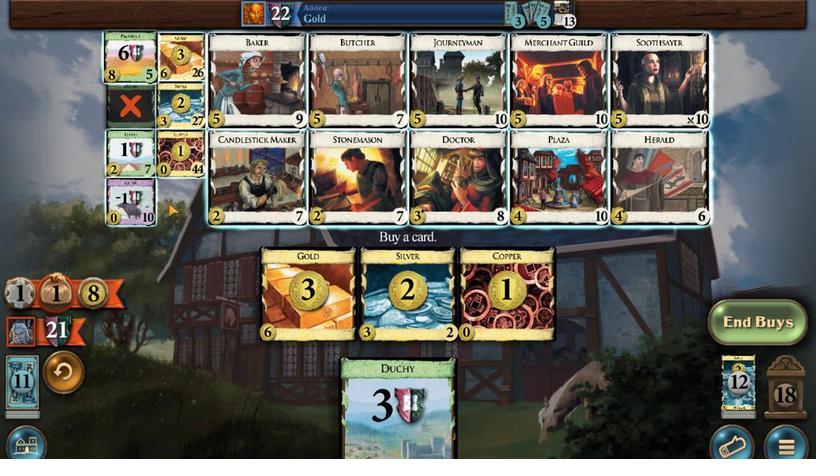 
Action: Mouse moved to (348, 338)
Screenshot: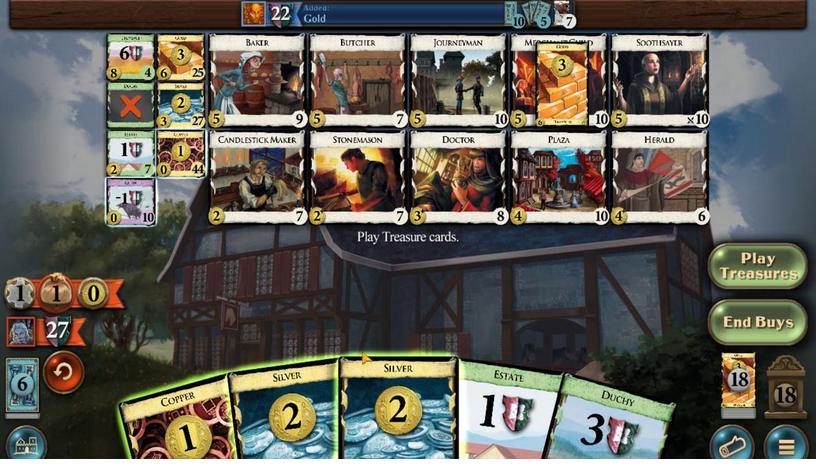
Action: Mouse pressed left at (348, 338)
Screenshot: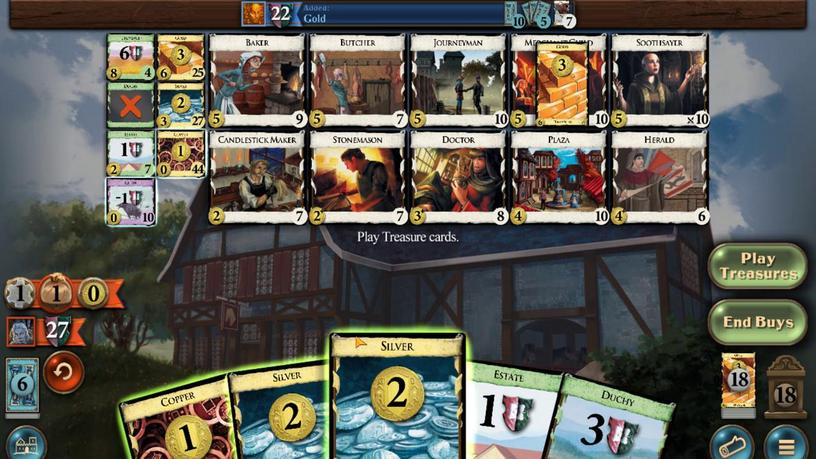 
Action: Mouse moved to (256, 337)
Screenshot: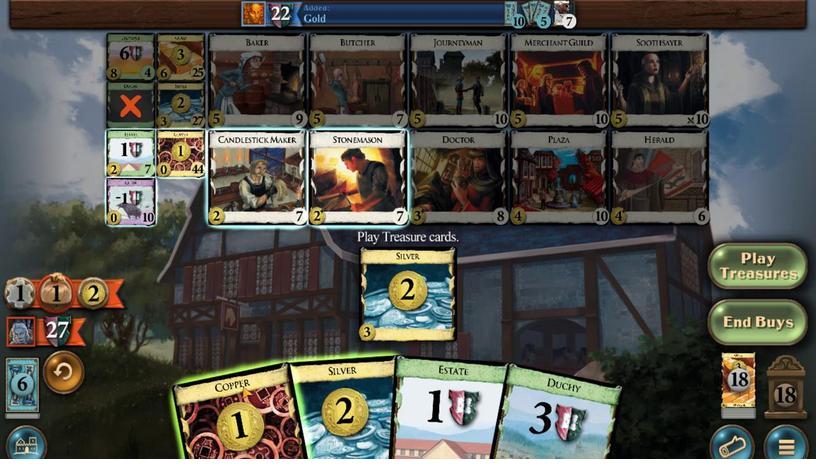 
Action: Mouse pressed left at (256, 337)
Screenshot: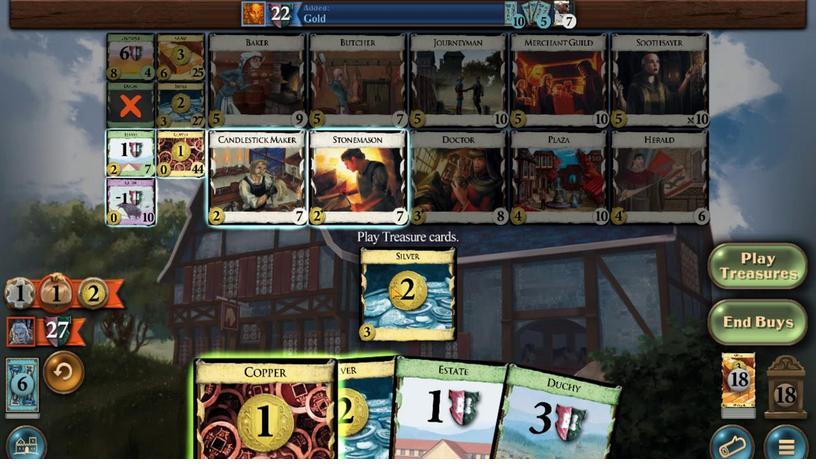 
Action: Mouse moved to (236, 388)
Screenshot: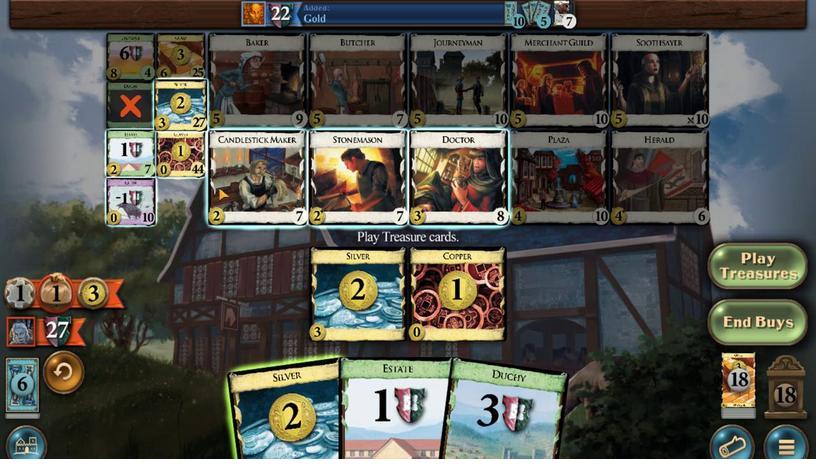
Action: Mouse pressed left at (236, 388)
Screenshot: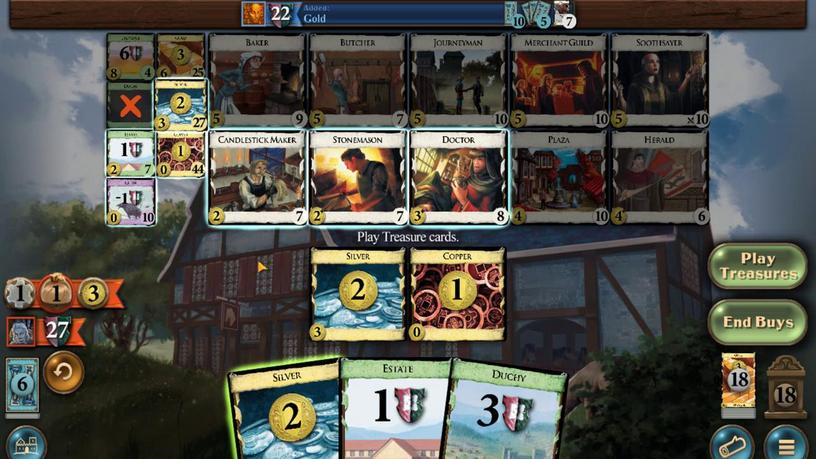 
Action: Mouse moved to (337, 337)
Screenshot: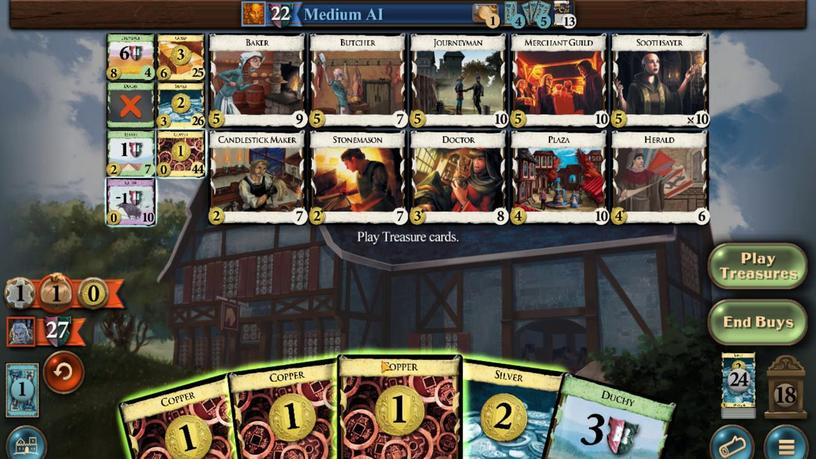 
Action: Mouse pressed left at (337, 337)
Screenshot: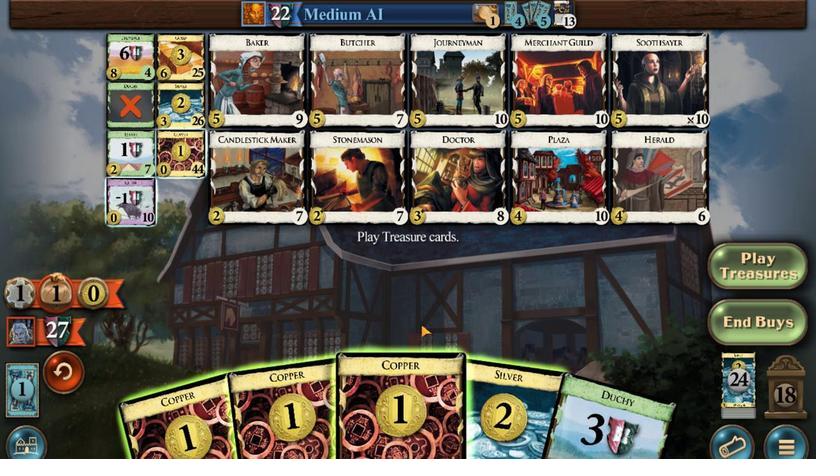 
Action: Mouse moved to (394, 340)
Screenshot: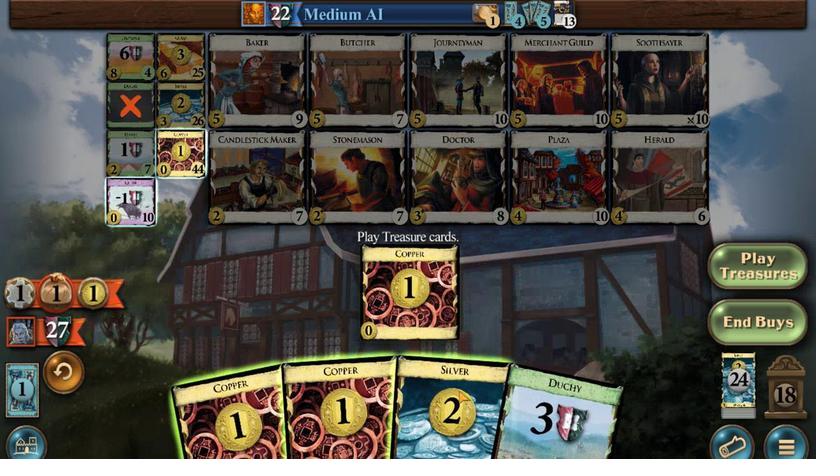 
Action: Mouse pressed left at (394, 340)
Screenshot: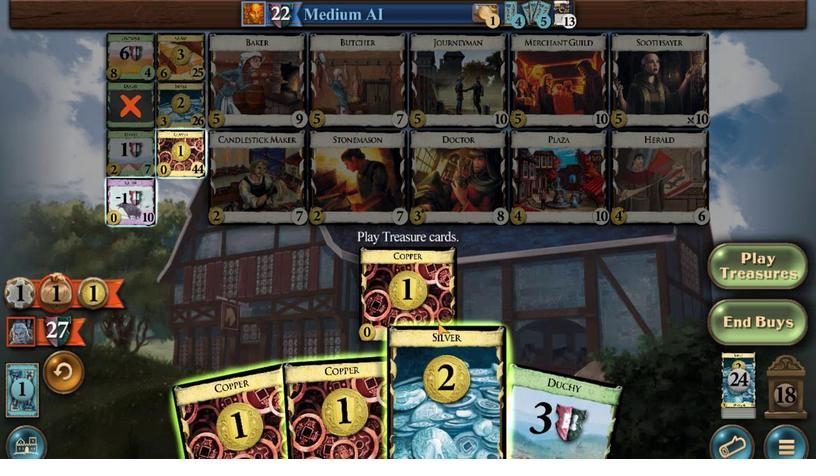 
Action: Mouse moved to (228, 391)
Screenshot: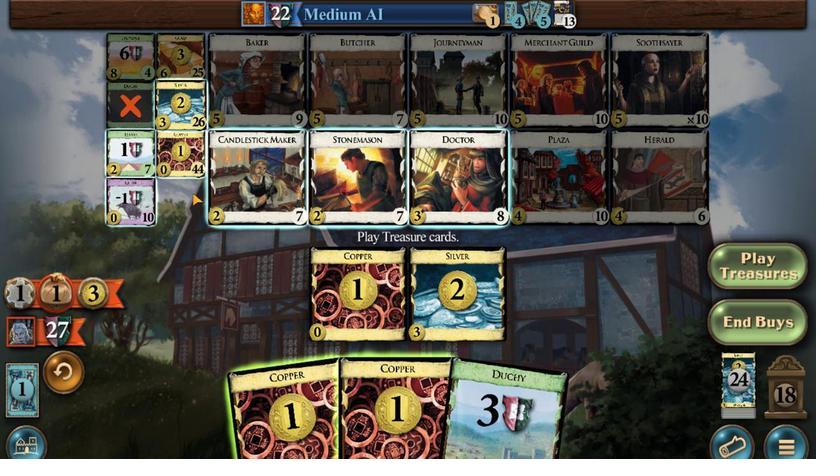 
Action: Mouse pressed left at (228, 391)
Screenshot: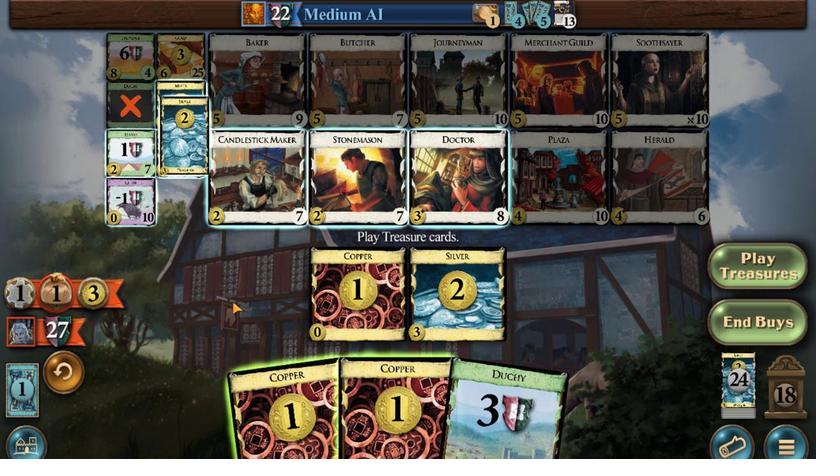 
Action: Mouse moved to (308, 336)
Screenshot: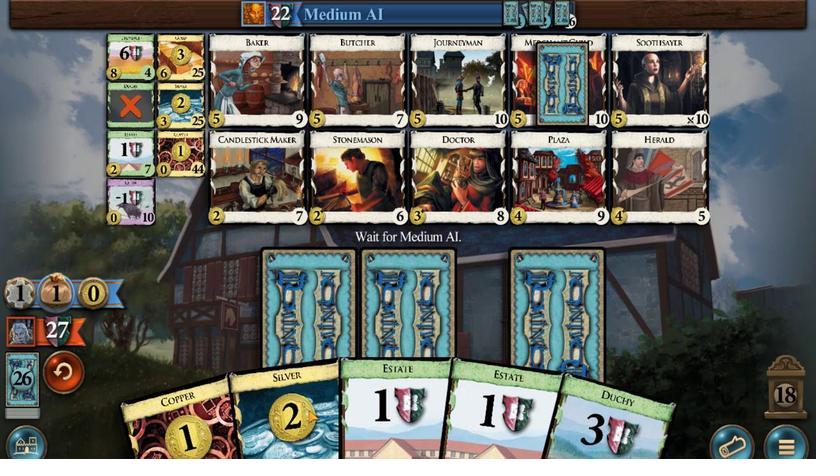 
Action: Mouse pressed left at (308, 336)
Screenshot: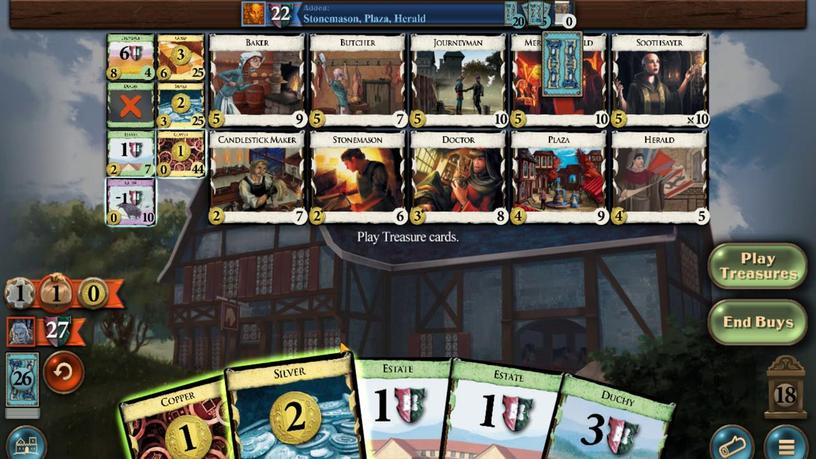 
Action: Mouse moved to (292, 336)
Screenshot: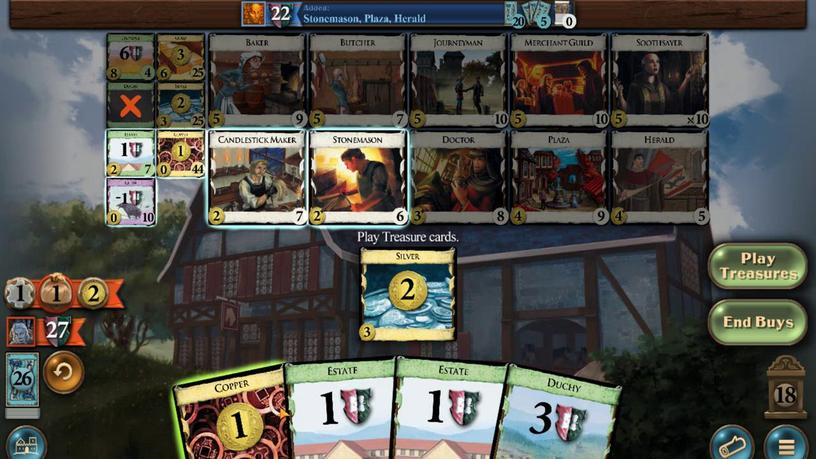 
Action: Mouse pressed left at (292, 336)
Screenshot: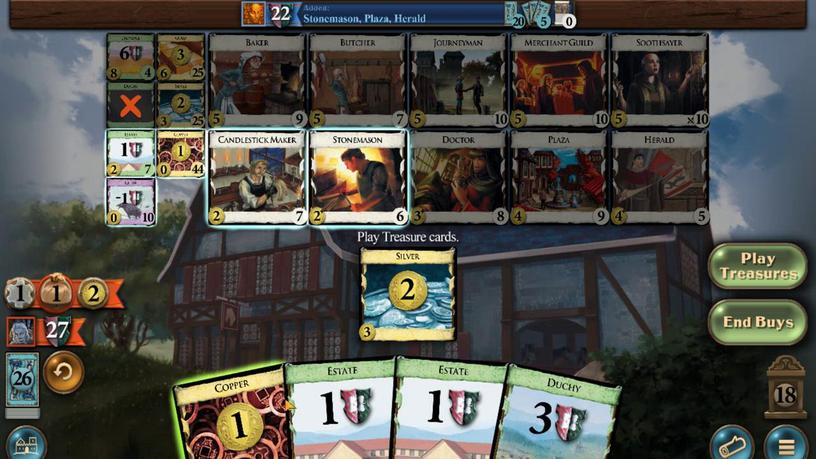 
Action: Mouse moved to (243, 389)
Screenshot: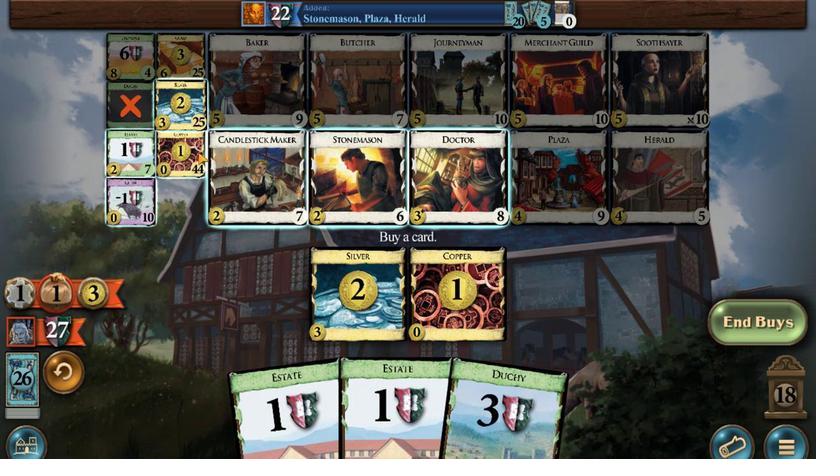 
Action: Mouse pressed left at (243, 389)
Screenshot: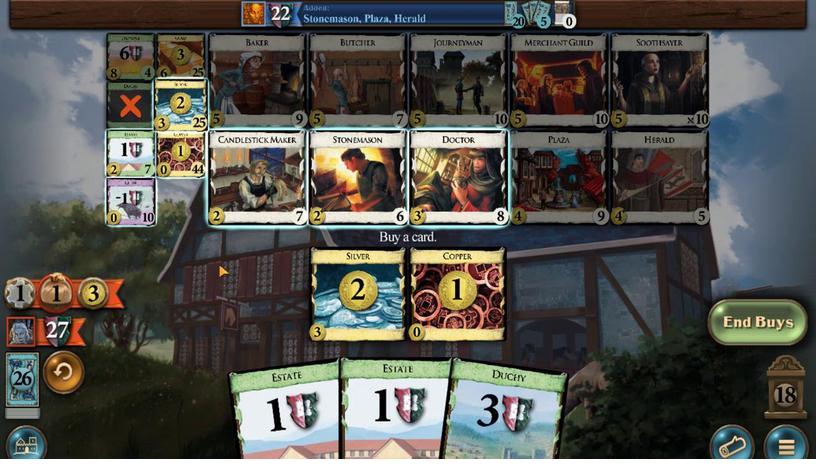 
Action: Mouse moved to (456, 331)
Screenshot: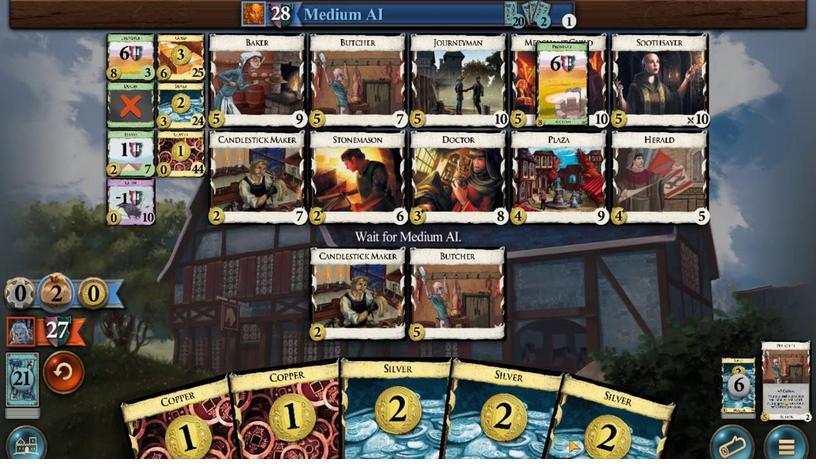 
Action: Mouse pressed left at (456, 331)
Screenshot: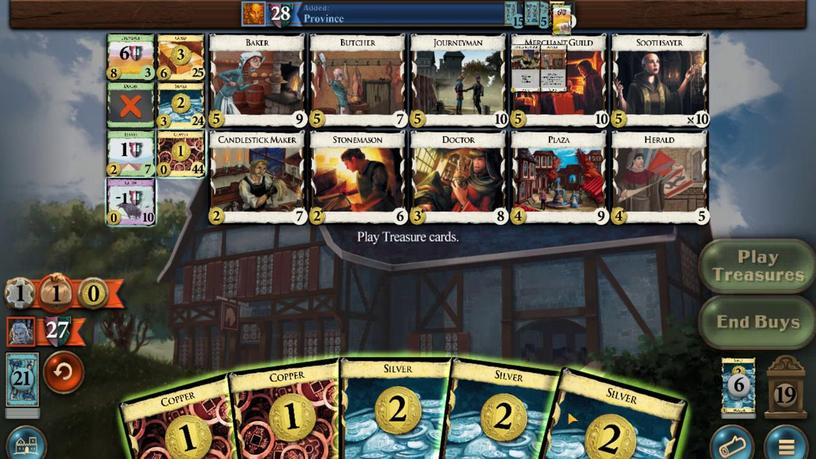 
Action: Mouse moved to (417, 328)
Screenshot: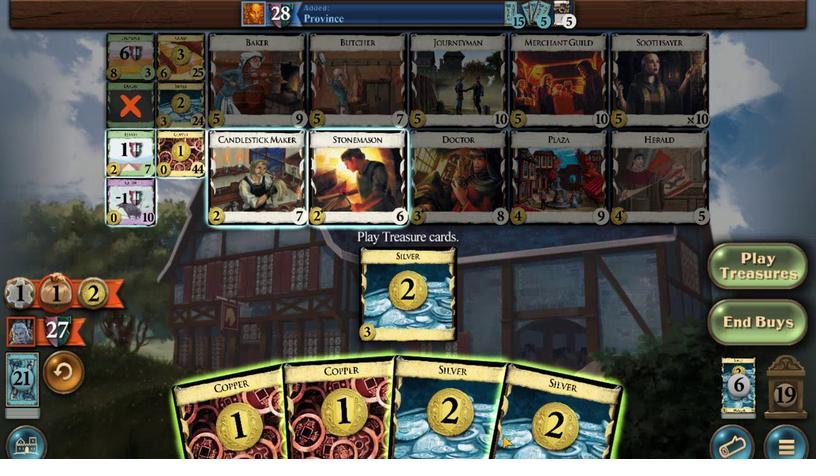 
Action: Mouse pressed left at (417, 328)
Screenshot: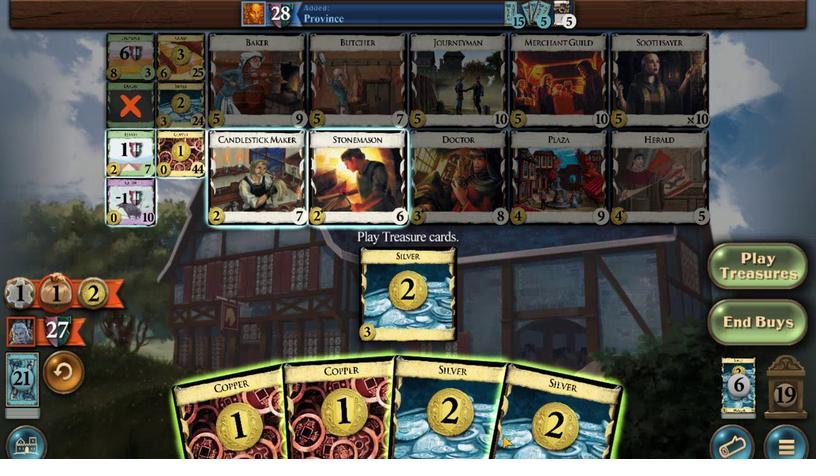 
Action: Mouse moved to (442, 333)
Screenshot: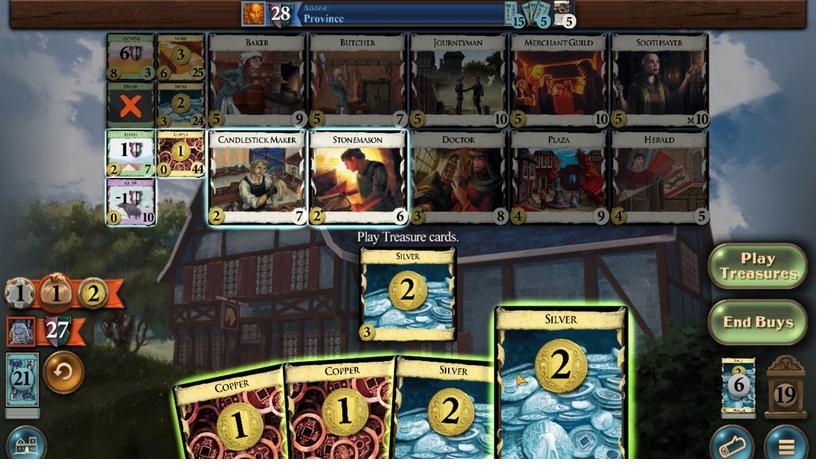 
Action: Mouse pressed left at (442, 333)
Screenshot: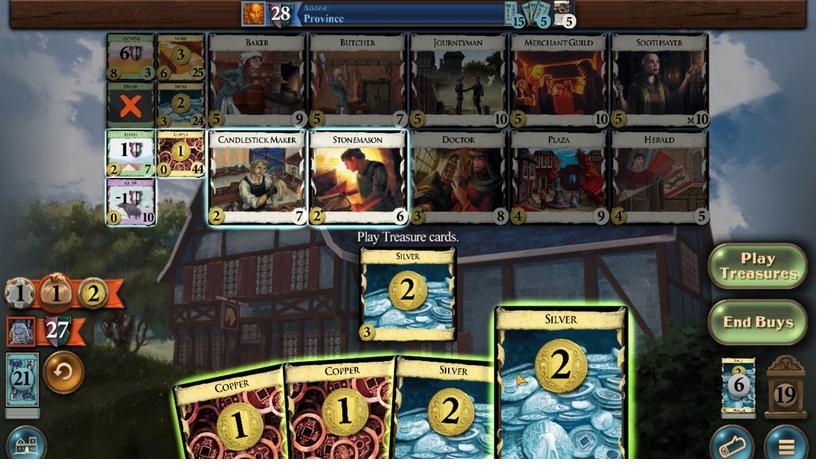 
Action: Mouse moved to (403, 332)
Screenshot: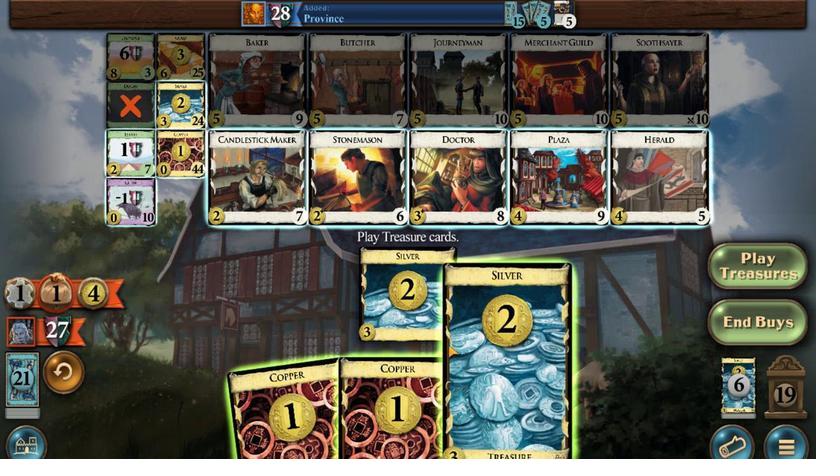 
Action: Mouse pressed left at (403, 332)
Screenshot: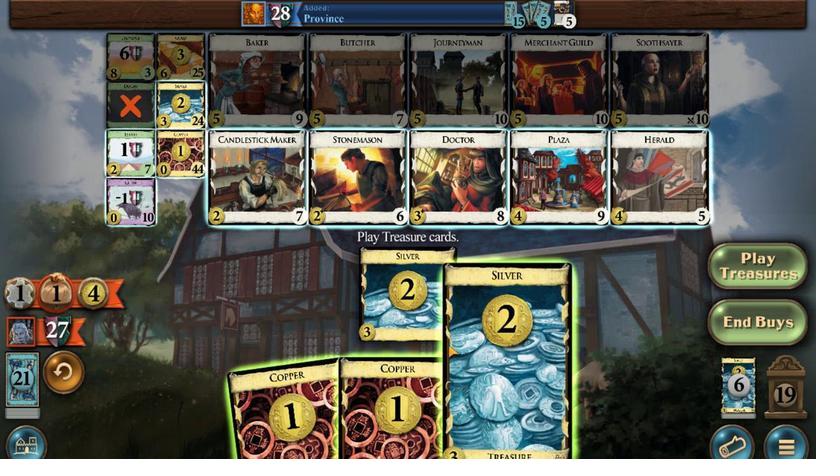 
Action: Mouse moved to (373, 332)
Screenshot: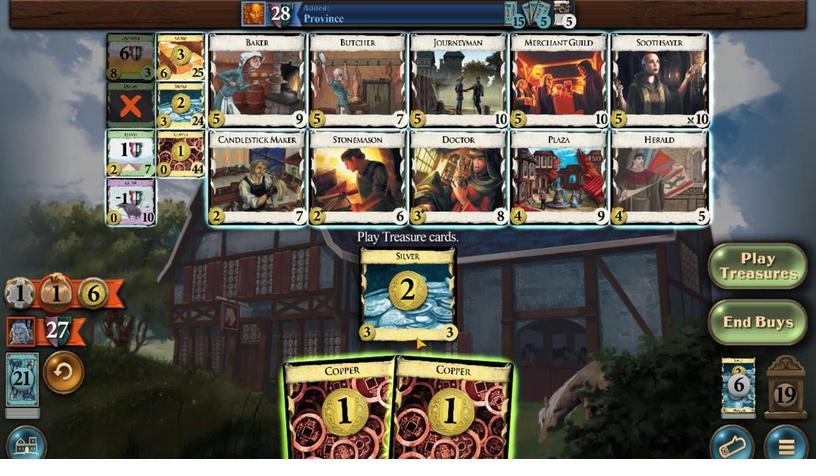 
Action: Mouse pressed left at (373, 332)
Screenshot: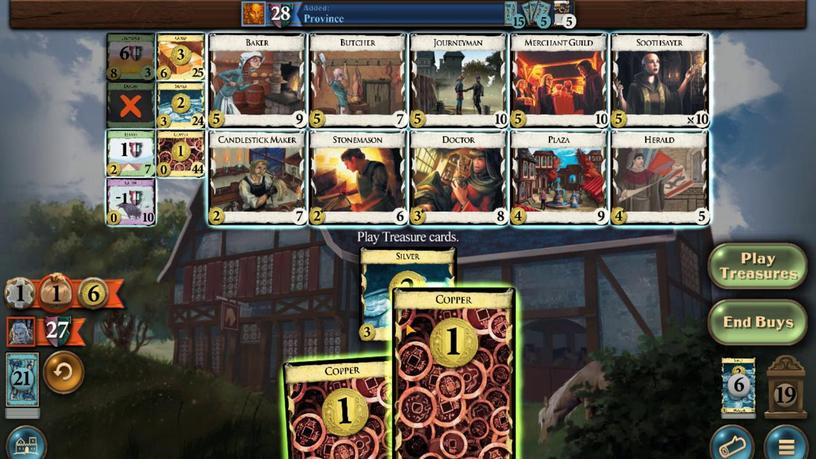 
Action: Mouse moved to (359, 334)
Screenshot: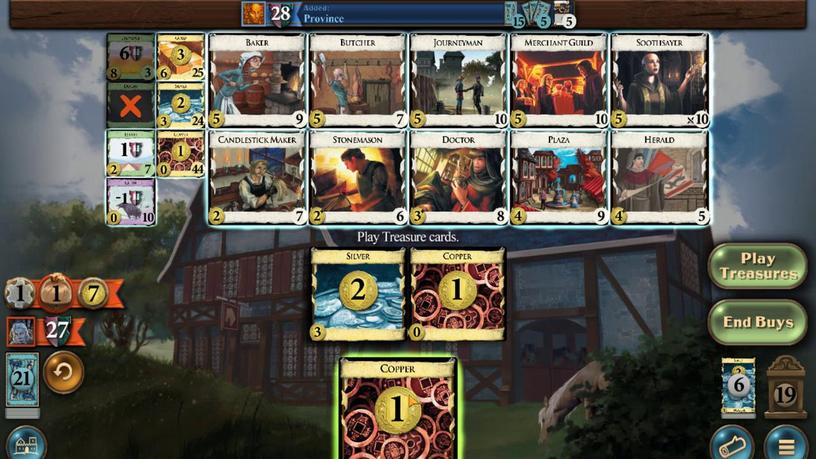 
Action: Mouse pressed left at (359, 334)
Screenshot: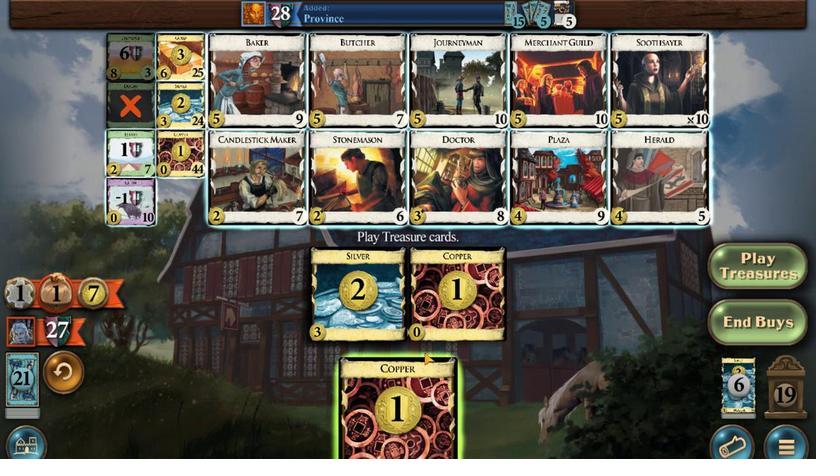 
Action: Mouse moved to (210, 398)
Screenshot: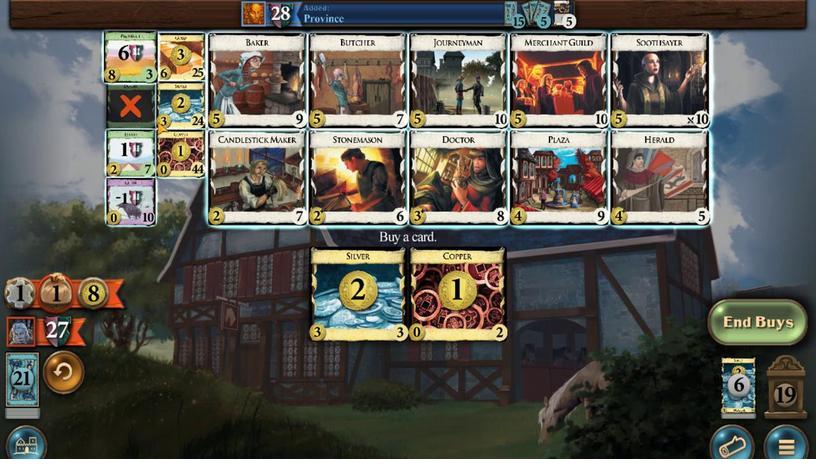 
Action: Mouse pressed left at (210, 398)
Screenshot: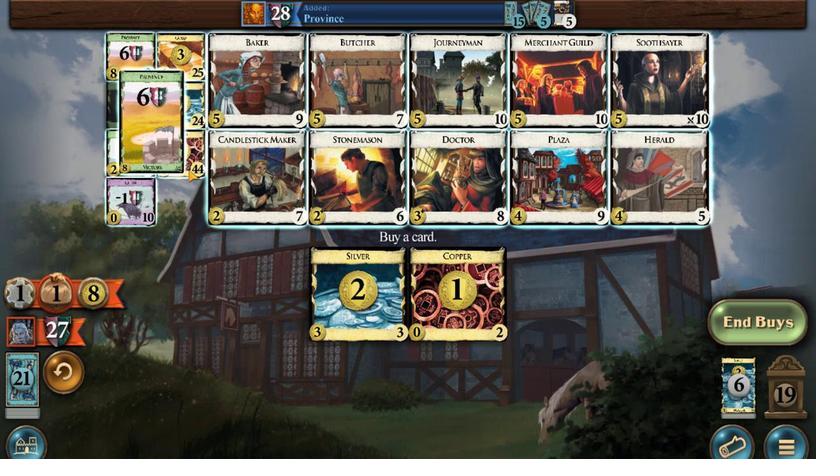 
Action: Mouse moved to (294, 335)
Screenshot: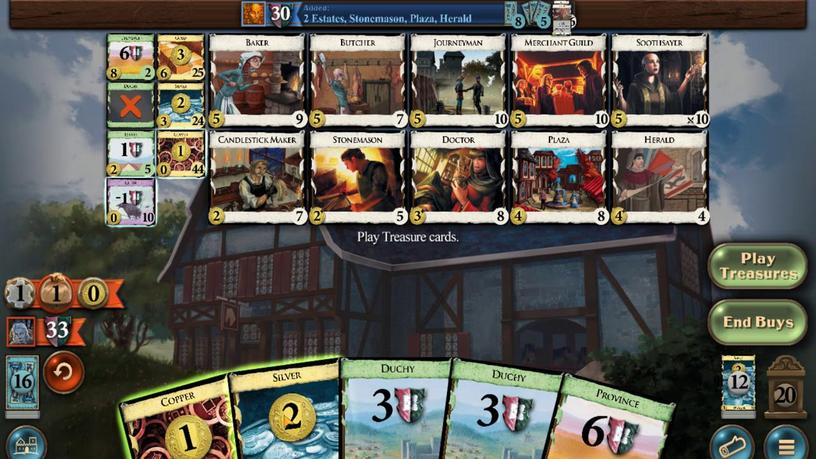 
Action: Mouse pressed left at (294, 335)
Screenshot: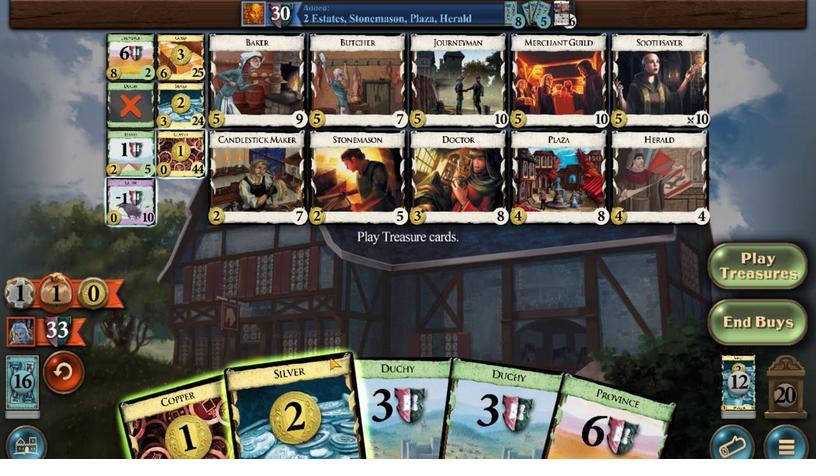 
Action: Mouse moved to (284, 342)
Screenshot: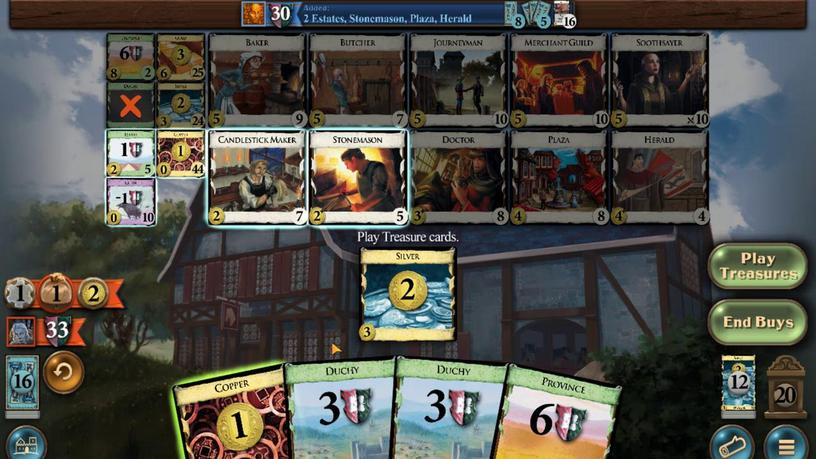 
Action: Mouse pressed left at (284, 342)
Screenshot: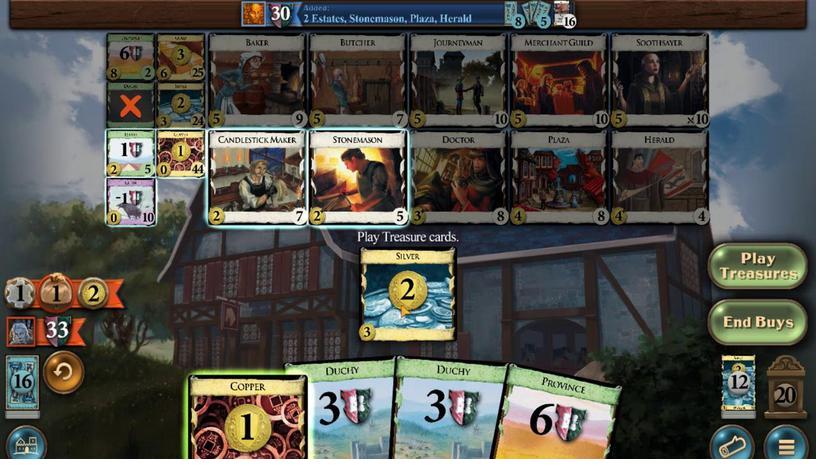 
Action: Mouse moved to (315, 338)
Screenshot: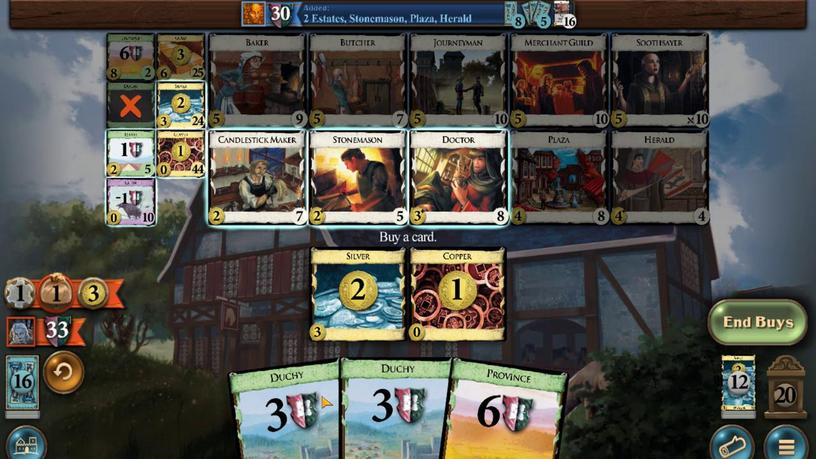 
Action: Mouse pressed left at (315, 338)
Screenshot: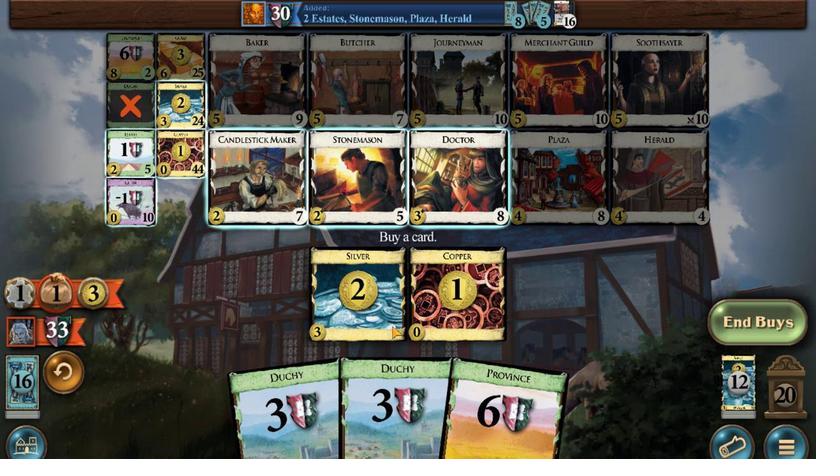 
Action: Mouse moved to (231, 389)
Screenshot: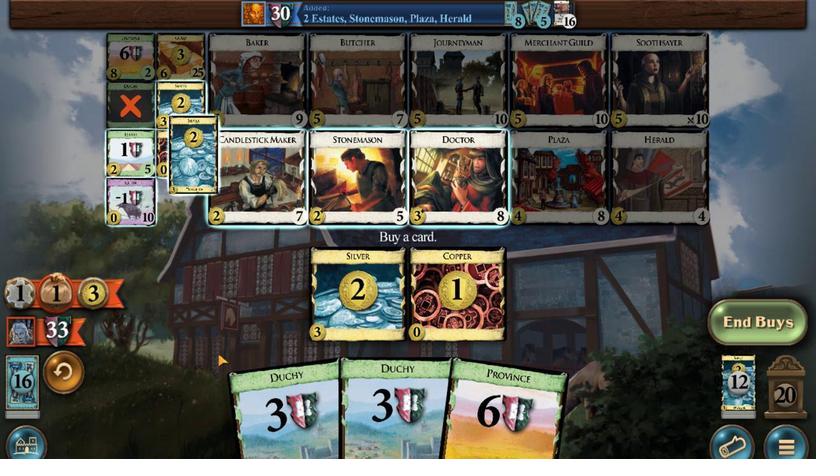 
Action: Mouse pressed left at (231, 389)
Screenshot: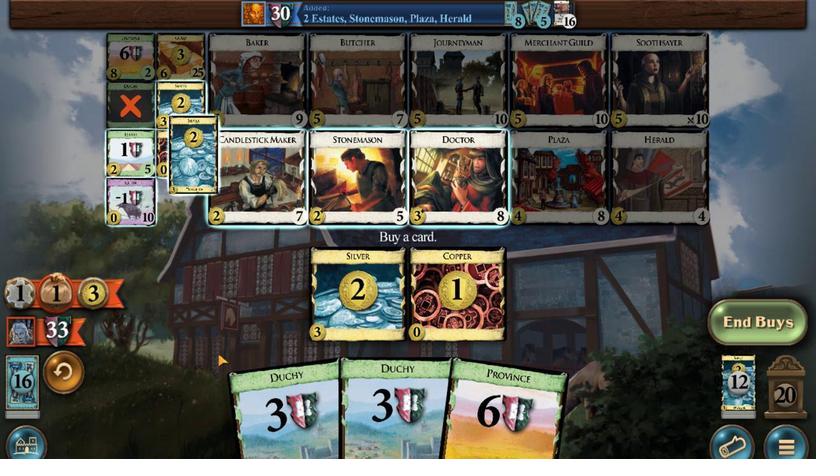 
Action: Mouse moved to (291, 335)
Screenshot: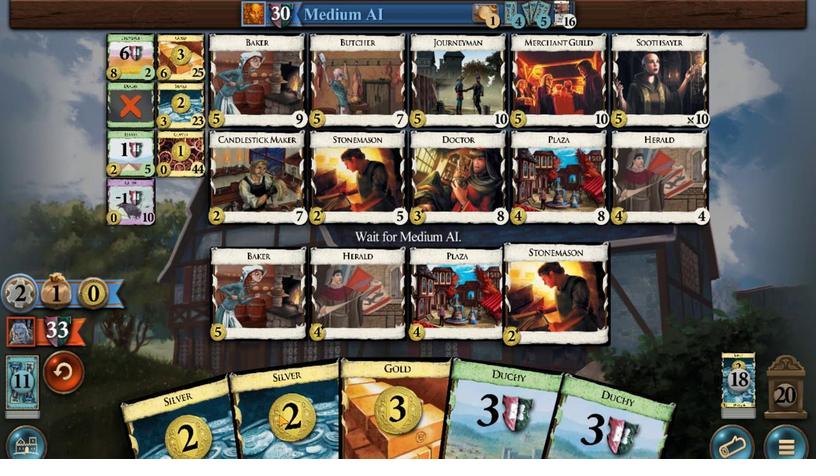 
Action: Mouse pressed left at (291, 335)
Screenshot: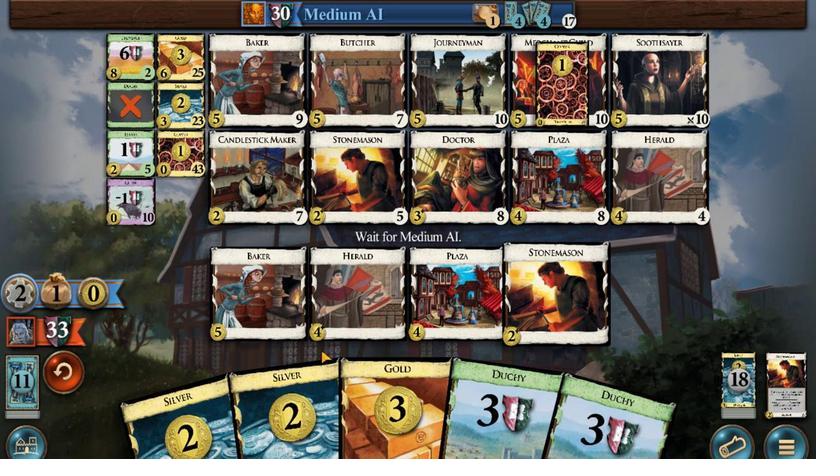 
Action: Mouse moved to (308, 340)
Screenshot: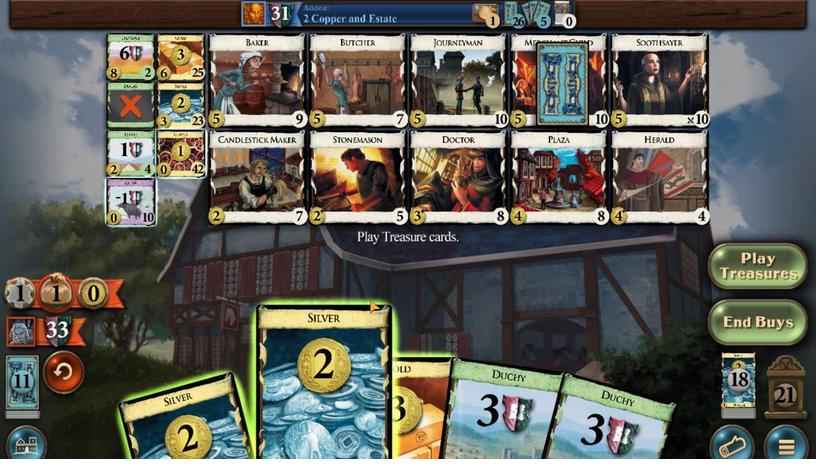
Action: Mouse pressed left at (308, 340)
Screenshot: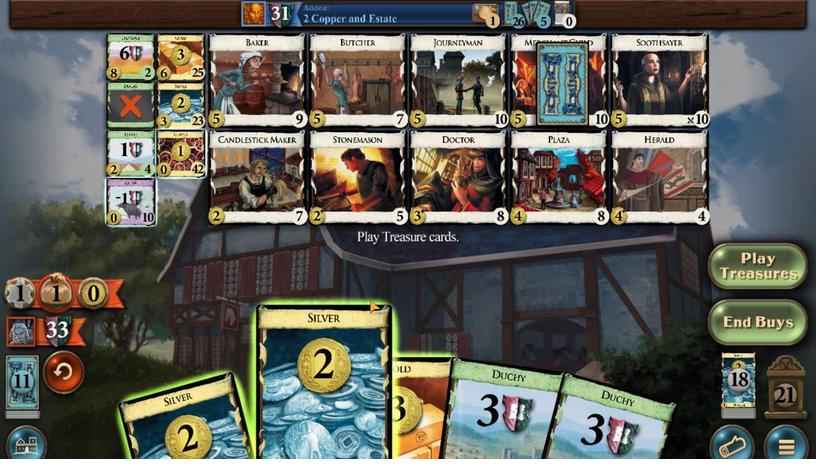 
Action: Mouse moved to (259, 338)
Screenshot: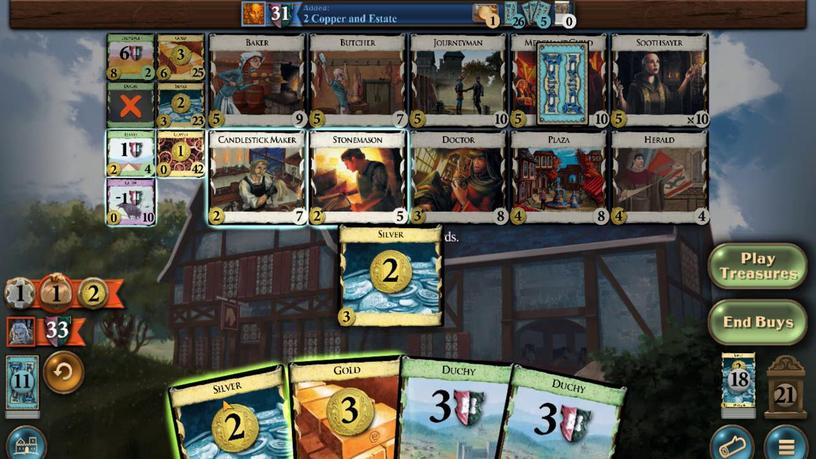 
Action: Mouse pressed left at (259, 338)
Screenshot: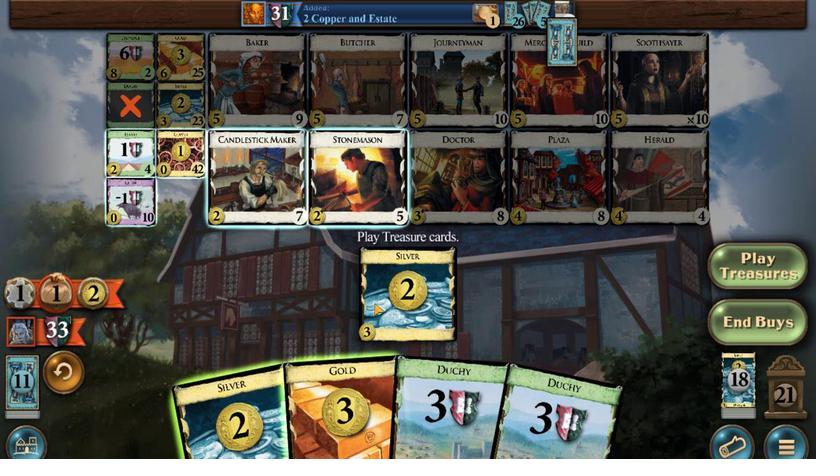 
Action: Mouse moved to (232, 389)
Screenshot: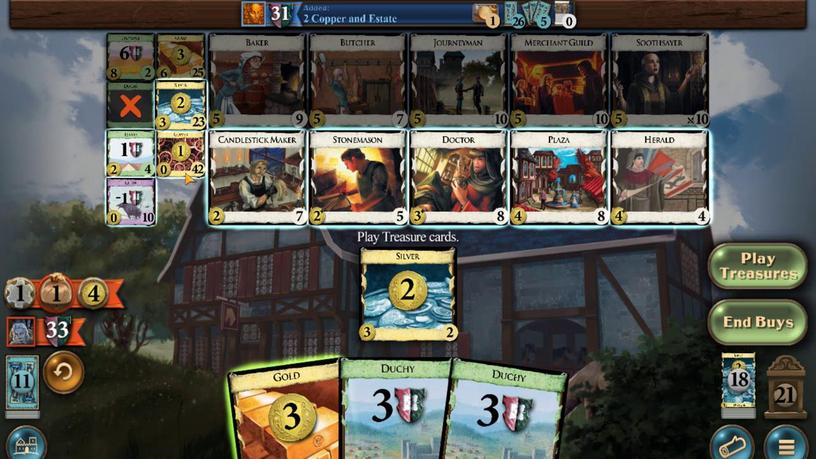 
Action: Mouse pressed left at (232, 389)
Screenshot: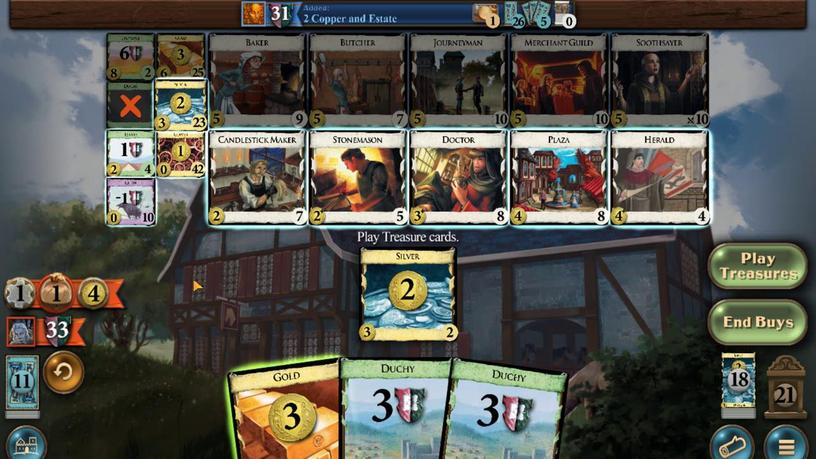
Action: Mouse moved to (248, 333)
Screenshot: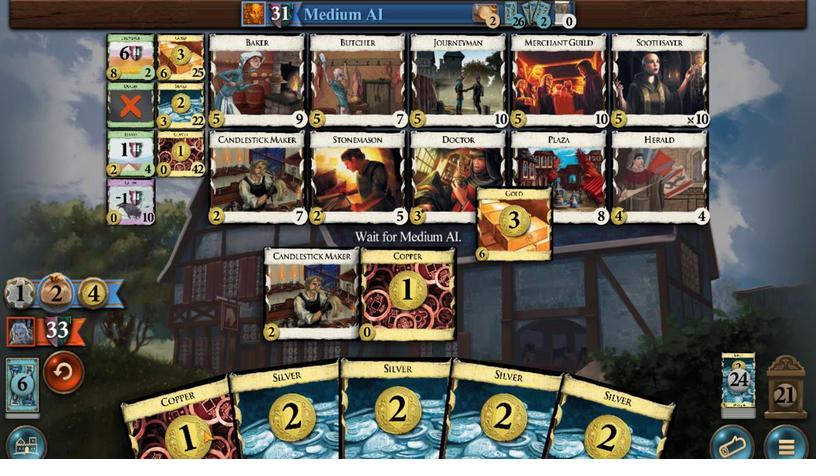 
Action: Mouse pressed left at (248, 333)
Screenshot: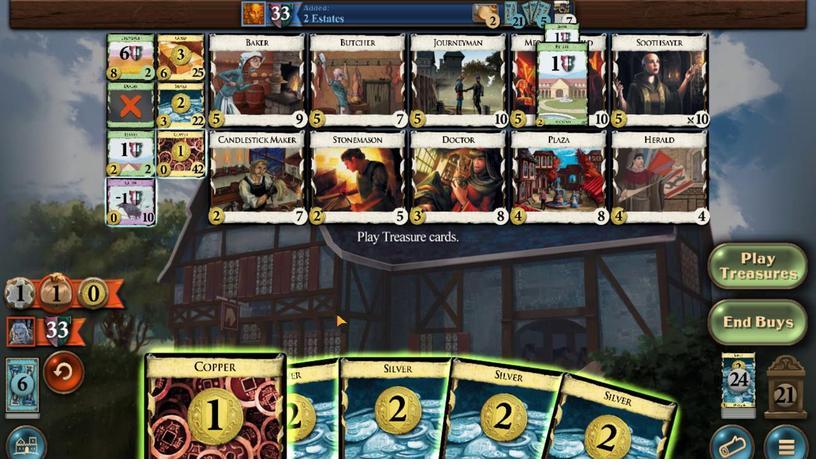 
Action: Mouse moved to (294, 335)
Screenshot: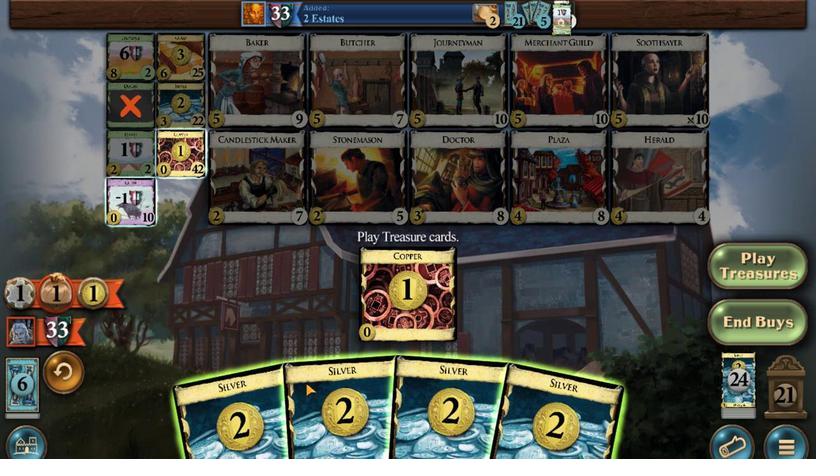 
Action: Mouse pressed left at (294, 335)
Screenshot: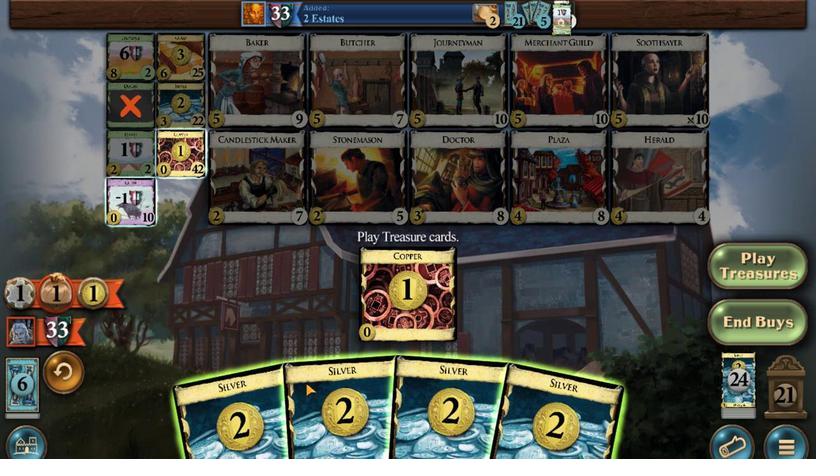 
Action: Mouse moved to (292, 329)
Screenshot: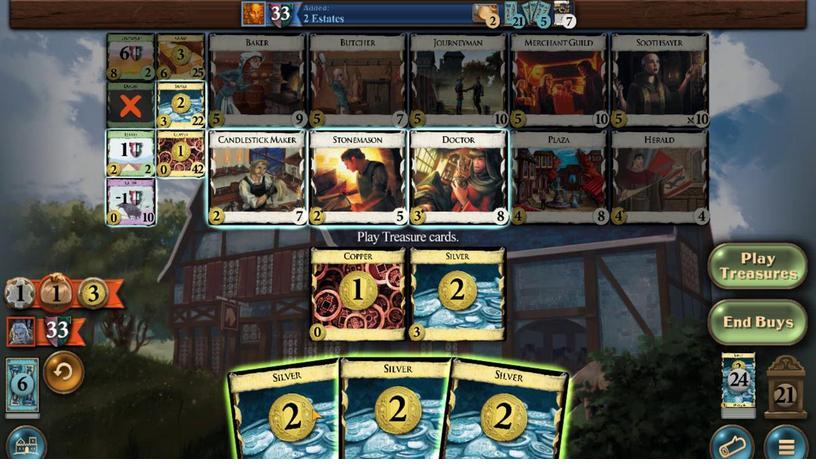 
Action: Mouse pressed left at (292, 329)
Screenshot: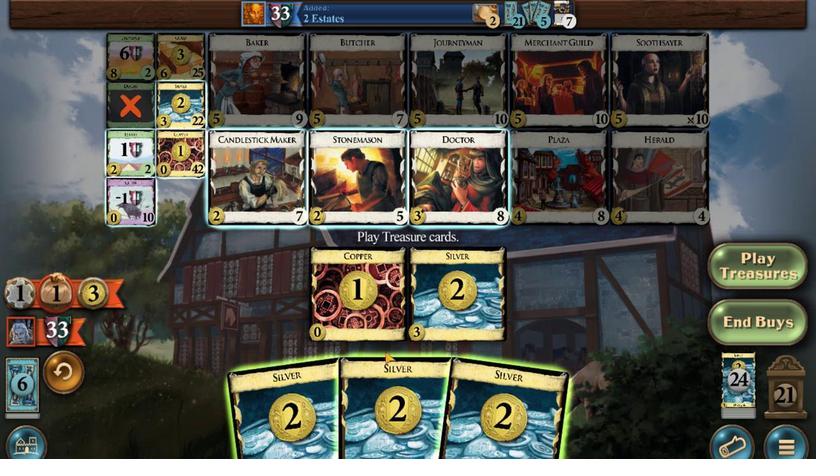 
Action: Mouse moved to (342, 333)
Screenshot: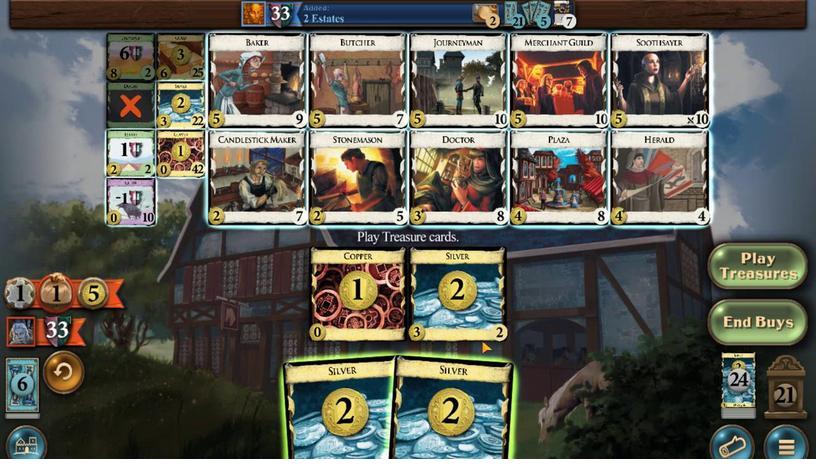
Action: Mouse pressed left at (342, 333)
Screenshot: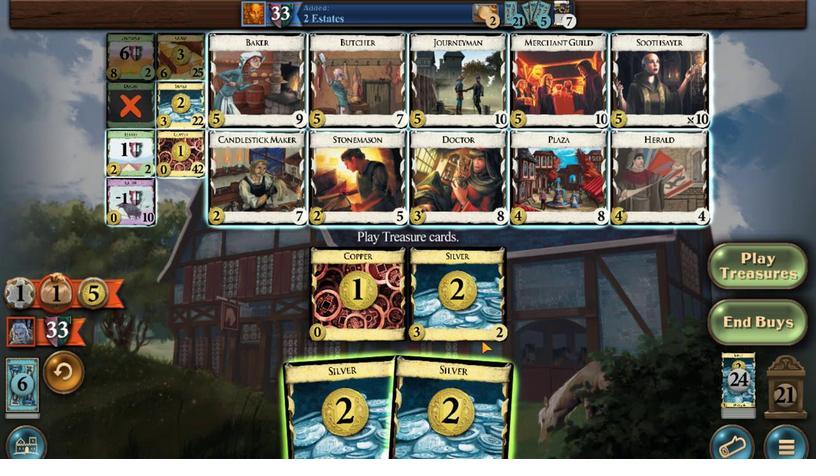 
Action: Mouse moved to (354, 336)
Screenshot: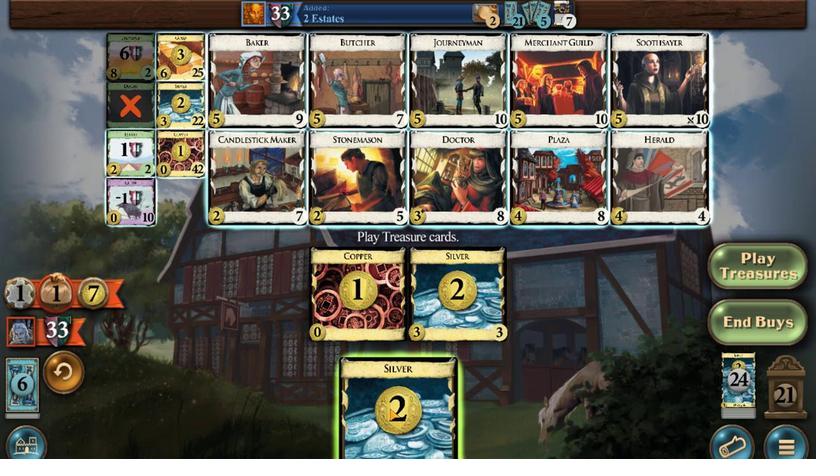 
Action: Mouse pressed left at (354, 336)
Screenshot: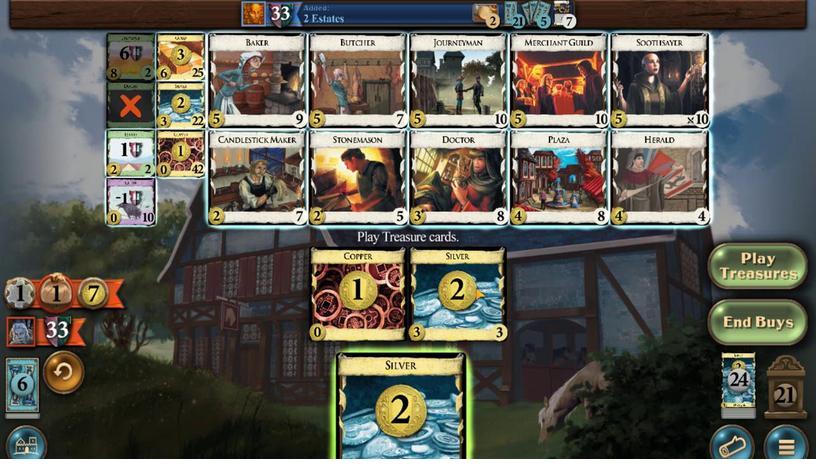 
Action: Mouse moved to (208, 397)
Screenshot: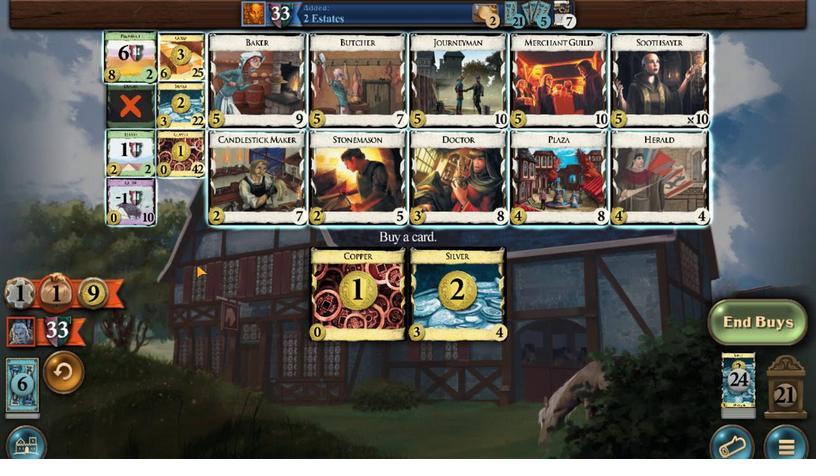 
Action: Mouse pressed left at (208, 397)
Screenshot: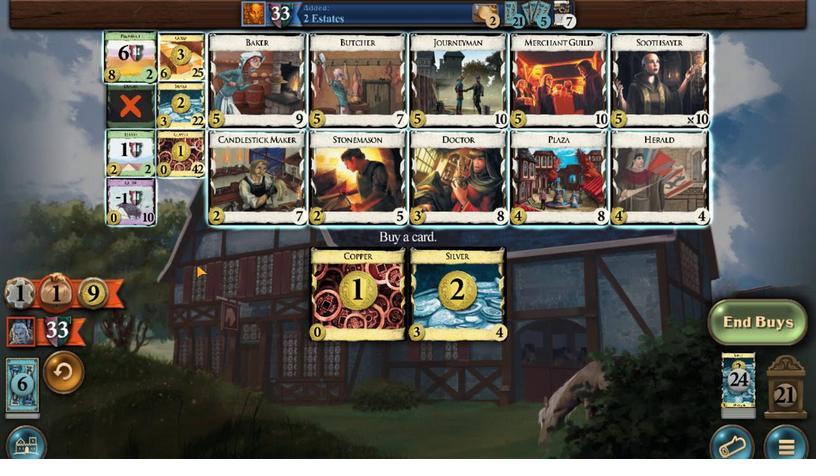
Action: Mouse moved to (346, 336)
Screenshot: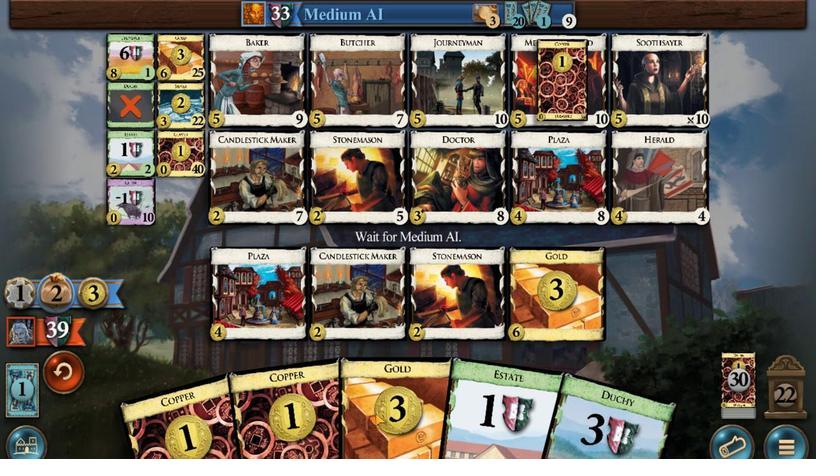 
Action: Mouse pressed left at (346, 336)
Screenshot: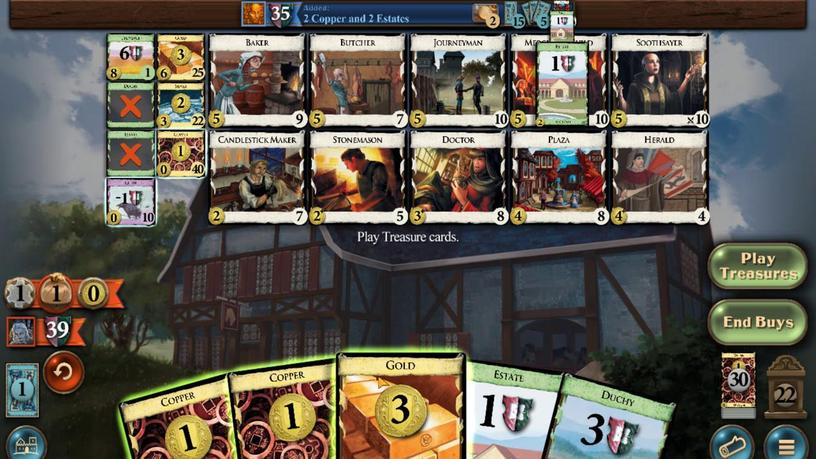 
Action: Mouse moved to (236, 389)
Screenshot: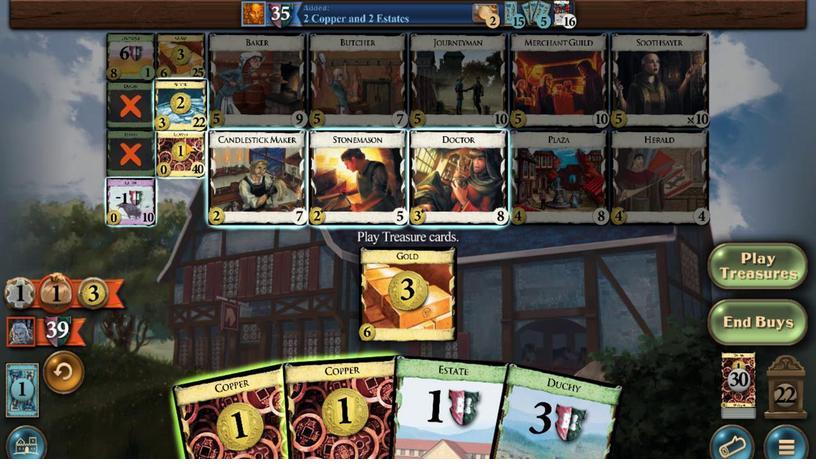 
Action: Mouse pressed left at (236, 389)
Screenshot: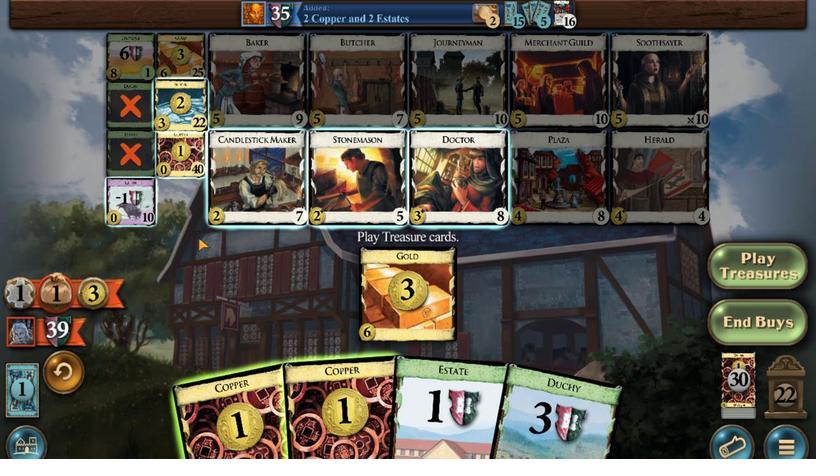 
Action: Mouse moved to (460, 333)
Screenshot: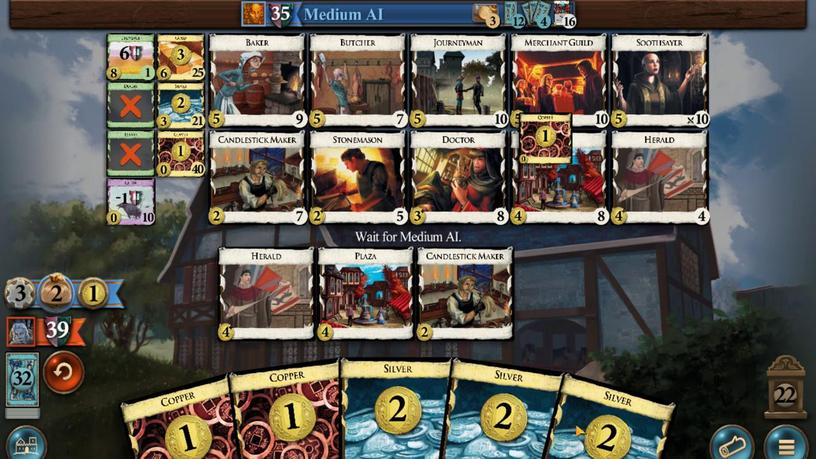 
Action: Mouse pressed left at (460, 333)
Screenshot: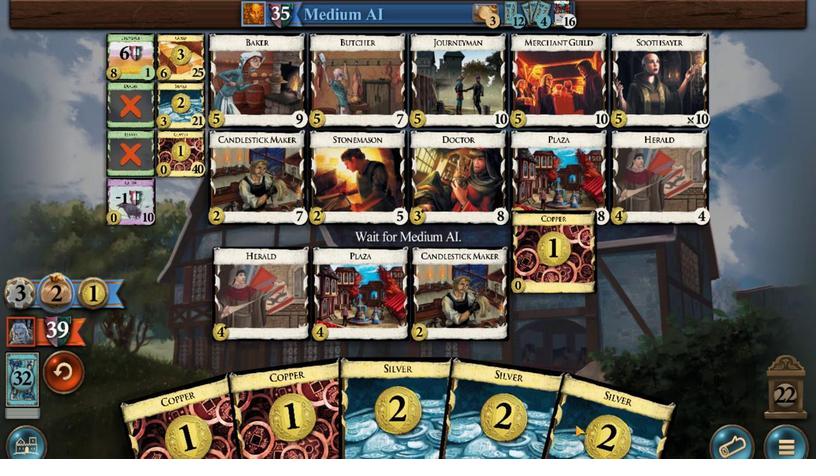 
Action: Mouse moved to (459, 335)
Screenshot: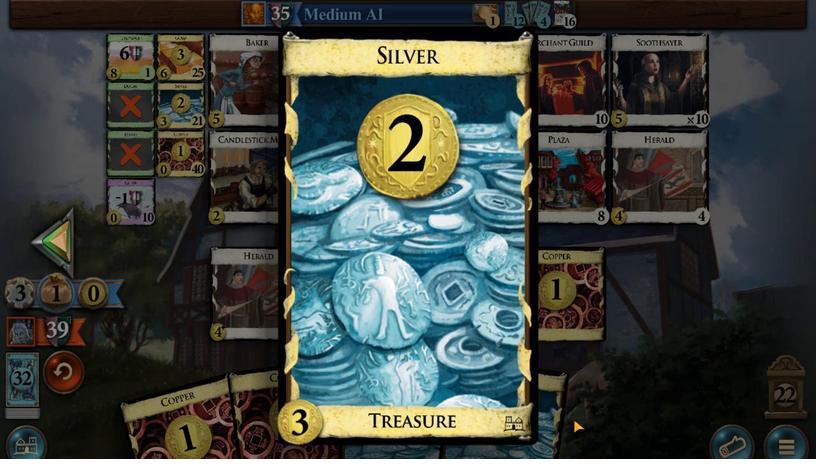 
Action: Mouse pressed left at (459, 335)
Screenshot: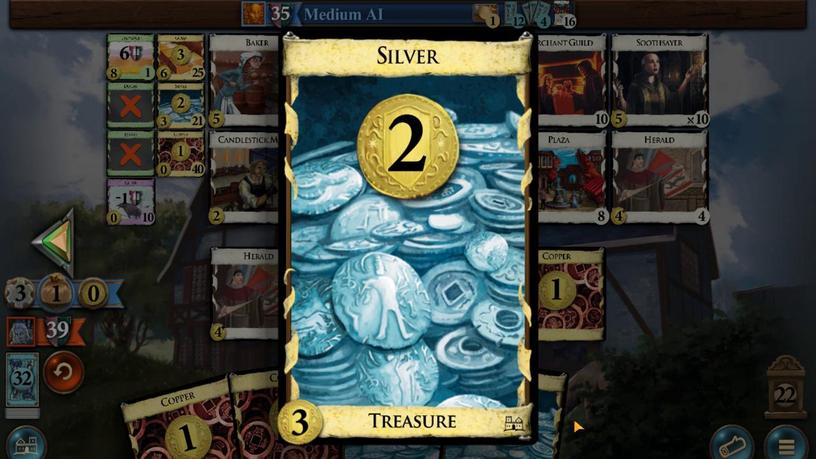 
Action: Mouse moved to (459, 336)
Screenshot: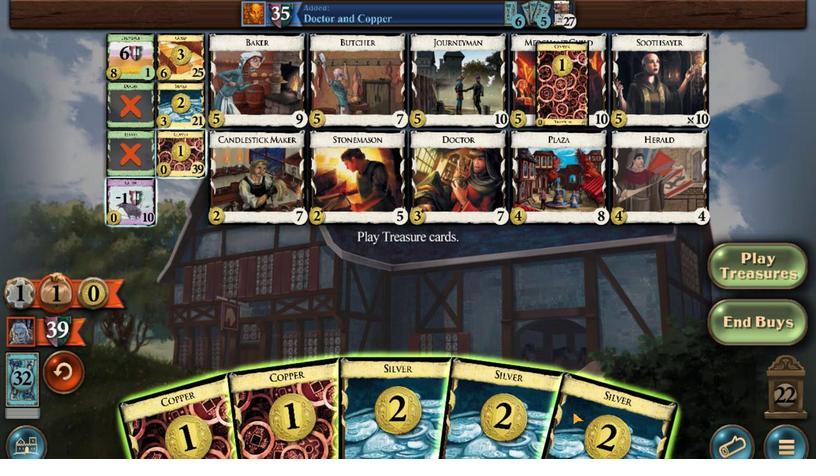
Action: Mouse pressed left at (459, 336)
Screenshot: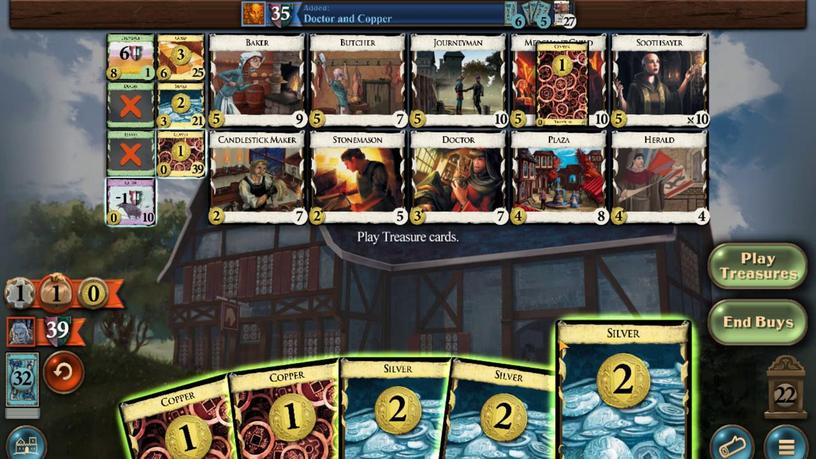 
Action: Mouse moved to (430, 338)
Screenshot: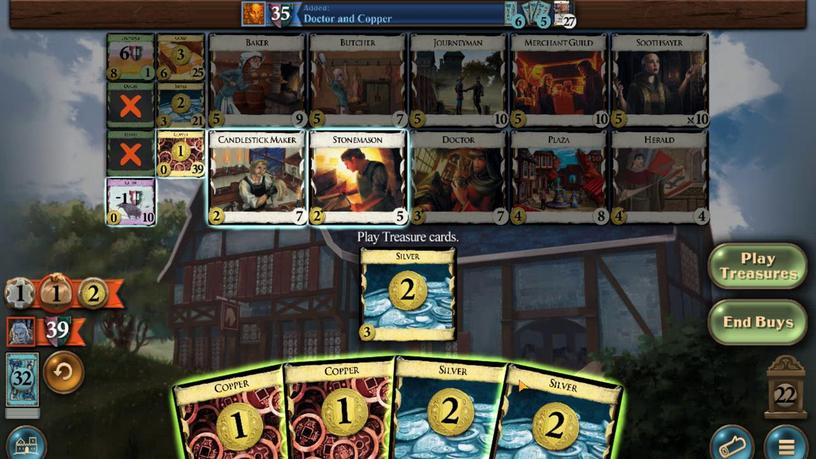 
Action: Mouse pressed left at (430, 338)
Screenshot: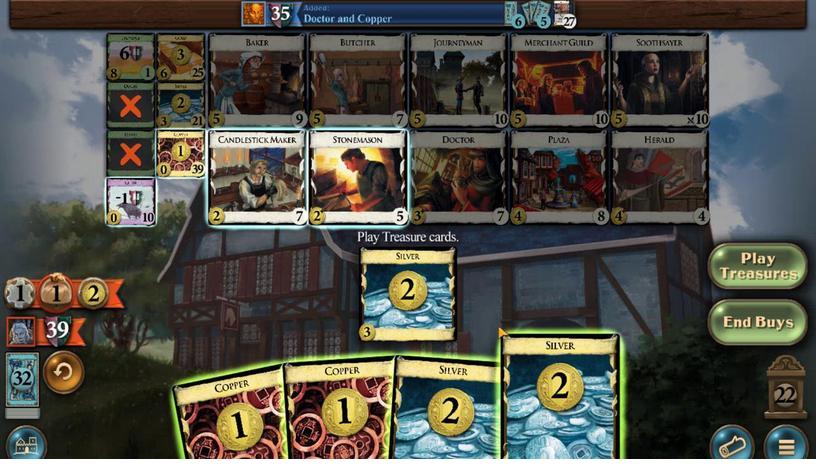 
Action: Mouse moved to (409, 338)
Screenshot: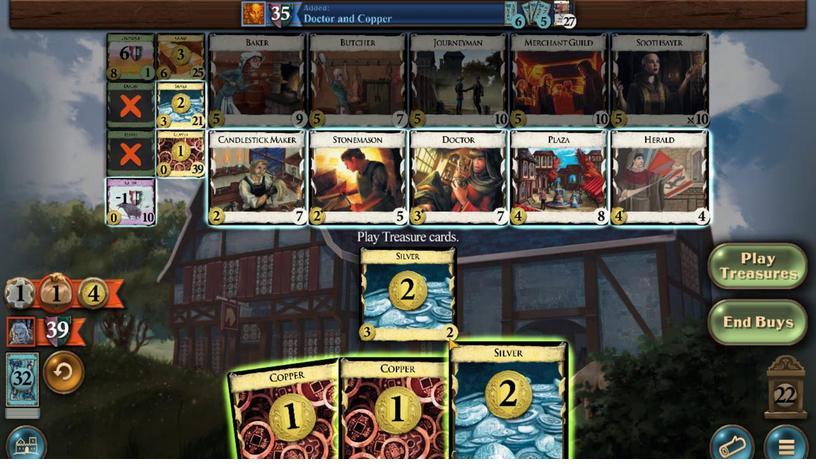 
Action: Mouse pressed left at (409, 338)
Screenshot: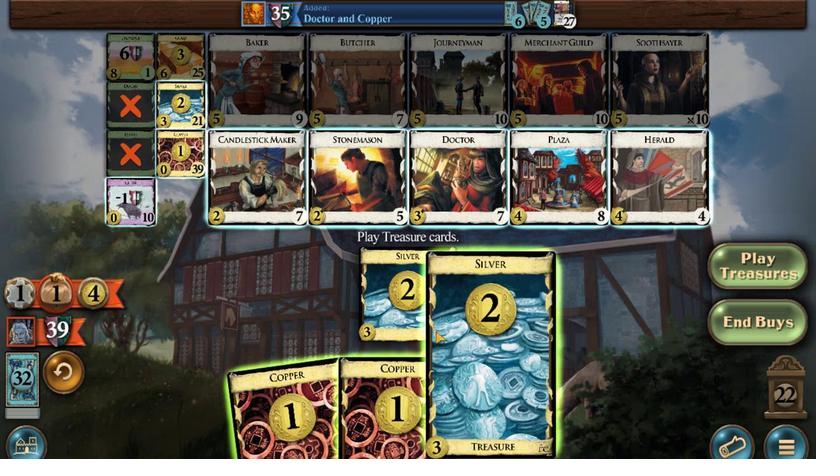 
Action: Mouse moved to (371, 338)
Screenshot: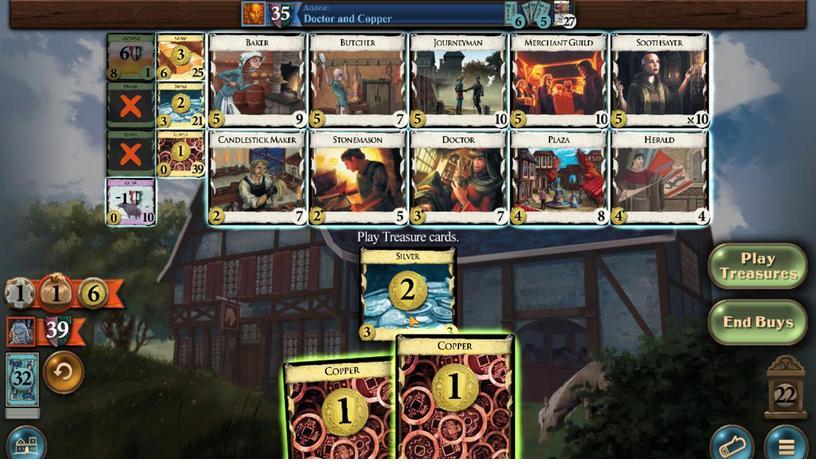 
Action: Mouse pressed left at (371, 338)
Screenshot: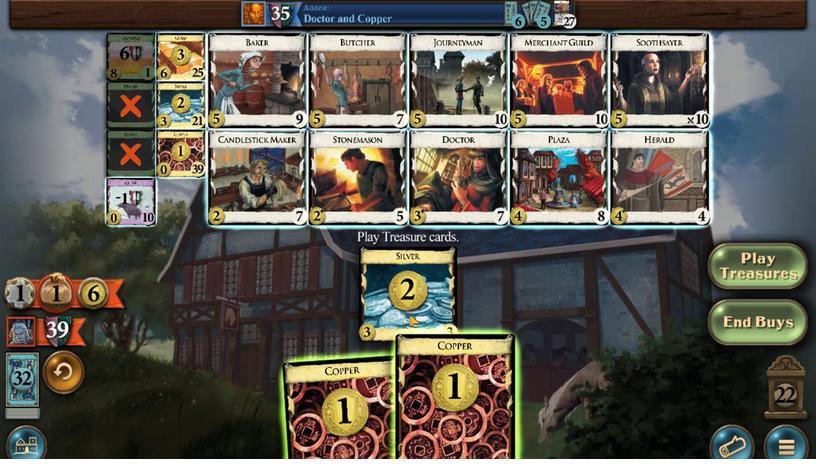 
Action: Mouse moved to (346, 339)
Screenshot: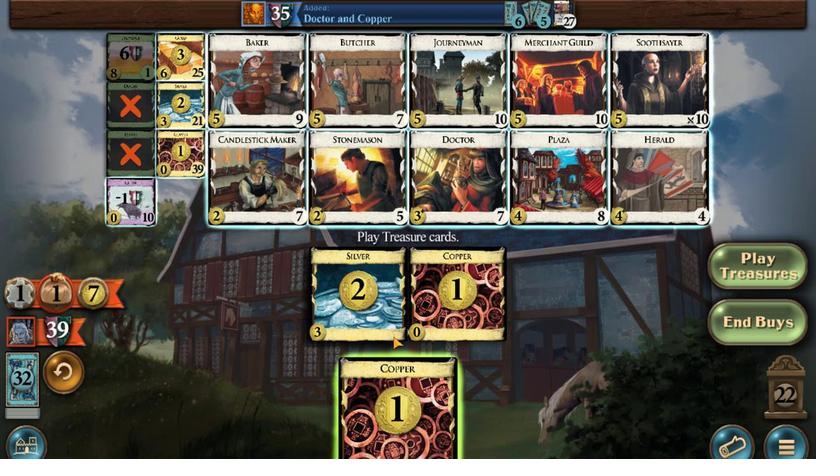 
Action: Mouse pressed left at (346, 339)
Screenshot: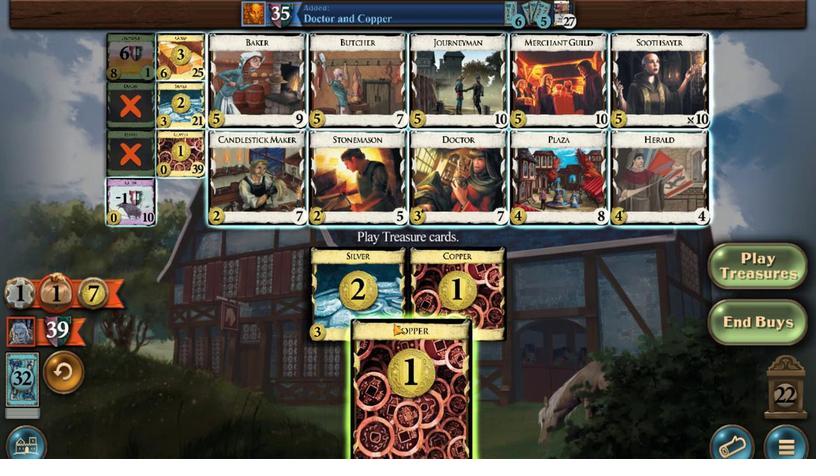 
Action: Mouse moved to (211, 398)
Screenshot: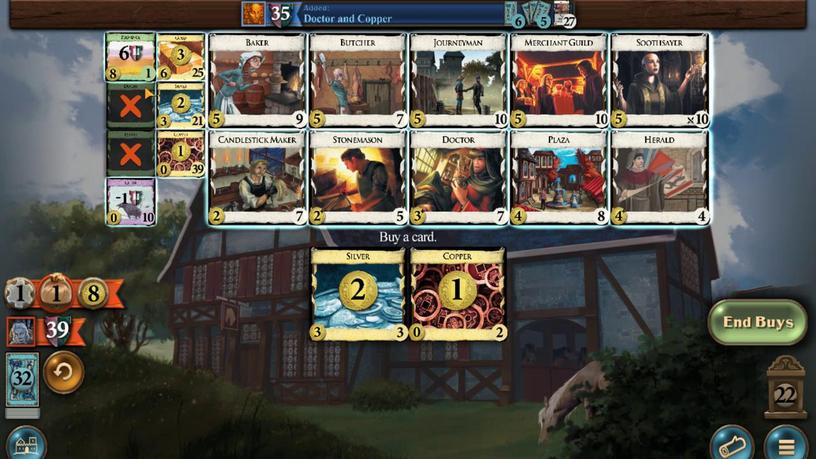
Action: Mouse pressed left at (211, 398)
Screenshot: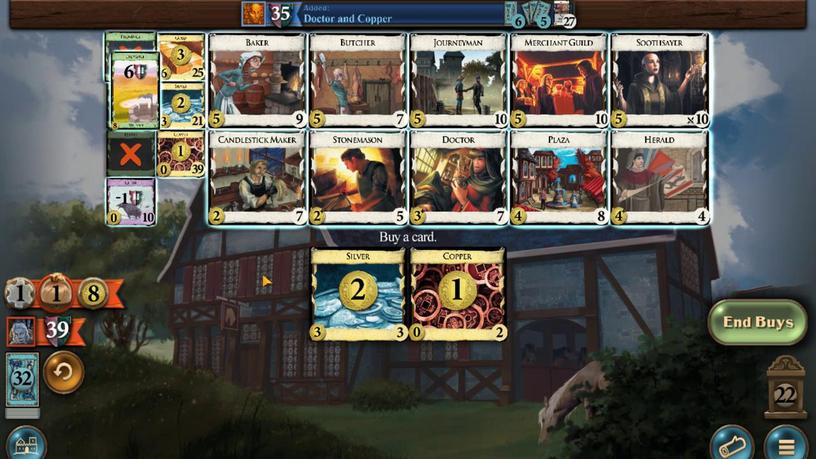 
Action: Mouse moved to (405, 350)
Screenshot: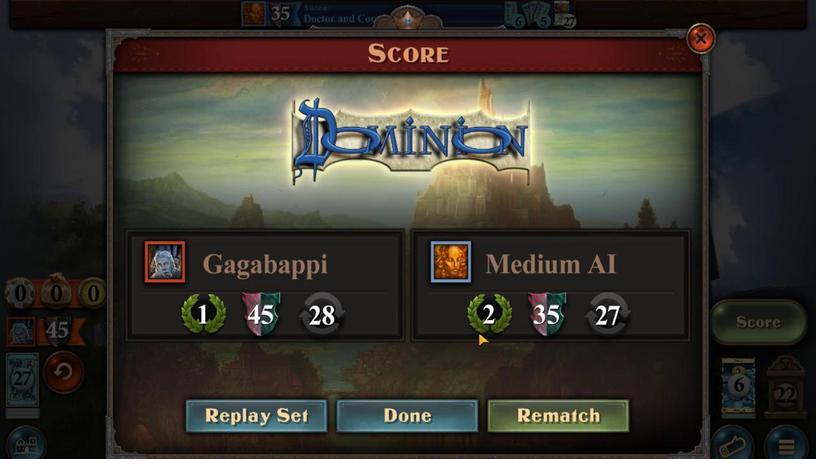 
